 Task: Find connections with filter location Öhringen with filter topic #SMMwith filter profile language English with filter current company Bennett Coleman and Co. Ltd. (Times Group) with filter school Indian Institute of Technology Gandhinagar  with filter industry Media & Telecommunications with filter service category Trade Shows with filter keywords title Solar Photovoltaic Installer
Action: Mouse moved to (684, 105)
Screenshot: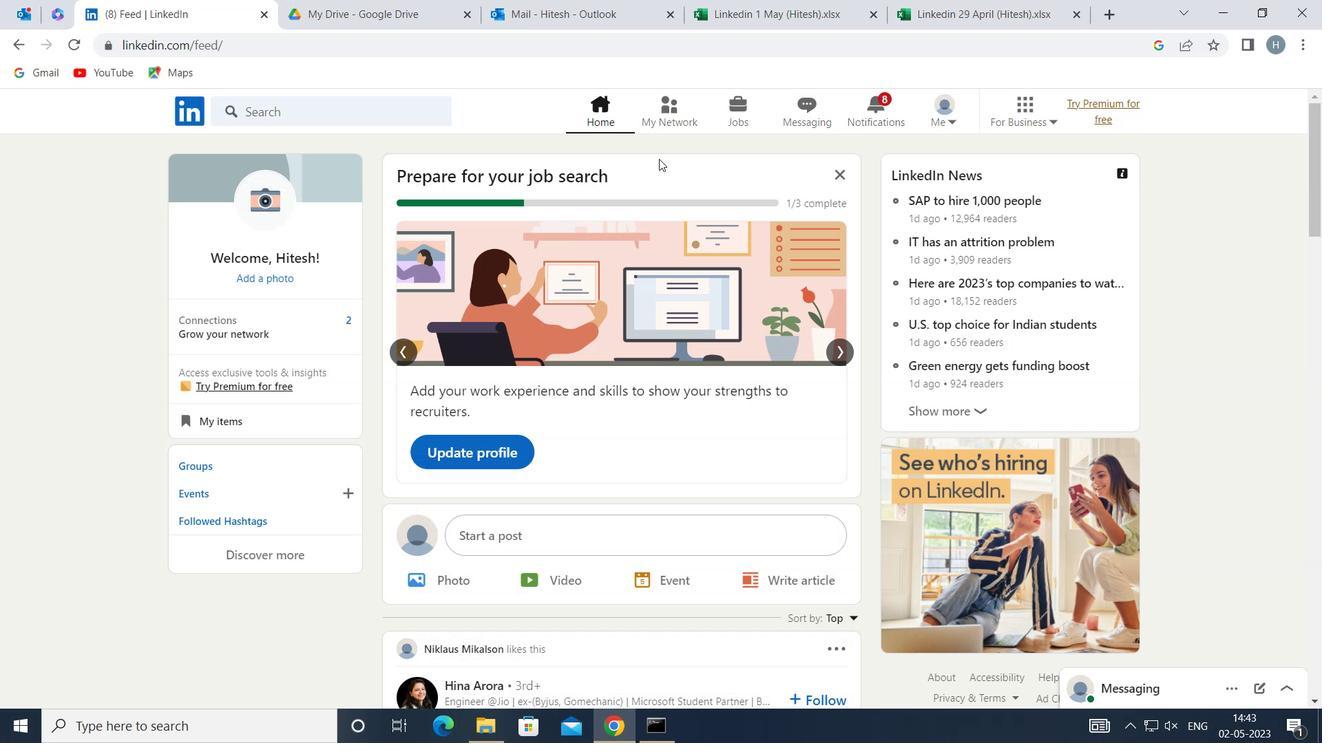 
Action: Mouse pressed left at (684, 105)
Screenshot: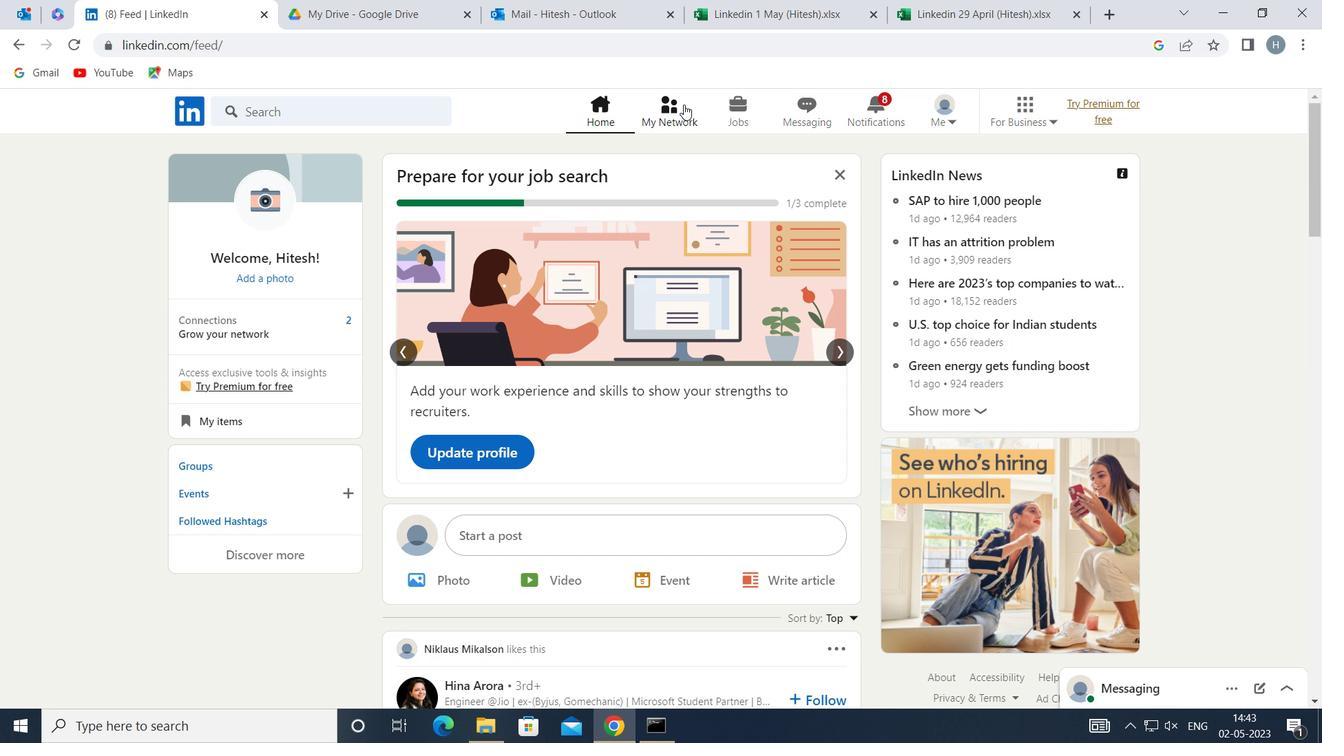 
Action: Mouse moved to (379, 203)
Screenshot: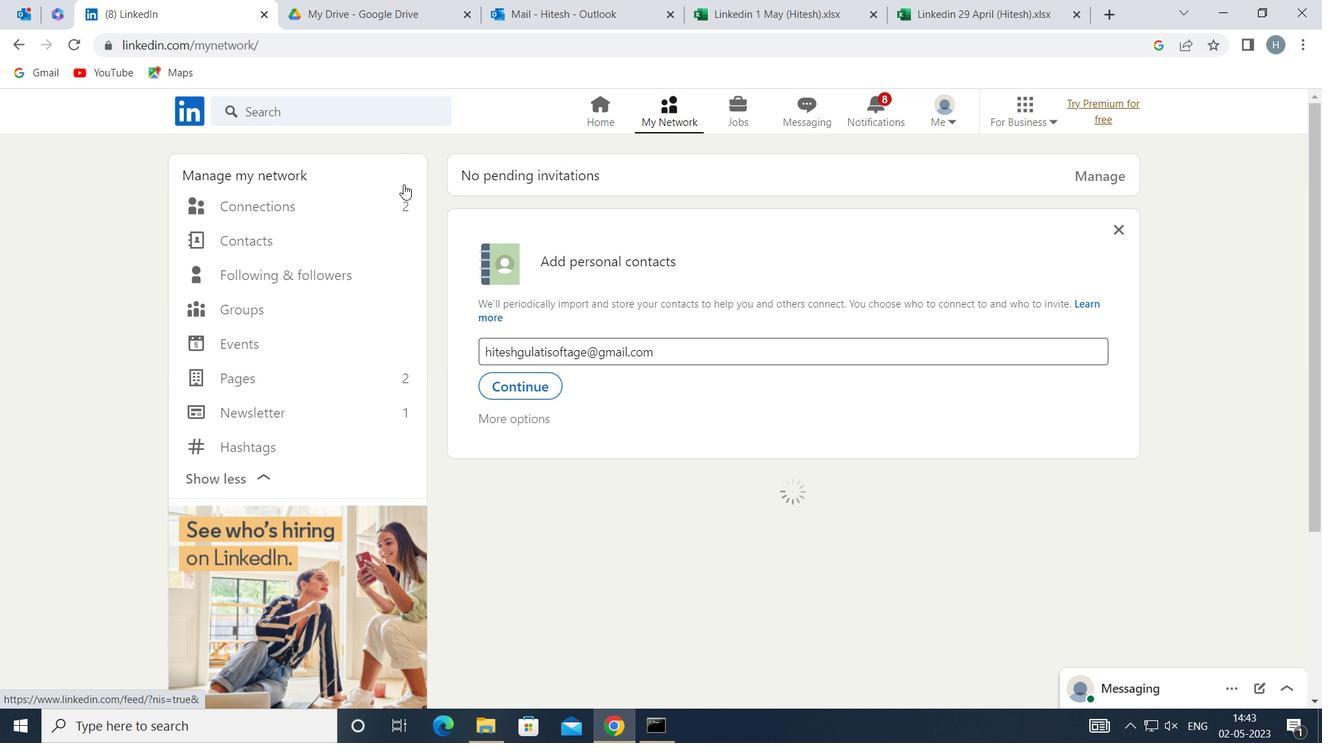 
Action: Mouse pressed left at (379, 203)
Screenshot: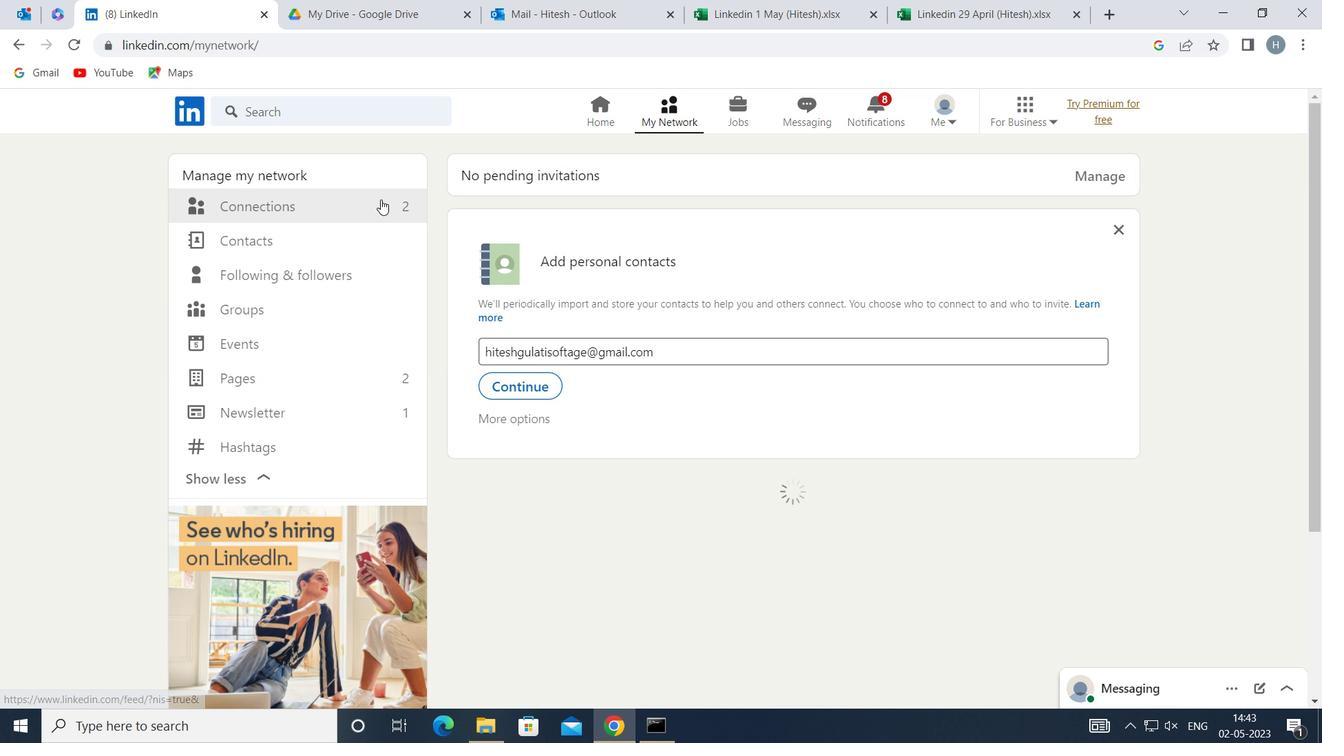 
Action: Mouse moved to (780, 214)
Screenshot: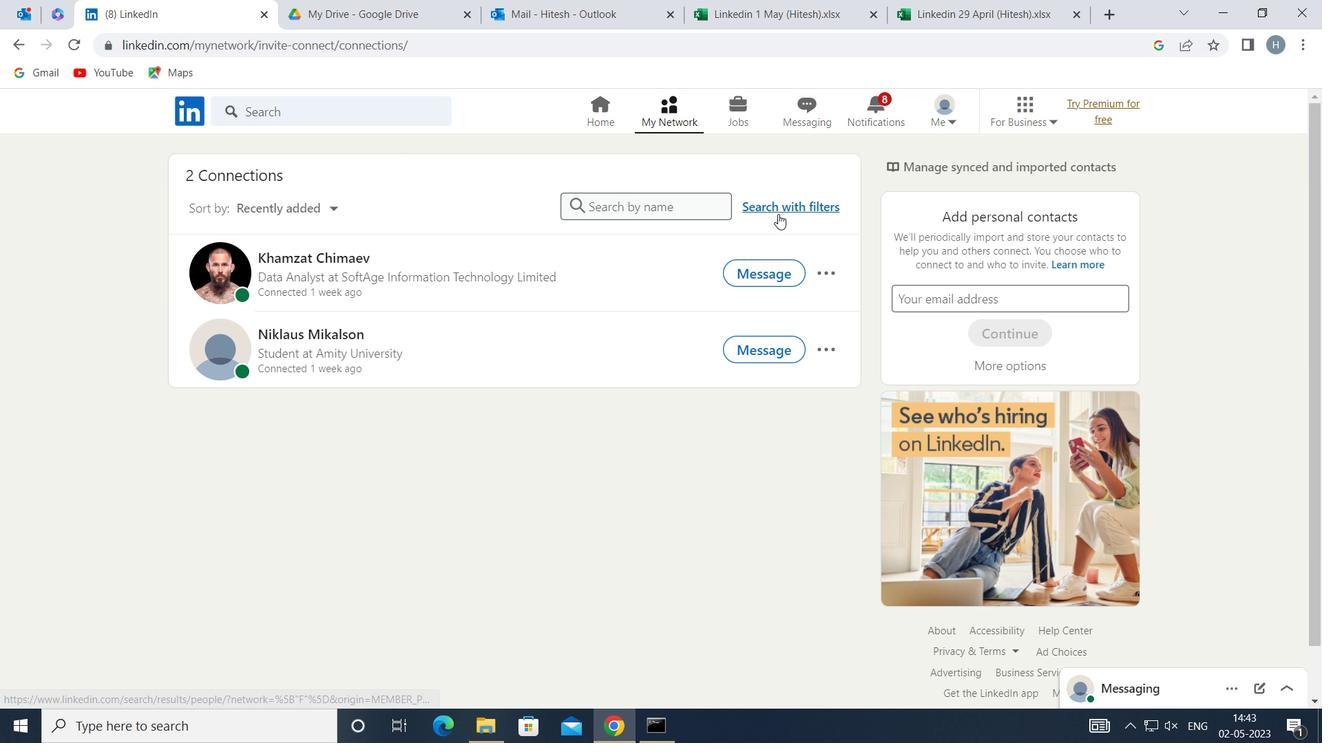 
Action: Mouse pressed left at (780, 214)
Screenshot: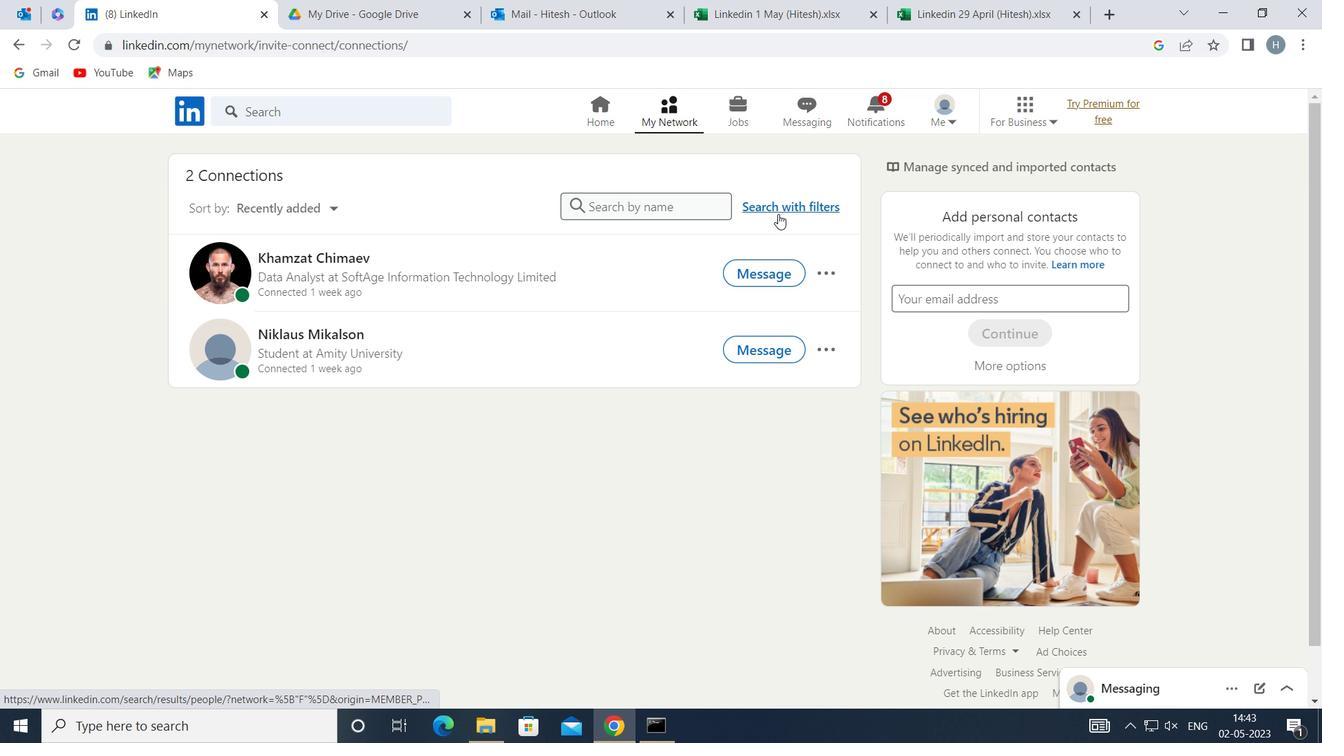 
Action: Mouse moved to (731, 157)
Screenshot: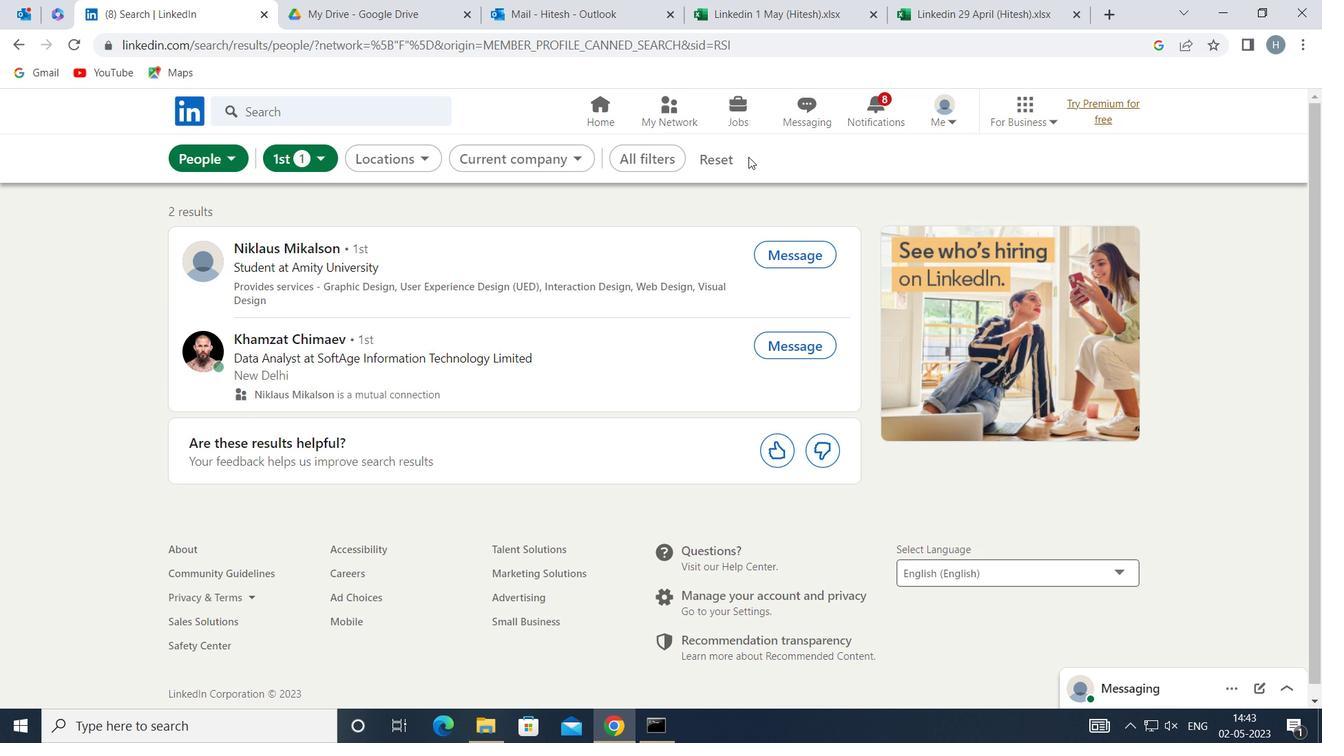 
Action: Mouse pressed left at (731, 157)
Screenshot: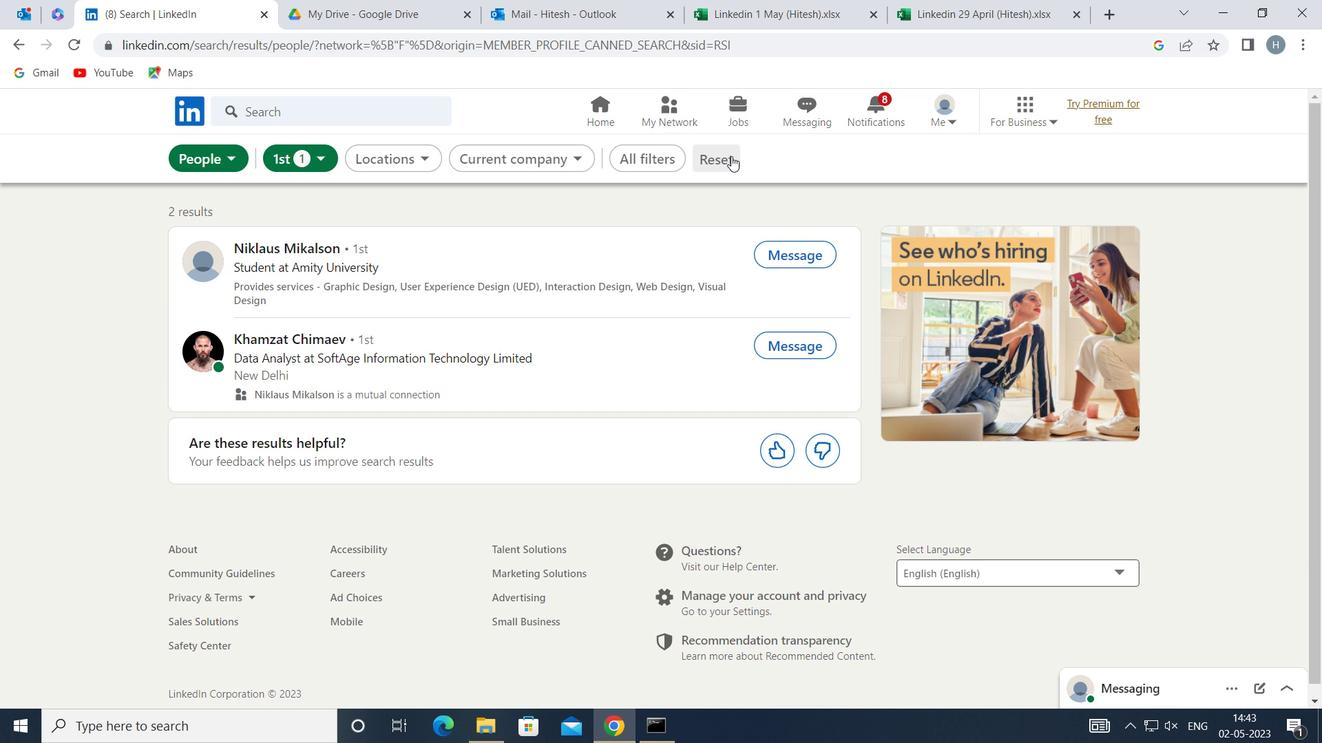 
Action: Mouse moved to (721, 154)
Screenshot: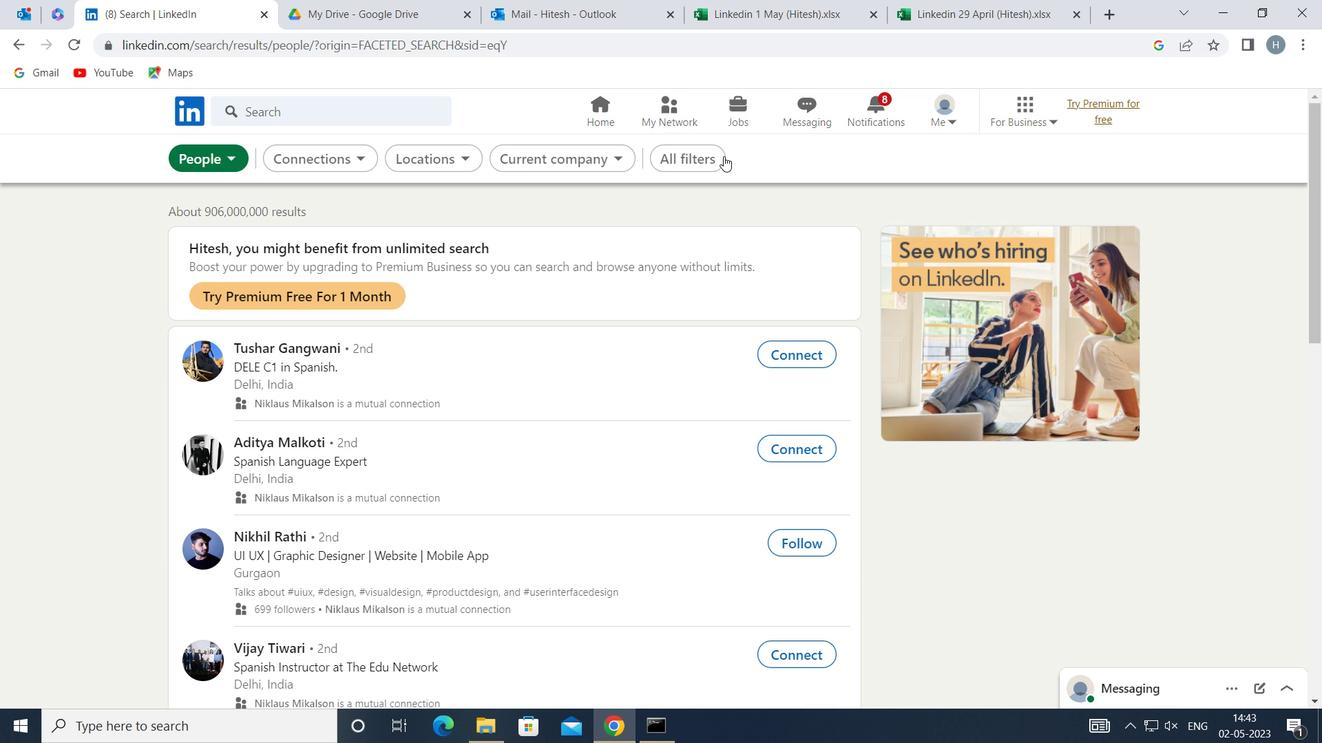 
Action: Mouse pressed left at (721, 154)
Screenshot: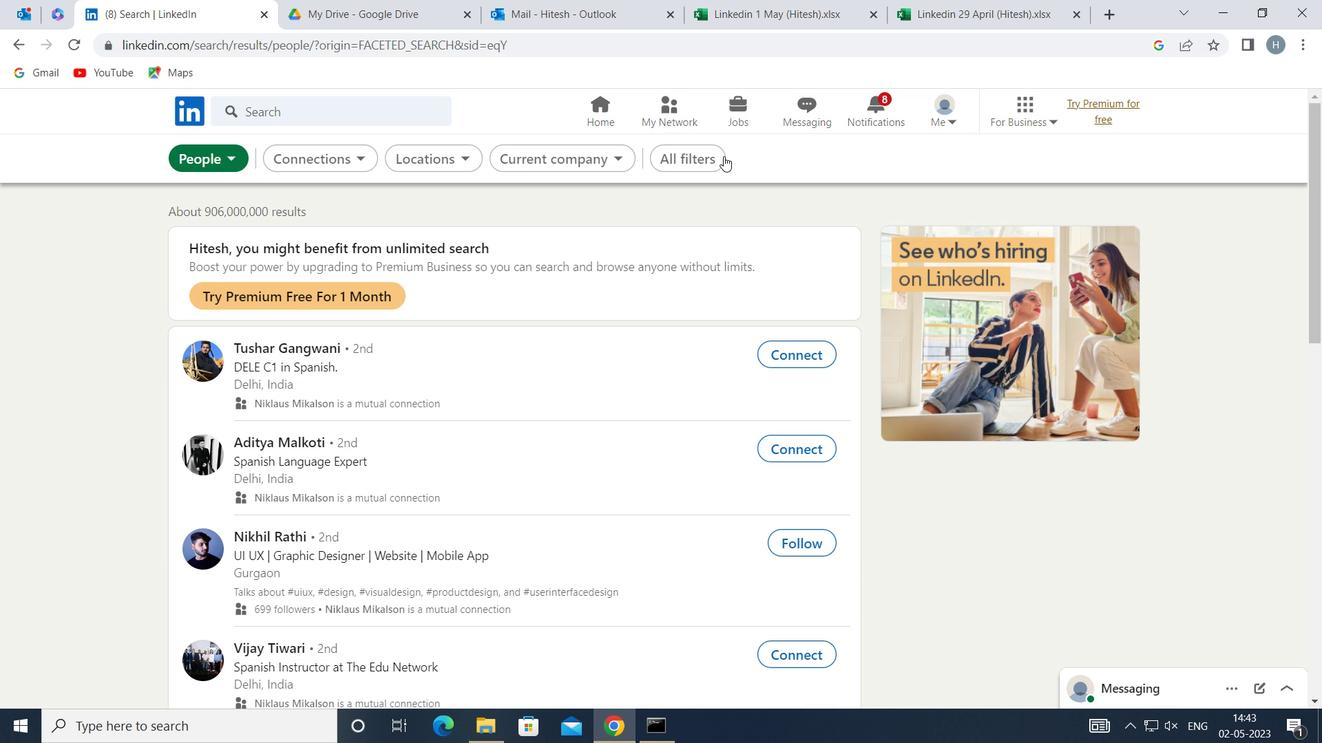 
Action: Mouse moved to (1054, 342)
Screenshot: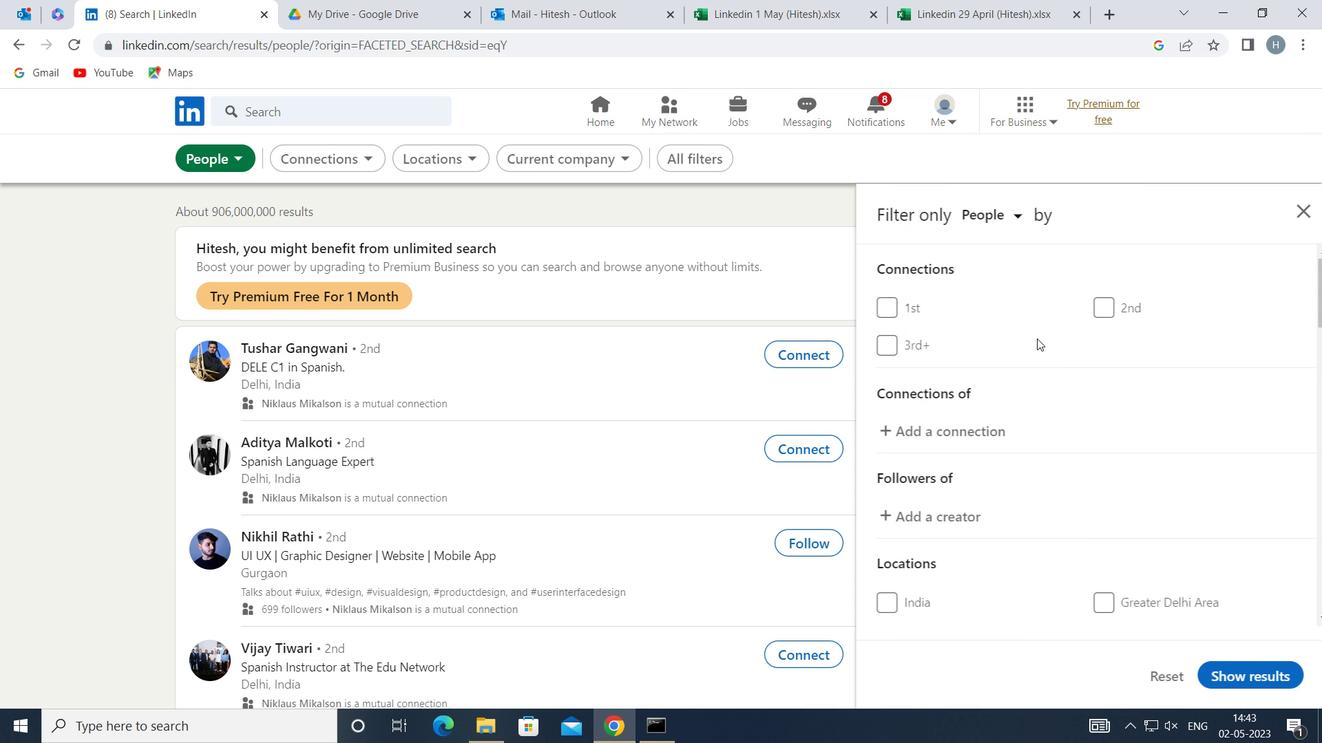 
Action: Mouse scrolled (1054, 341) with delta (0, 0)
Screenshot: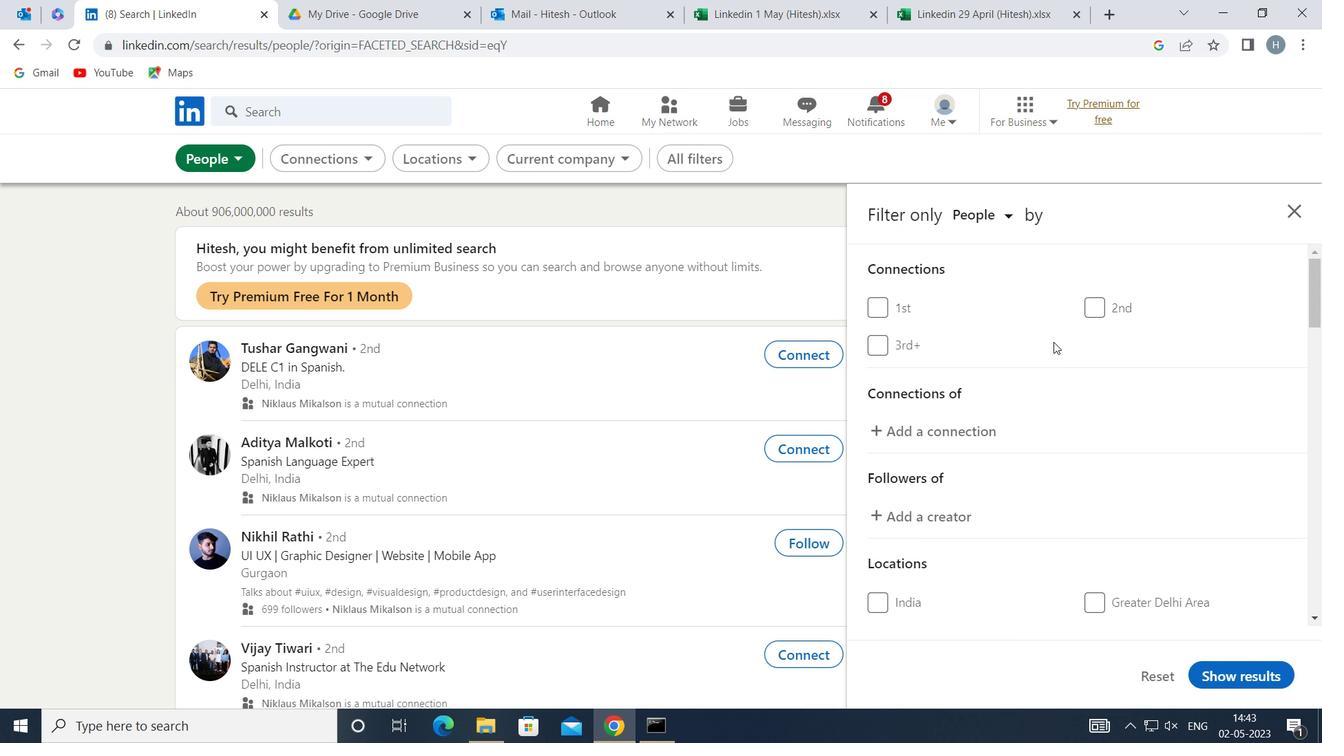 
Action: Mouse scrolled (1054, 341) with delta (0, 0)
Screenshot: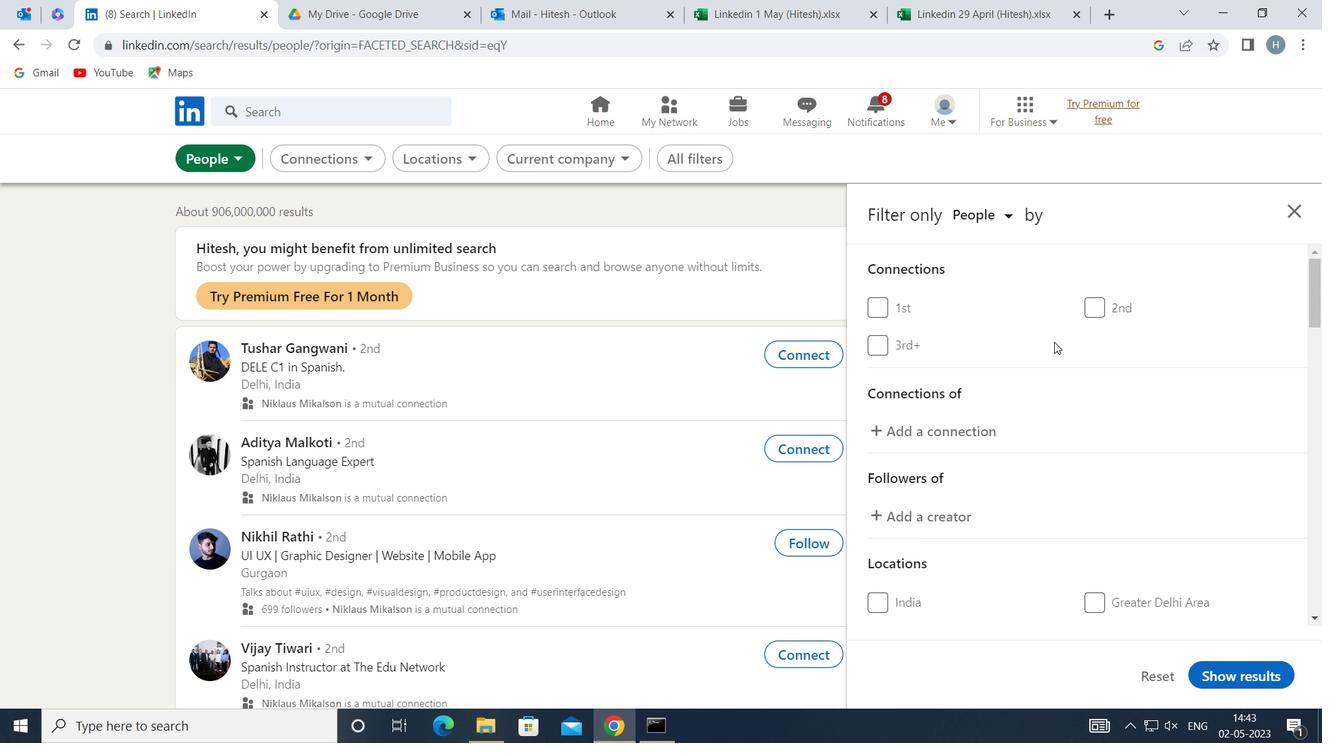 
Action: Mouse moved to (1054, 341)
Screenshot: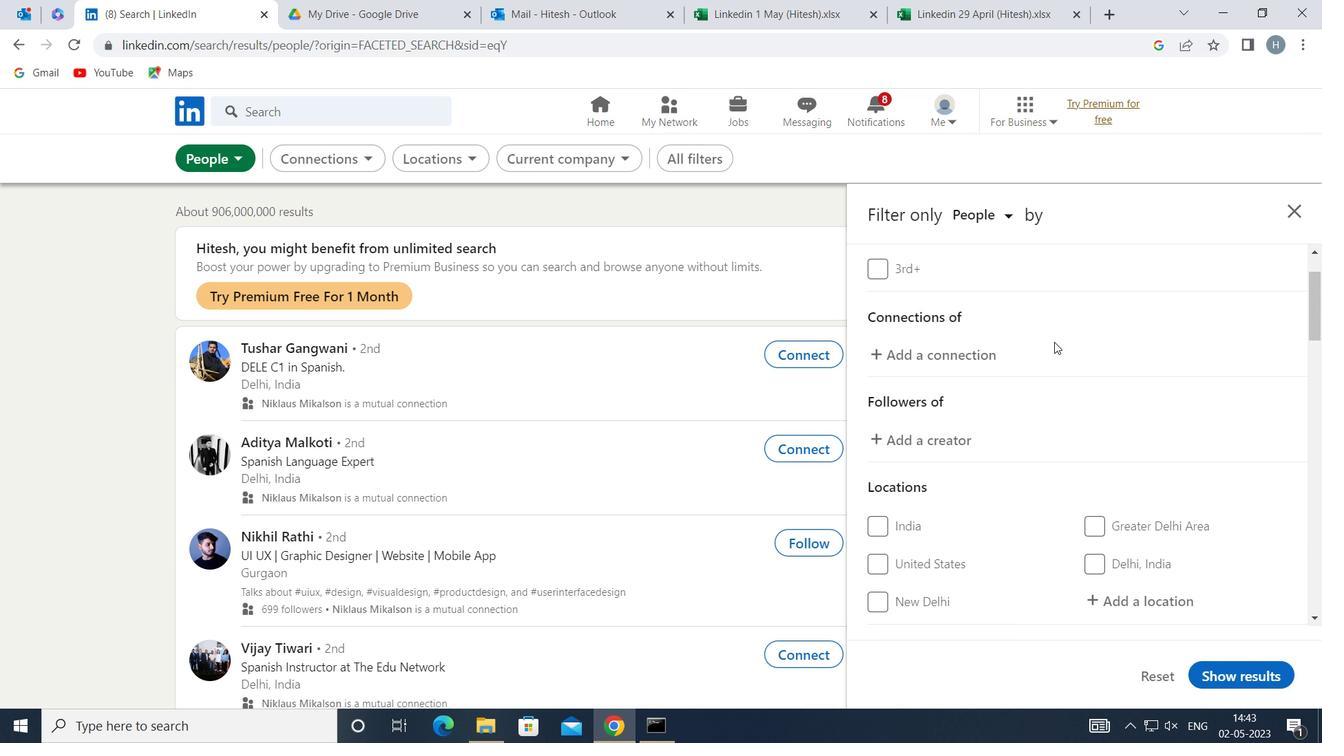 
Action: Mouse scrolled (1054, 340) with delta (0, 0)
Screenshot: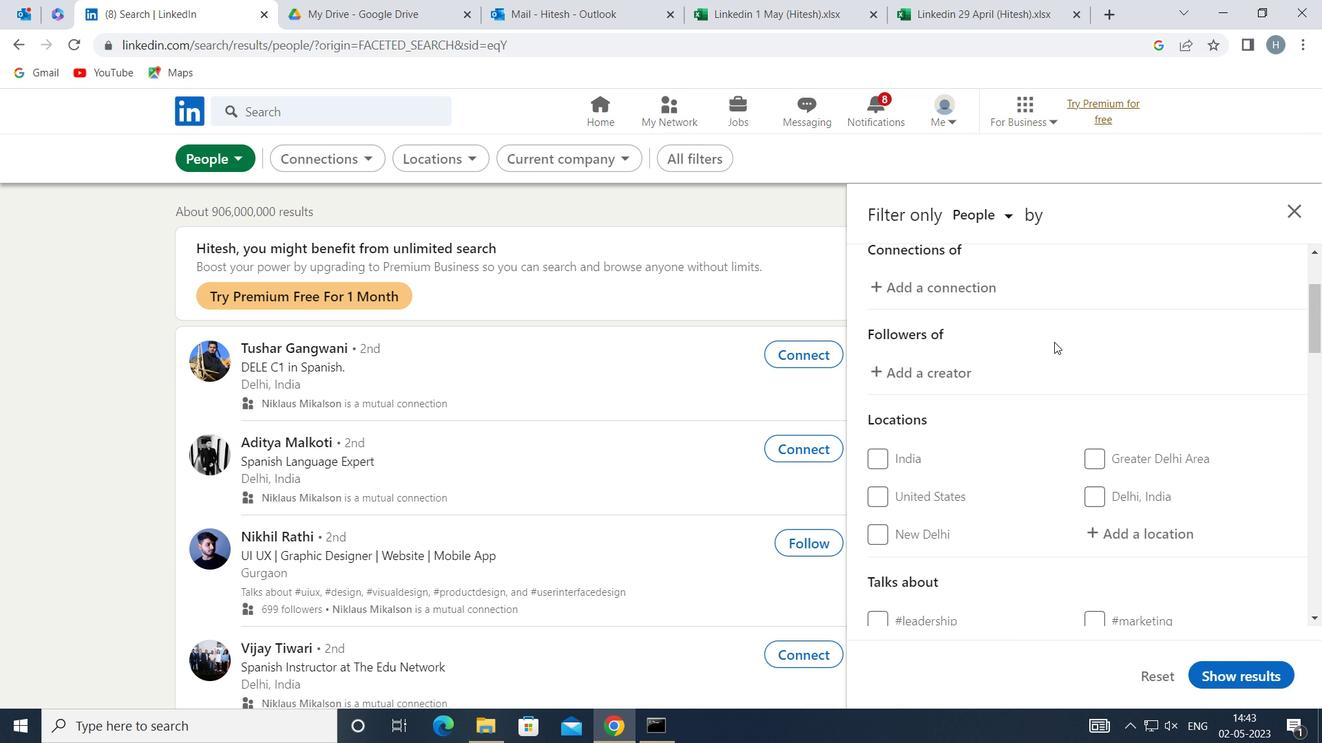 
Action: Mouse moved to (1135, 413)
Screenshot: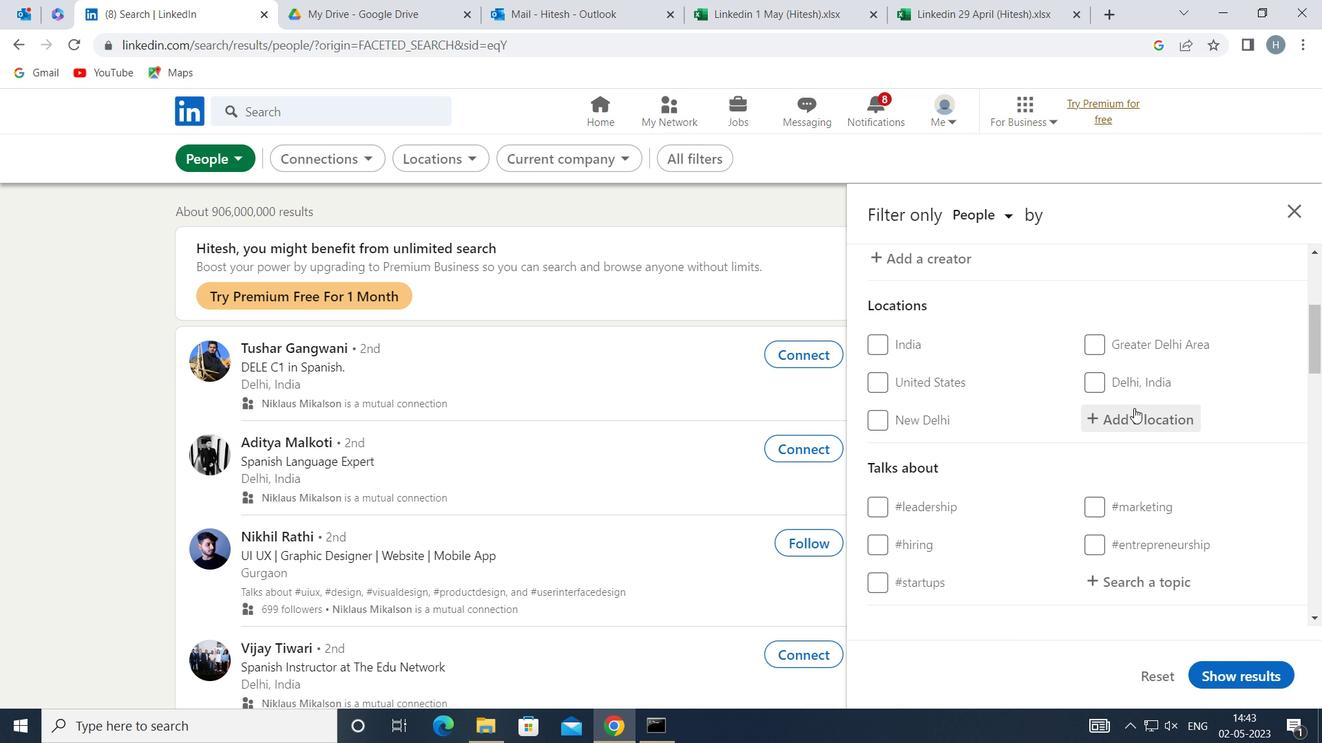 
Action: Mouse pressed left at (1135, 413)
Screenshot: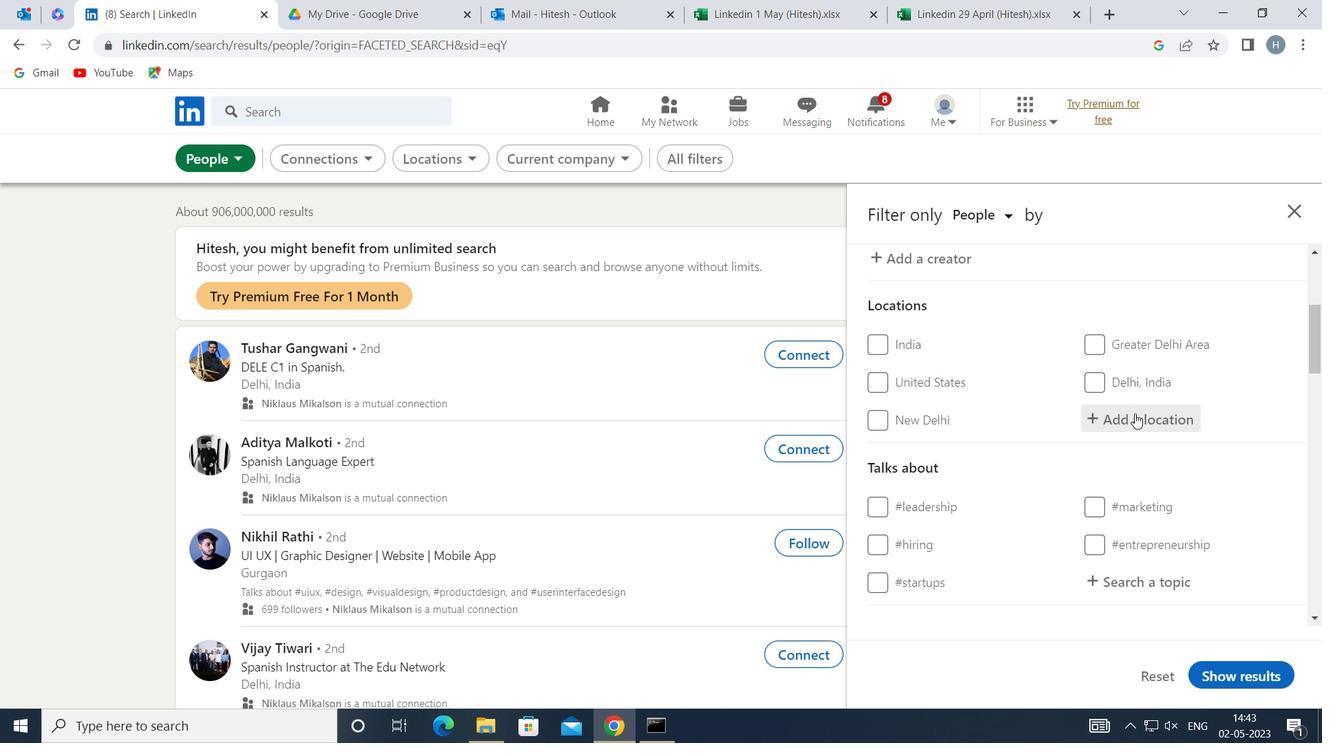 
Action: Key pressed <Key.shift><Key.shift><Key.shift><Key.shift><Key.shift><Key.shift><Key.shift><Key.shift><Key.shift><Key.shift>OHRINGEN
Screenshot: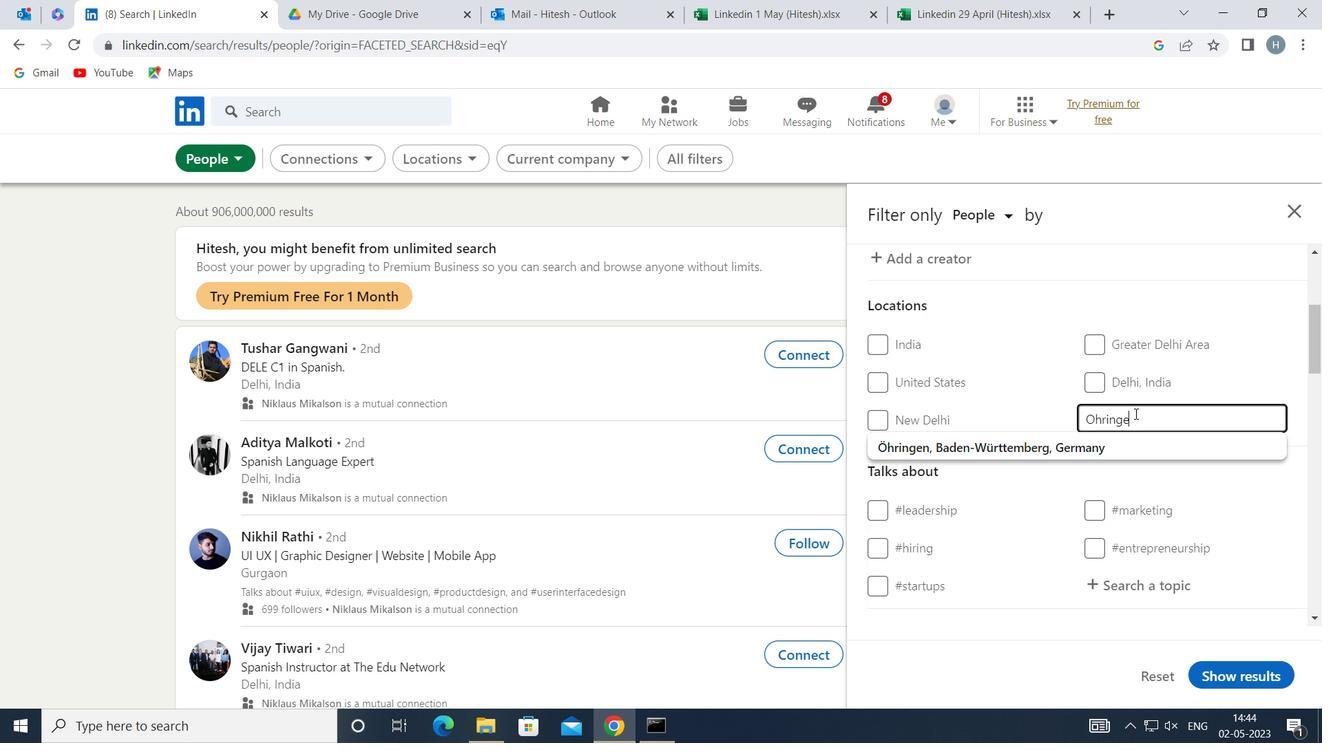 
Action: Mouse moved to (1099, 449)
Screenshot: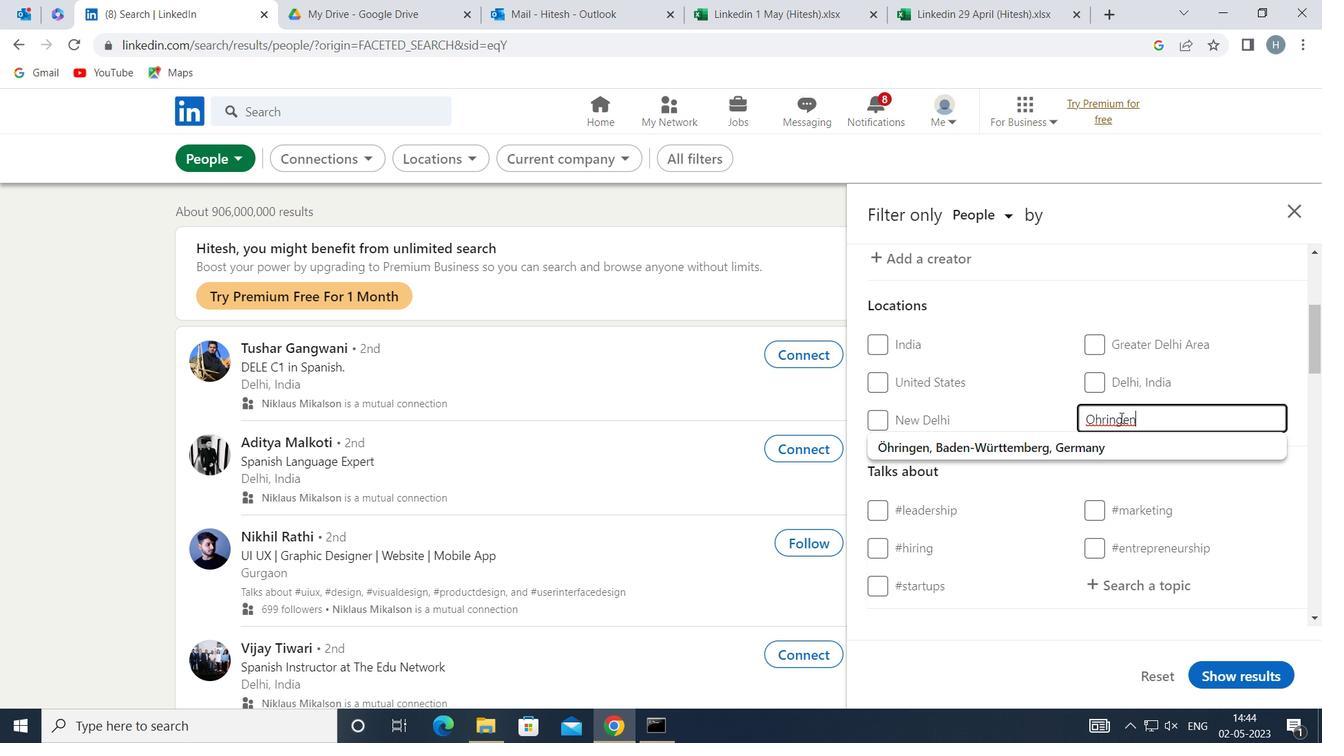 
Action: Mouse pressed left at (1099, 449)
Screenshot: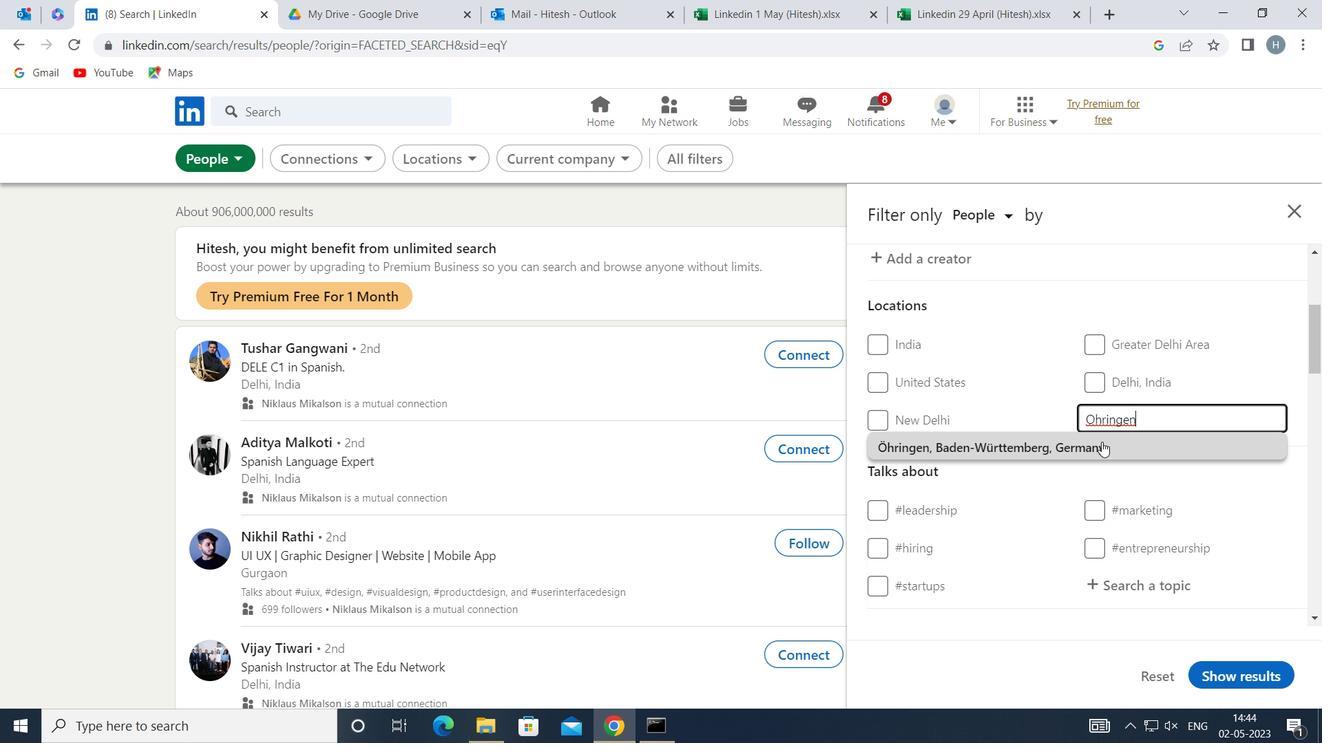 
Action: Mouse moved to (1099, 449)
Screenshot: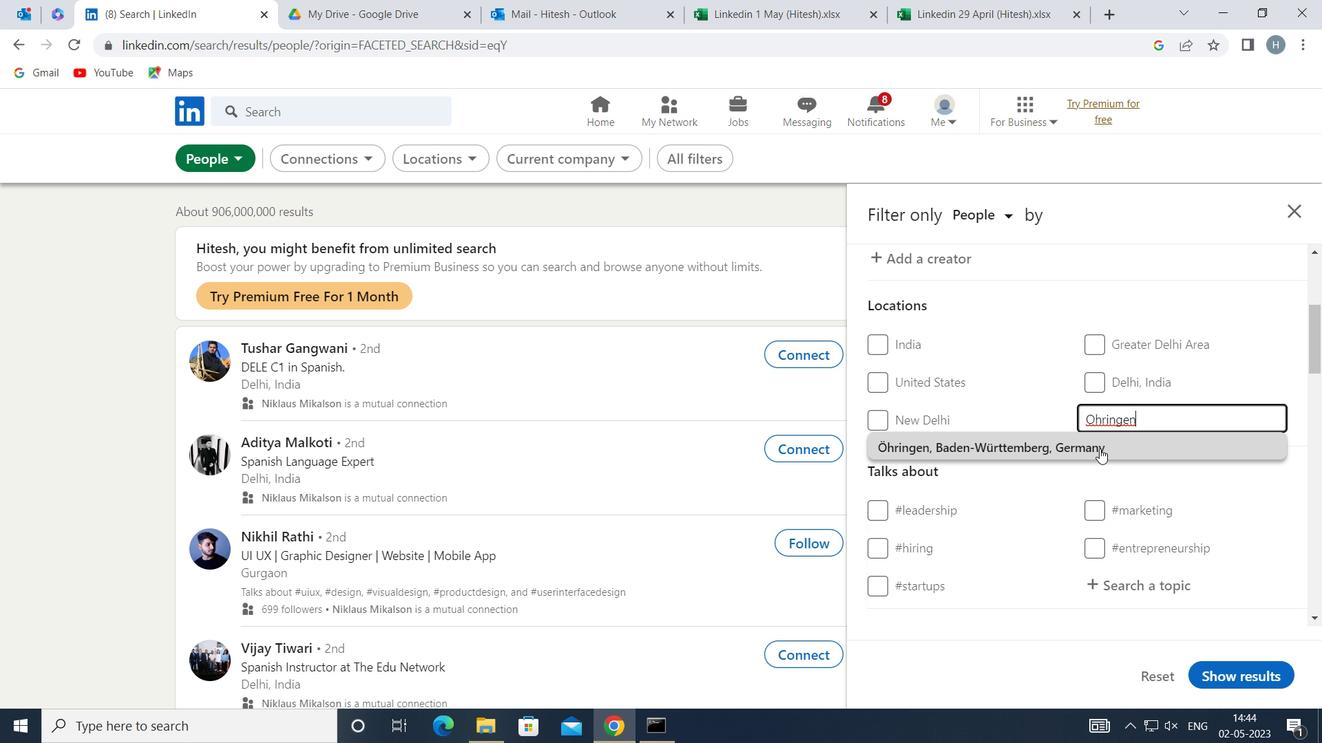 
Action: Mouse scrolled (1099, 449) with delta (0, 0)
Screenshot: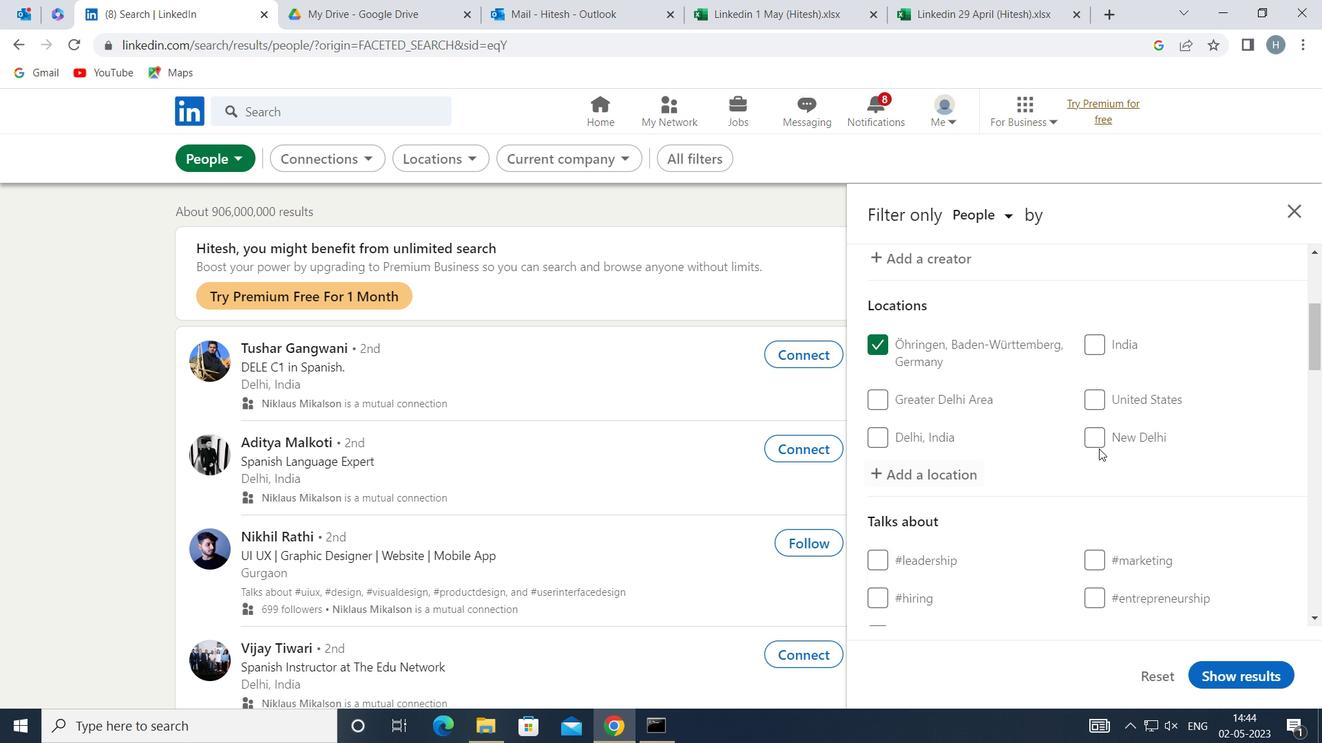 
Action: Mouse scrolled (1099, 449) with delta (0, 0)
Screenshot: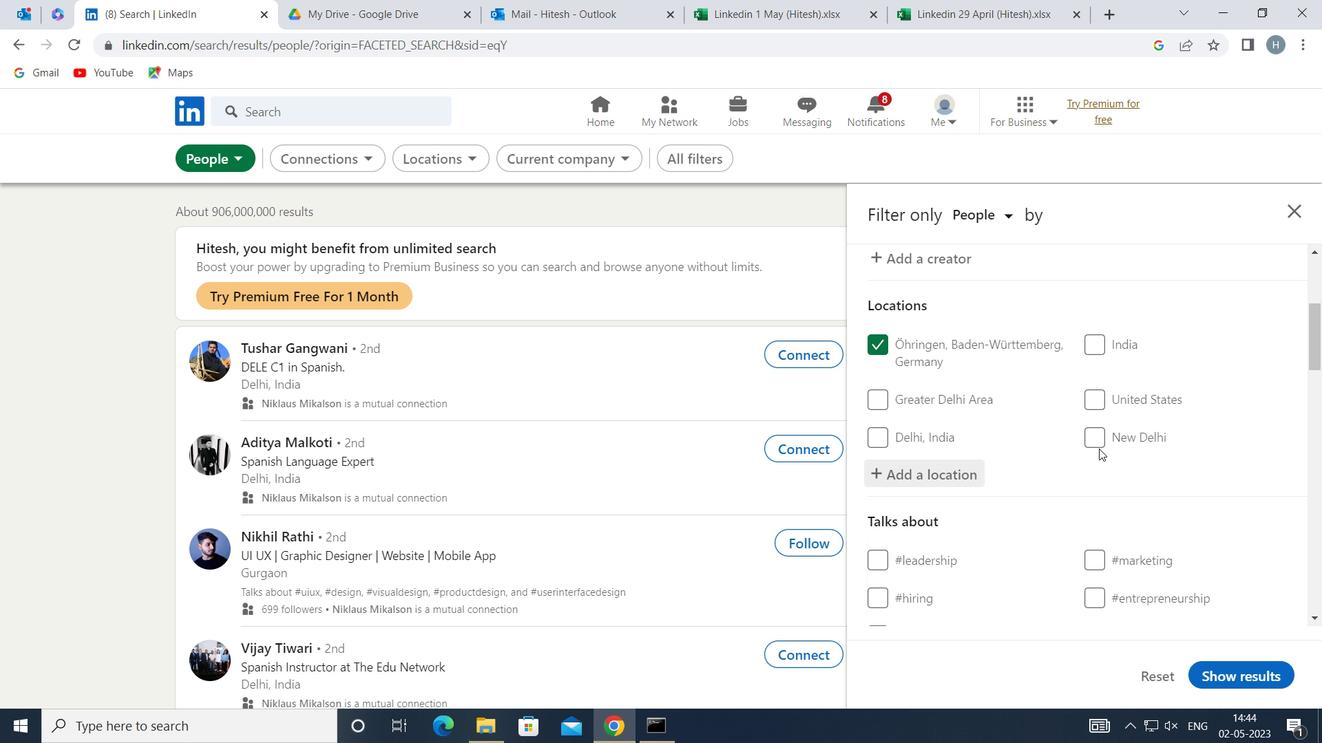 
Action: Mouse moved to (1125, 460)
Screenshot: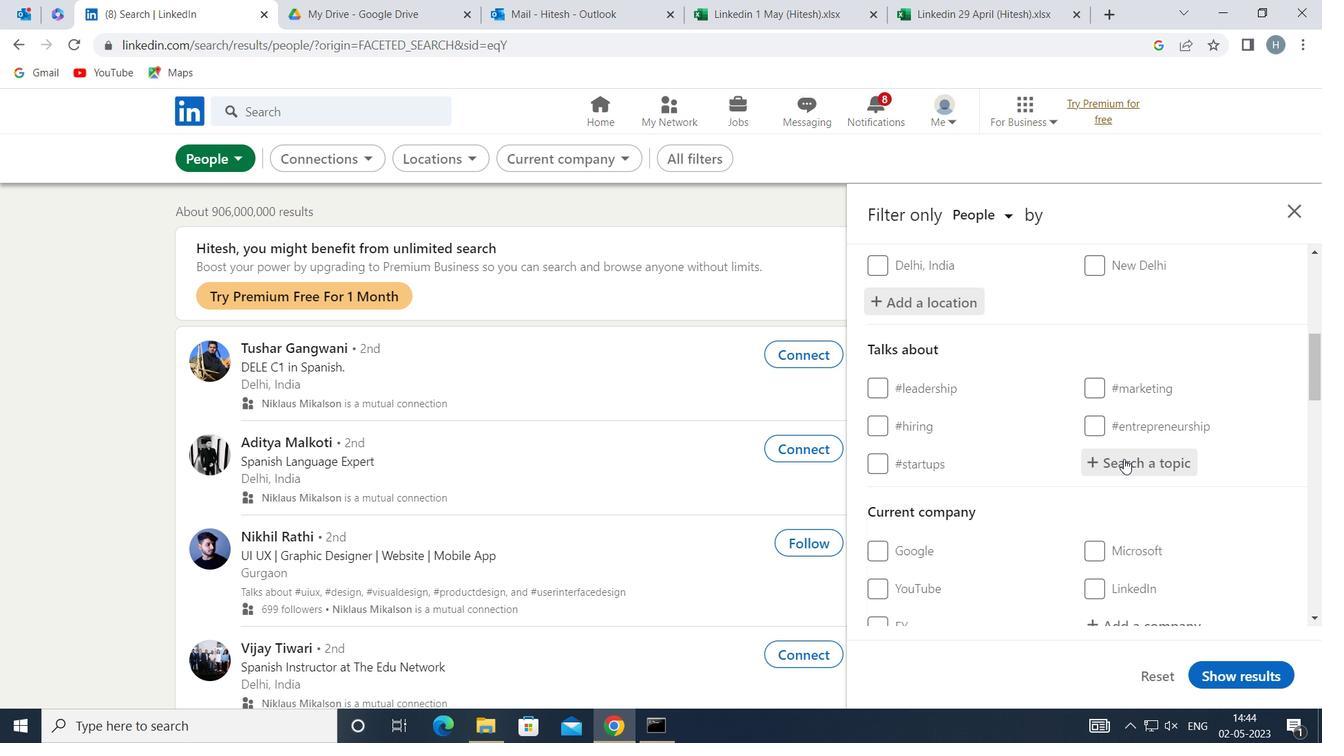 
Action: Mouse pressed left at (1125, 460)
Screenshot: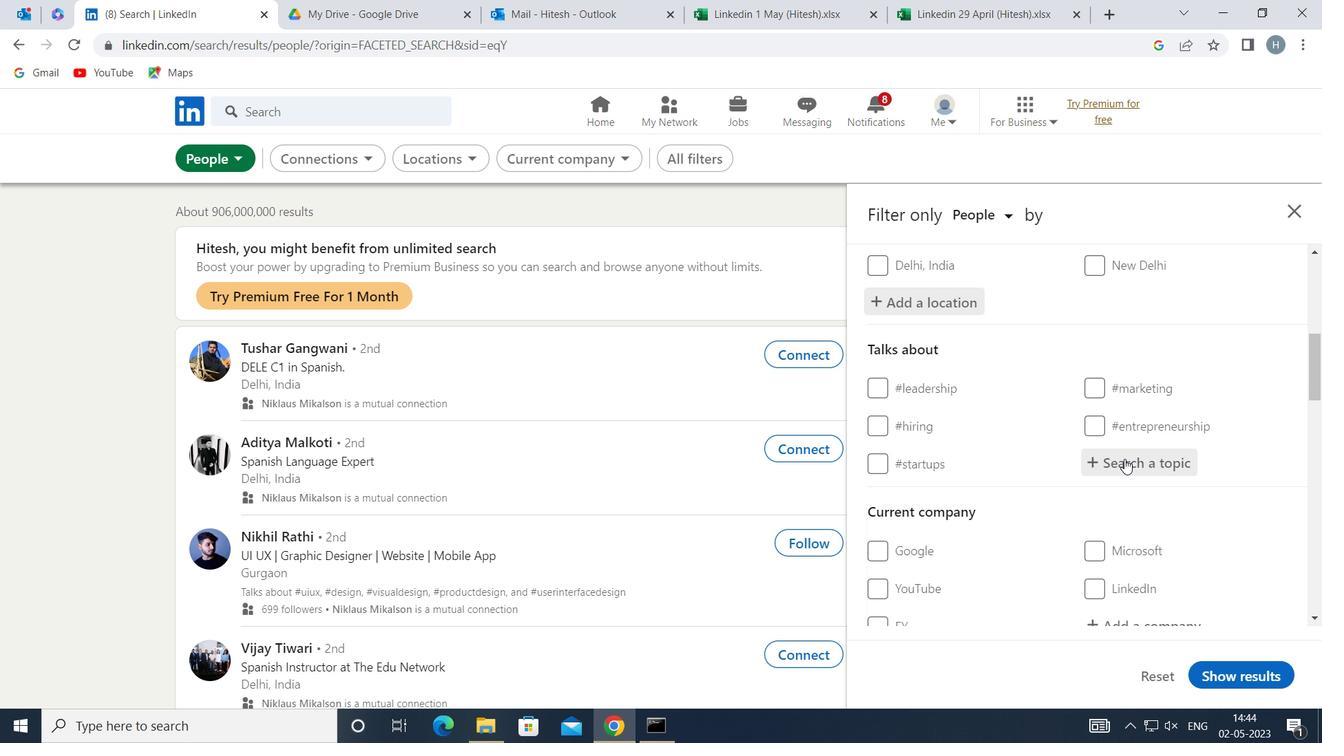 
Action: Key pressed <Key.shift>SMM
Screenshot: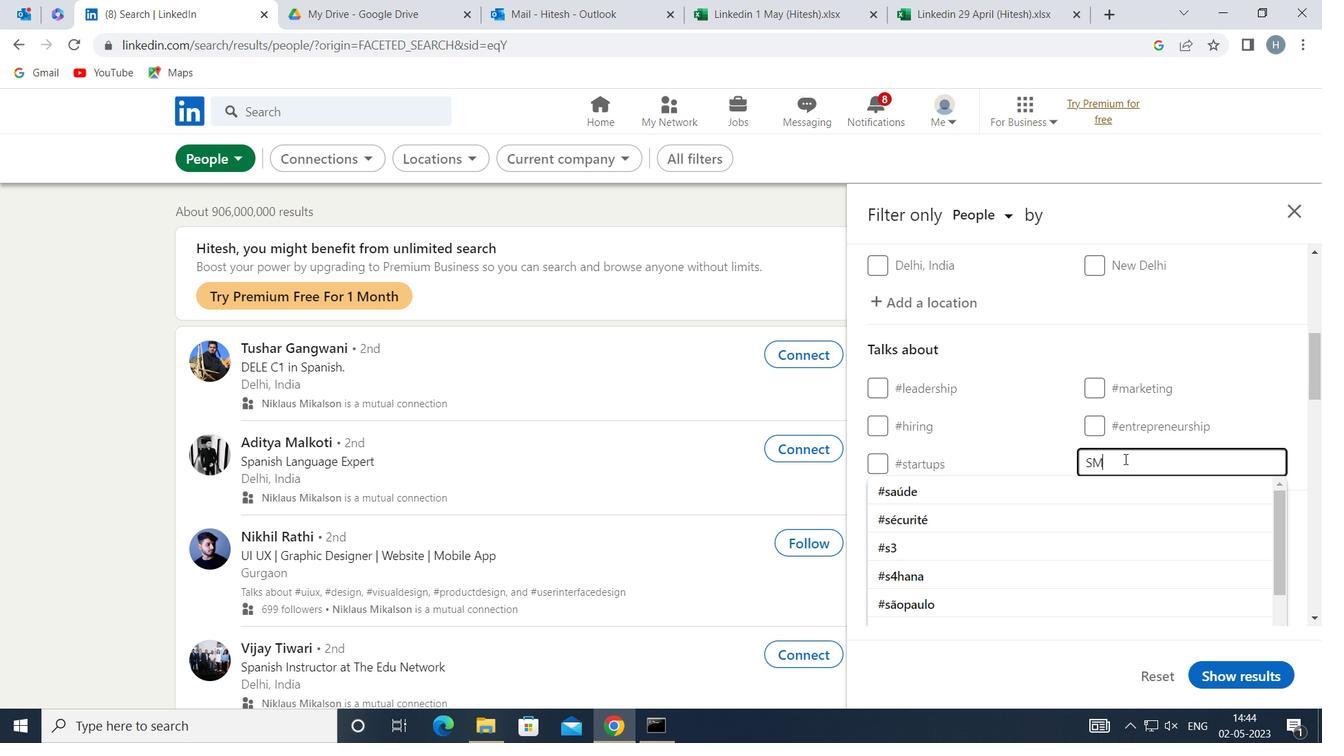 
Action: Mouse moved to (1043, 479)
Screenshot: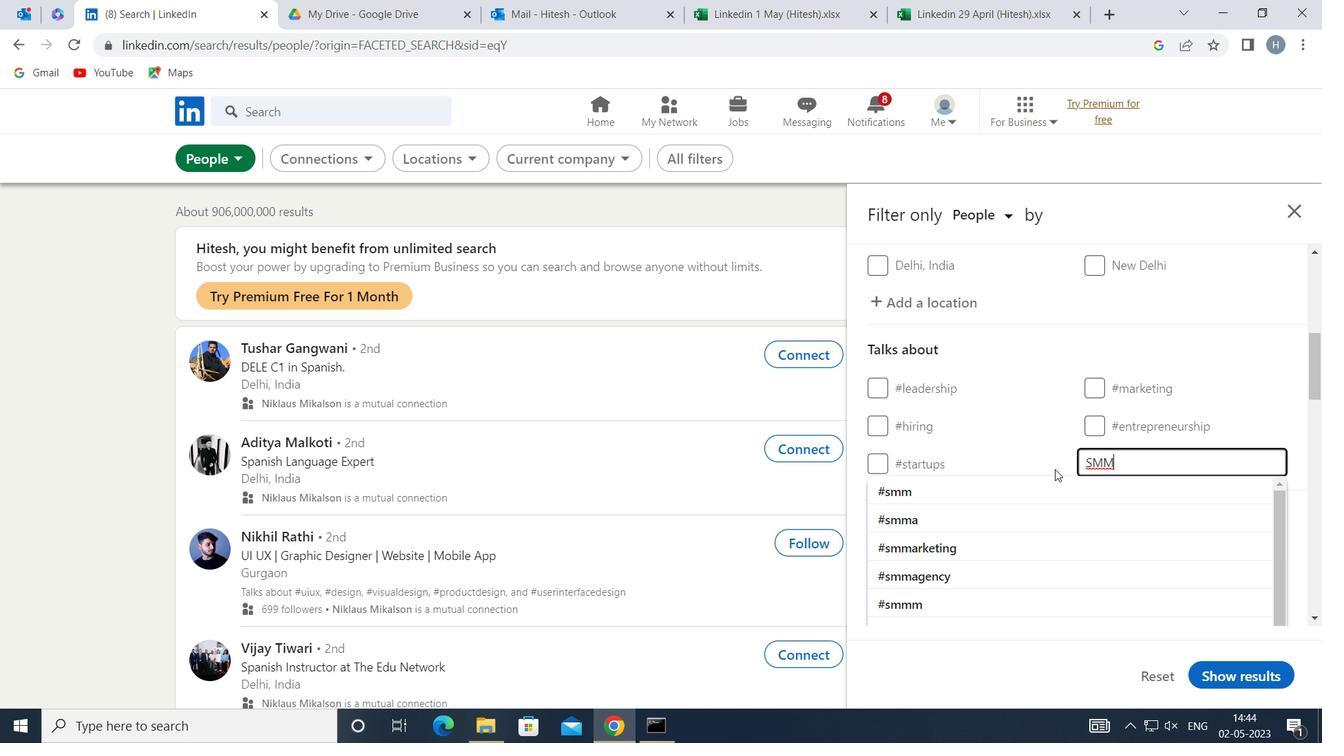 
Action: Mouse pressed left at (1043, 479)
Screenshot: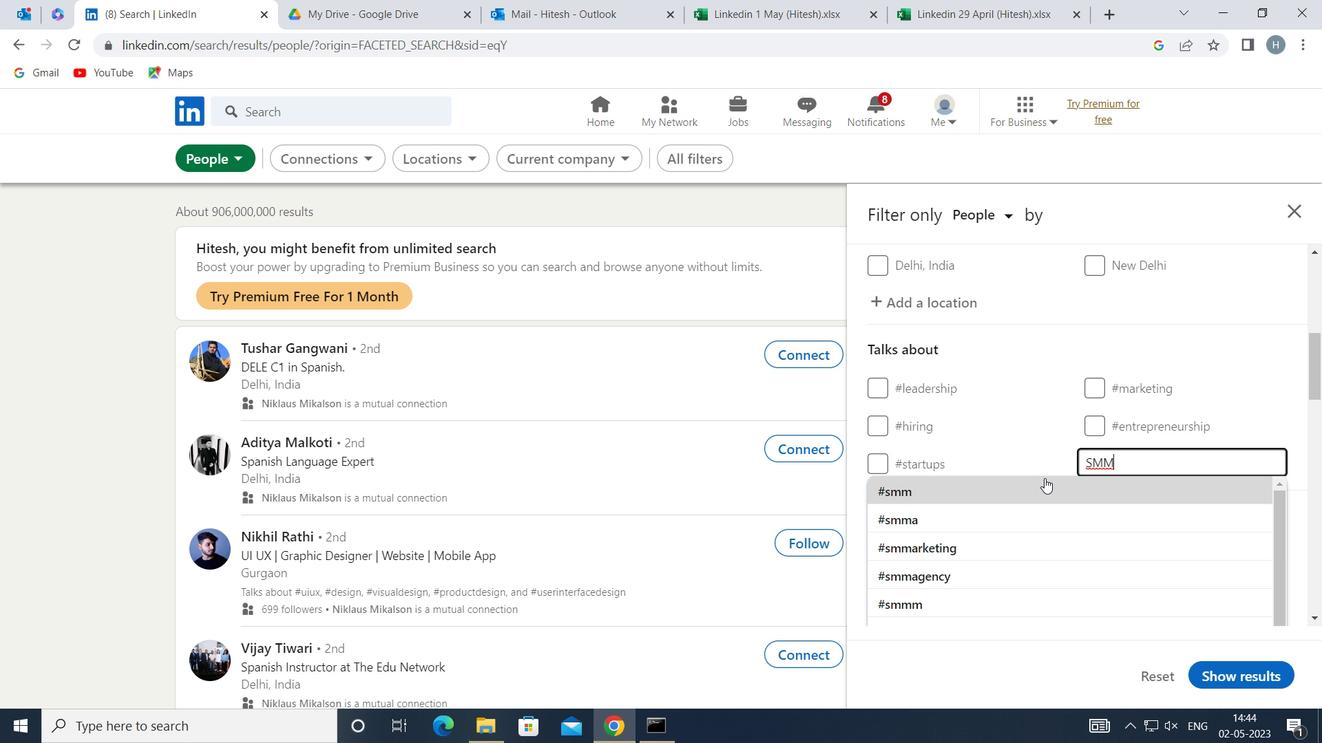 
Action: Mouse scrolled (1043, 478) with delta (0, 0)
Screenshot: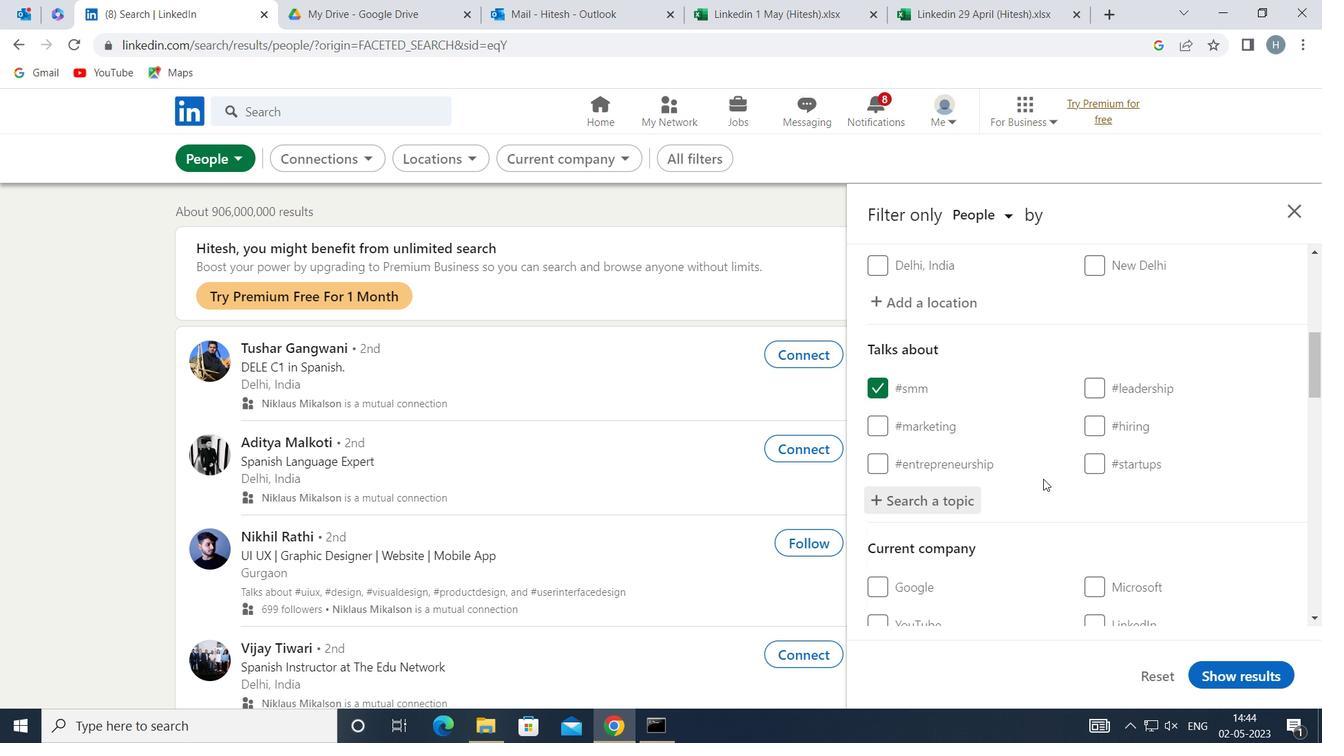 
Action: Mouse scrolled (1043, 478) with delta (0, 0)
Screenshot: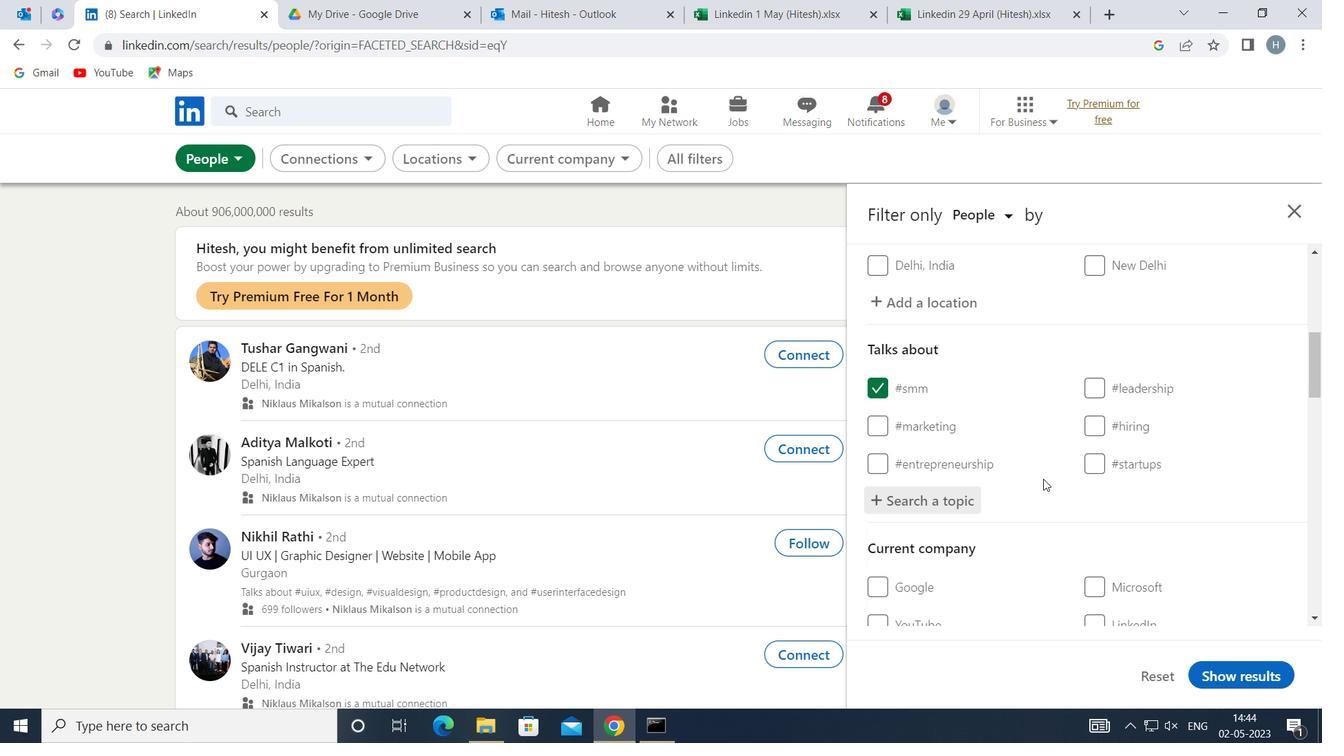 
Action: Mouse moved to (1053, 474)
Screenshot: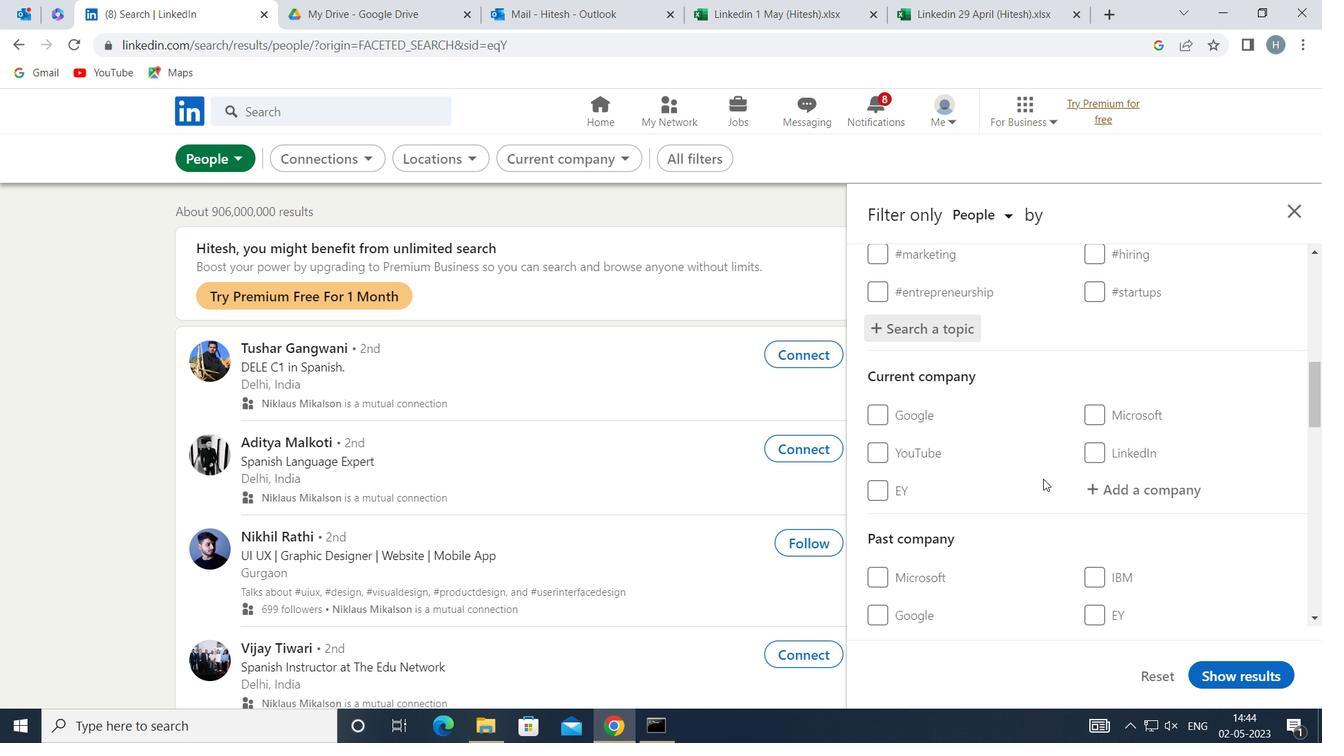 
Action: Mouse scrolled (1053, 473) with delta (0, 0)
Screenshot: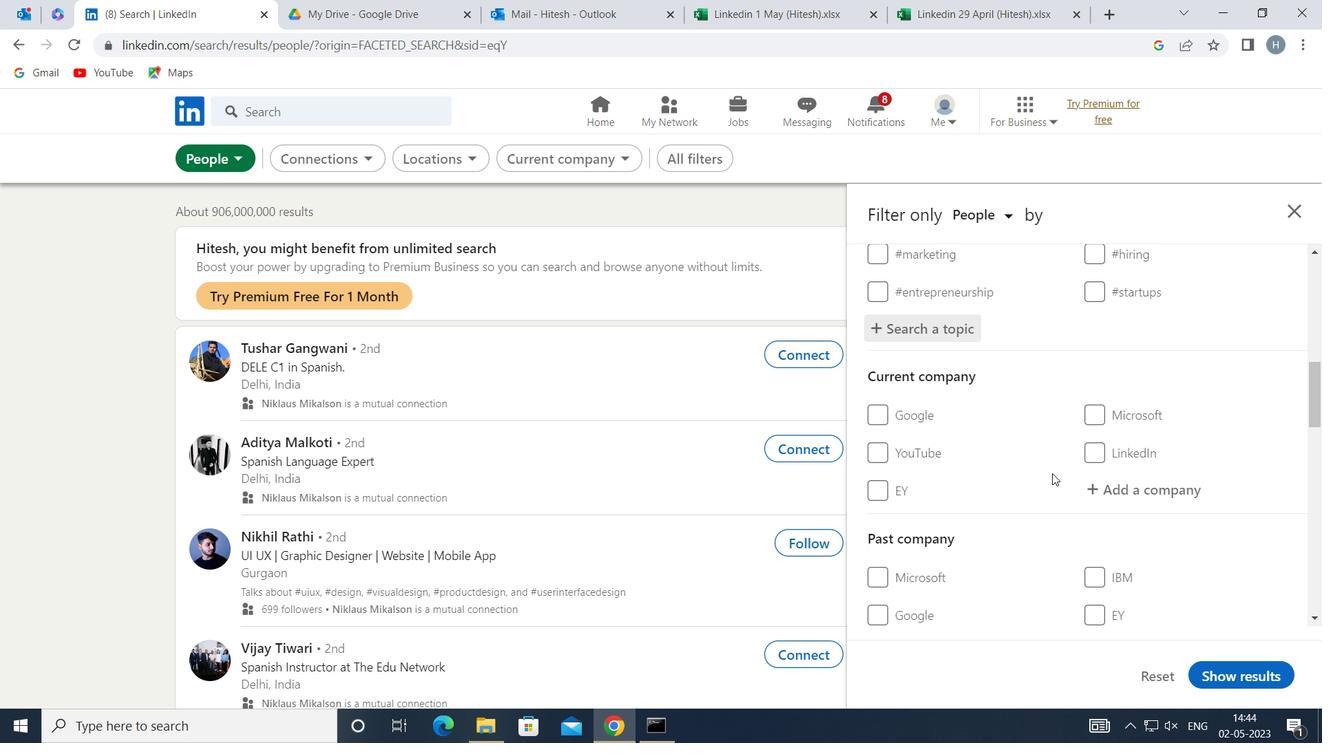 
Action: Mouse scrolled (1053, 473) with delta (0, 0)
Screenshot: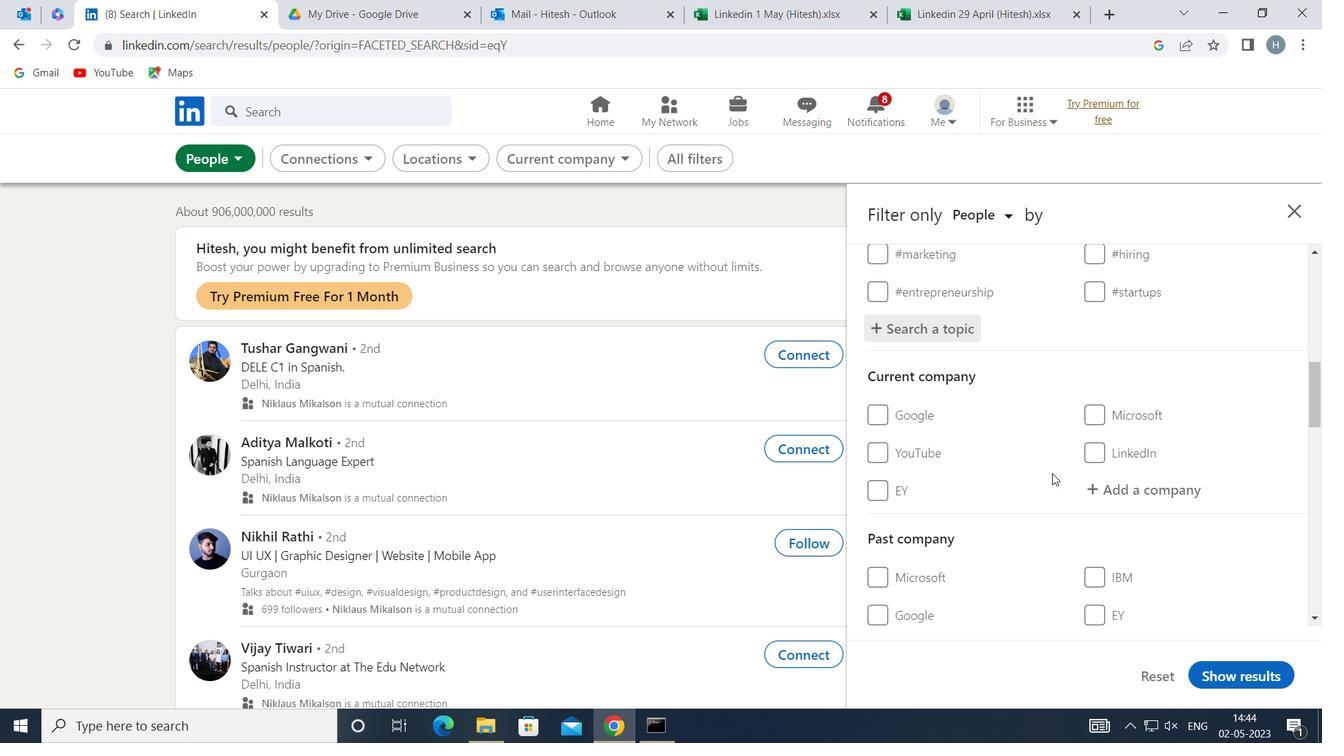 
Action: Mouse moved to (1035, 477)
Screenshot: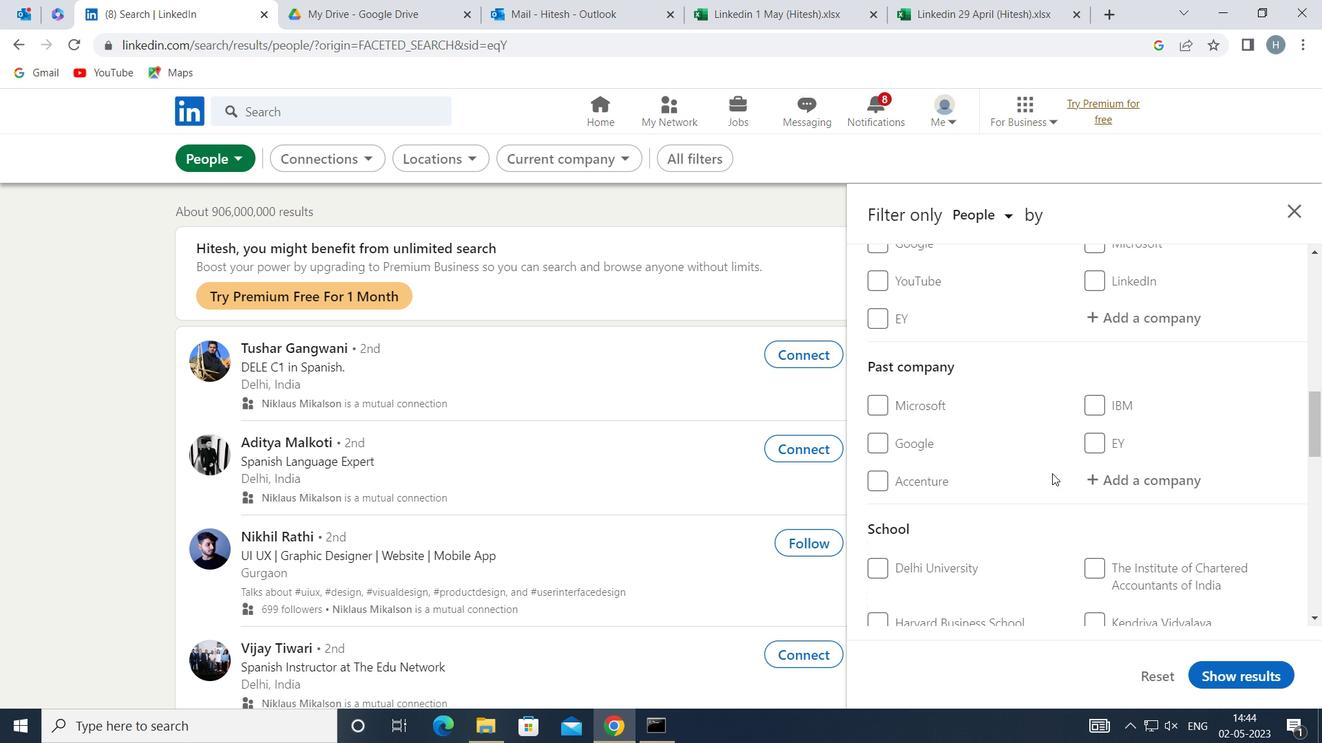 
Action: Mouse scrolled (1035, 477) with delta (0, 0)
Screenshot: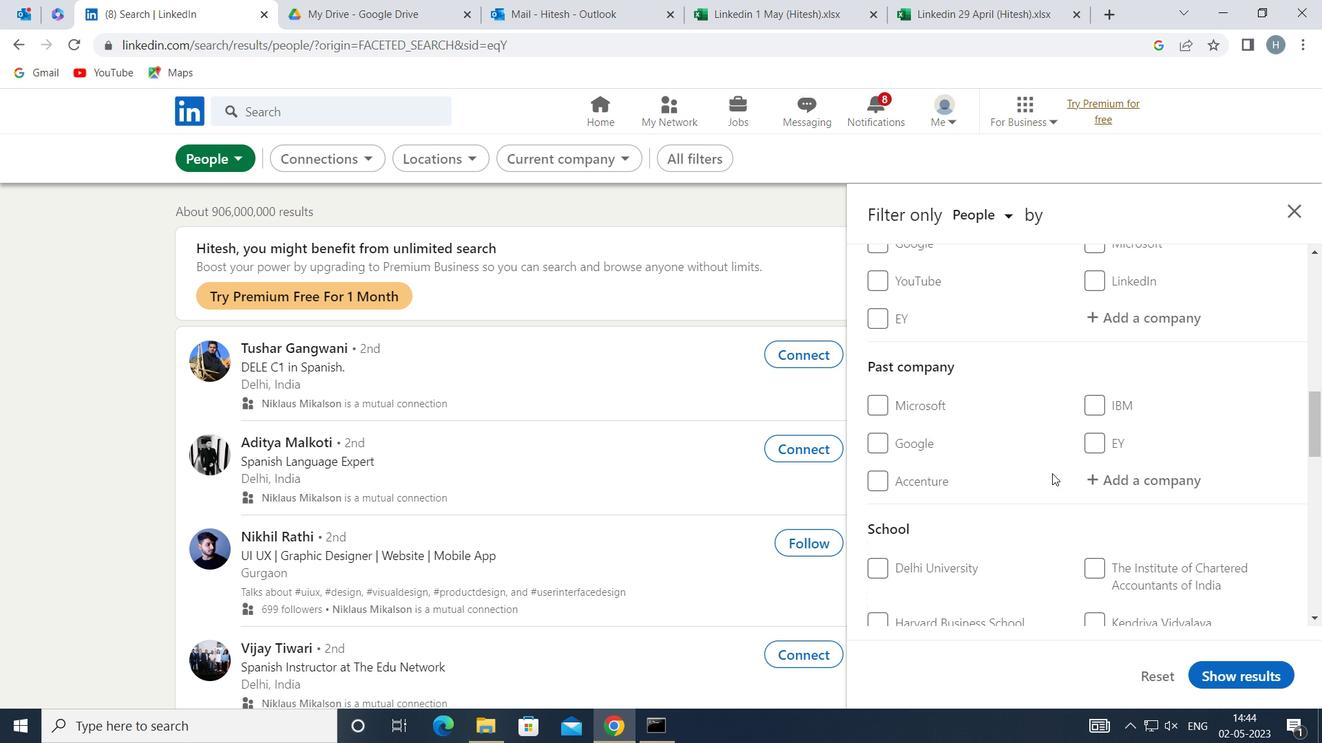 
Action: Mouse moved to (1026, 480)
Screenshot: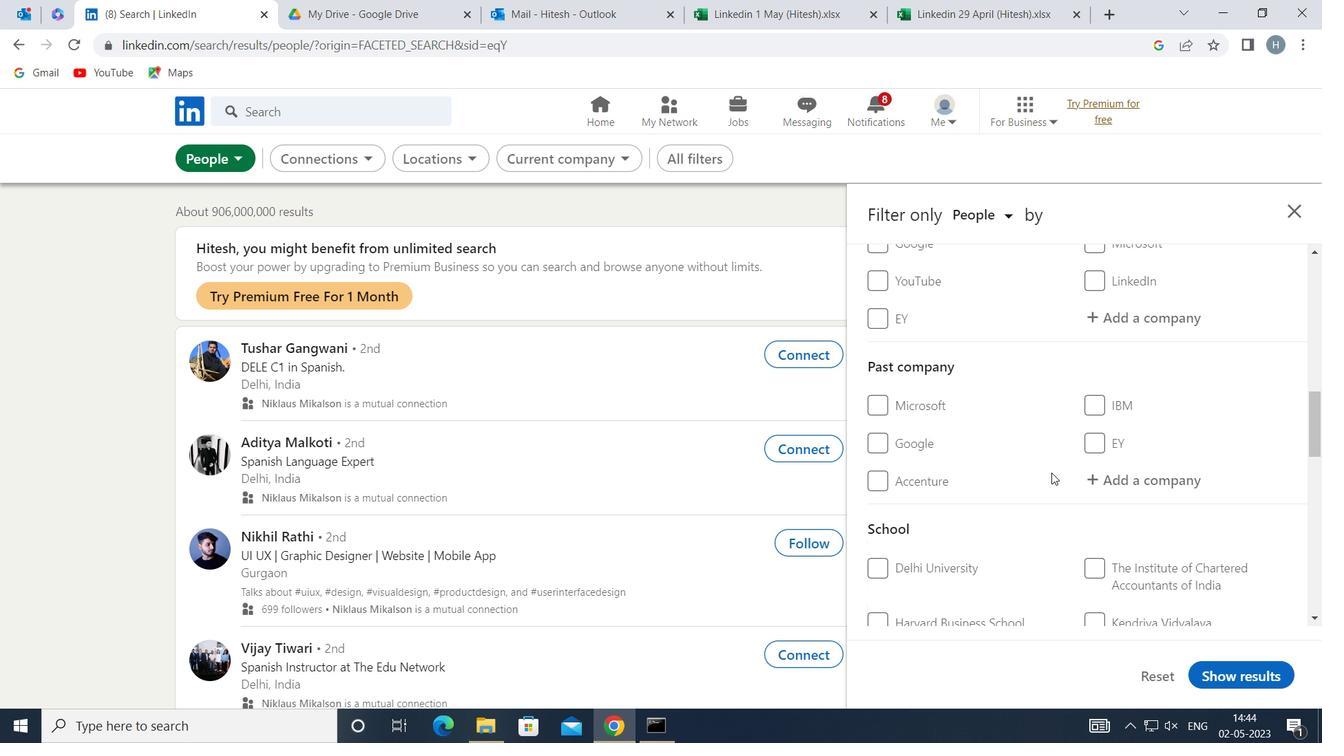
Action: Mouse scrolled (1026, 479) with delta (0, 0)
Screenshot: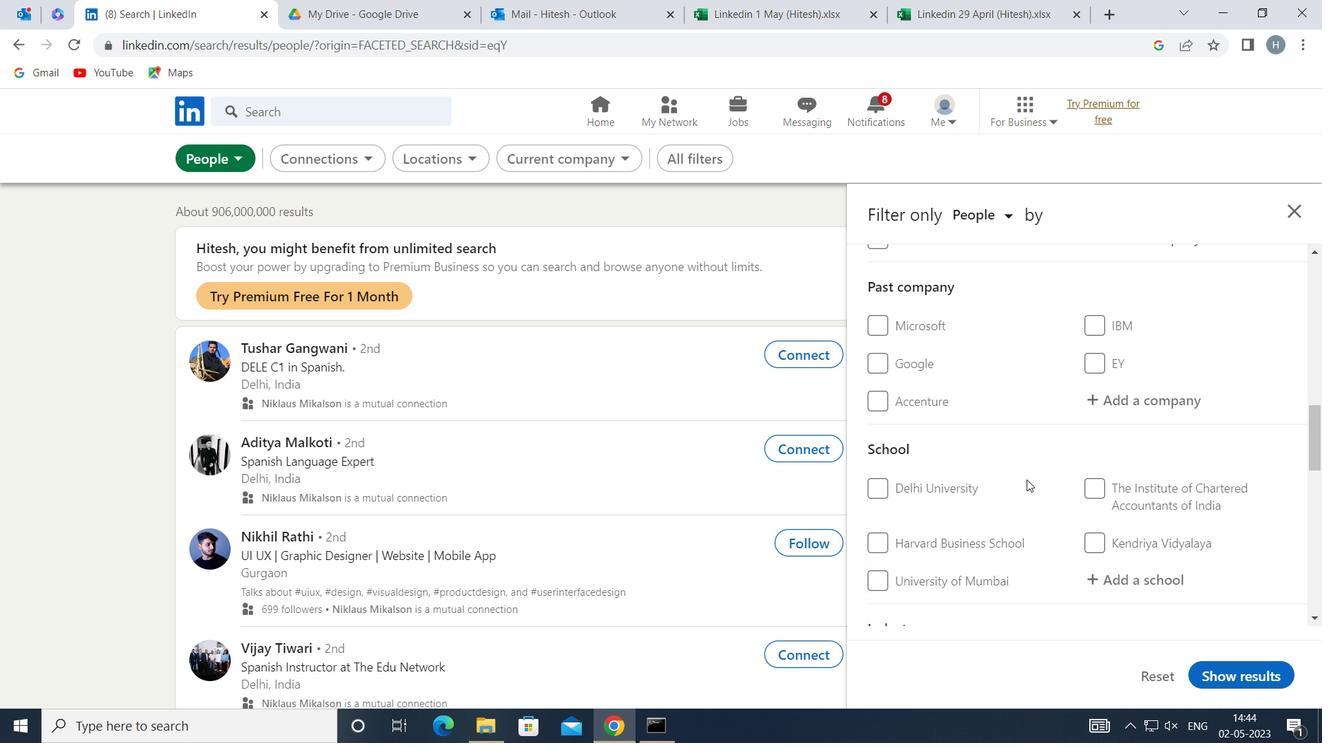 
Action: Mouse scrolled (1026, 479) with delta (0, 0)
Screenshot: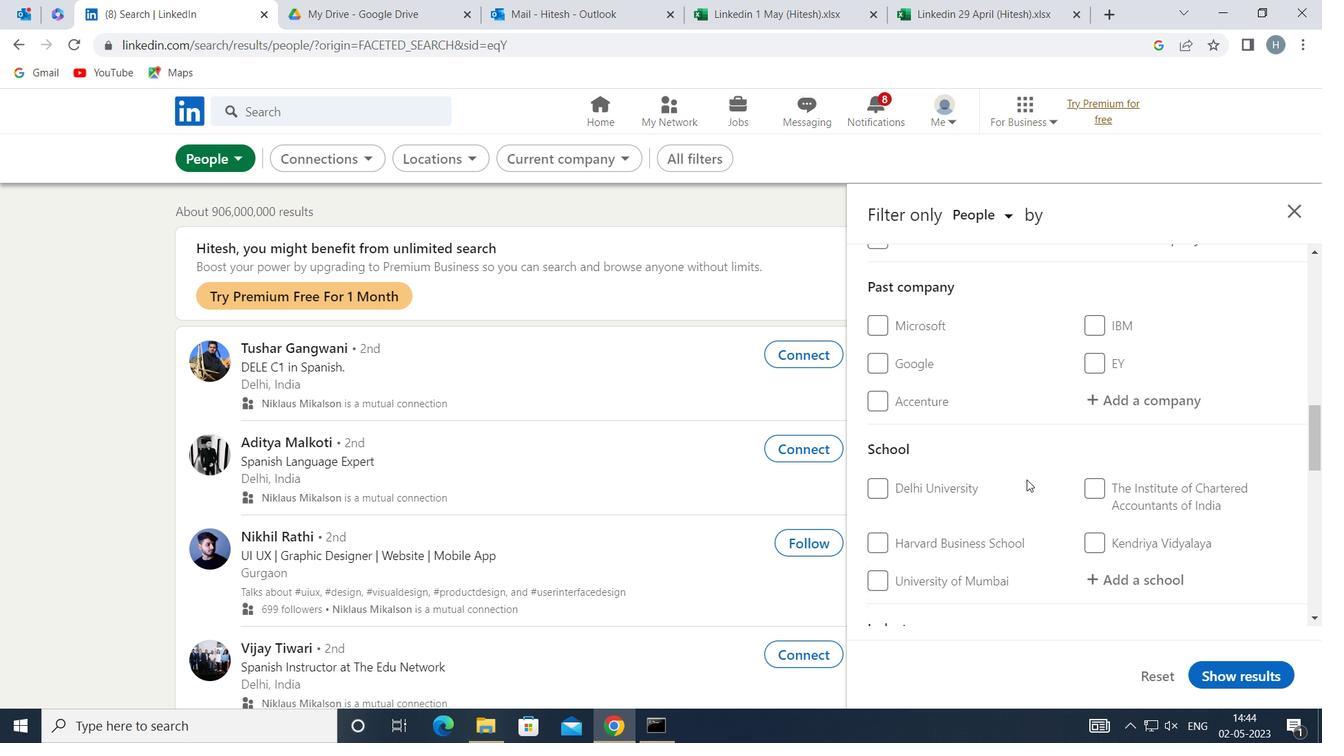 
Action: Mouse scrolled (1026, 479) with delta (0, 0)
Screenshot: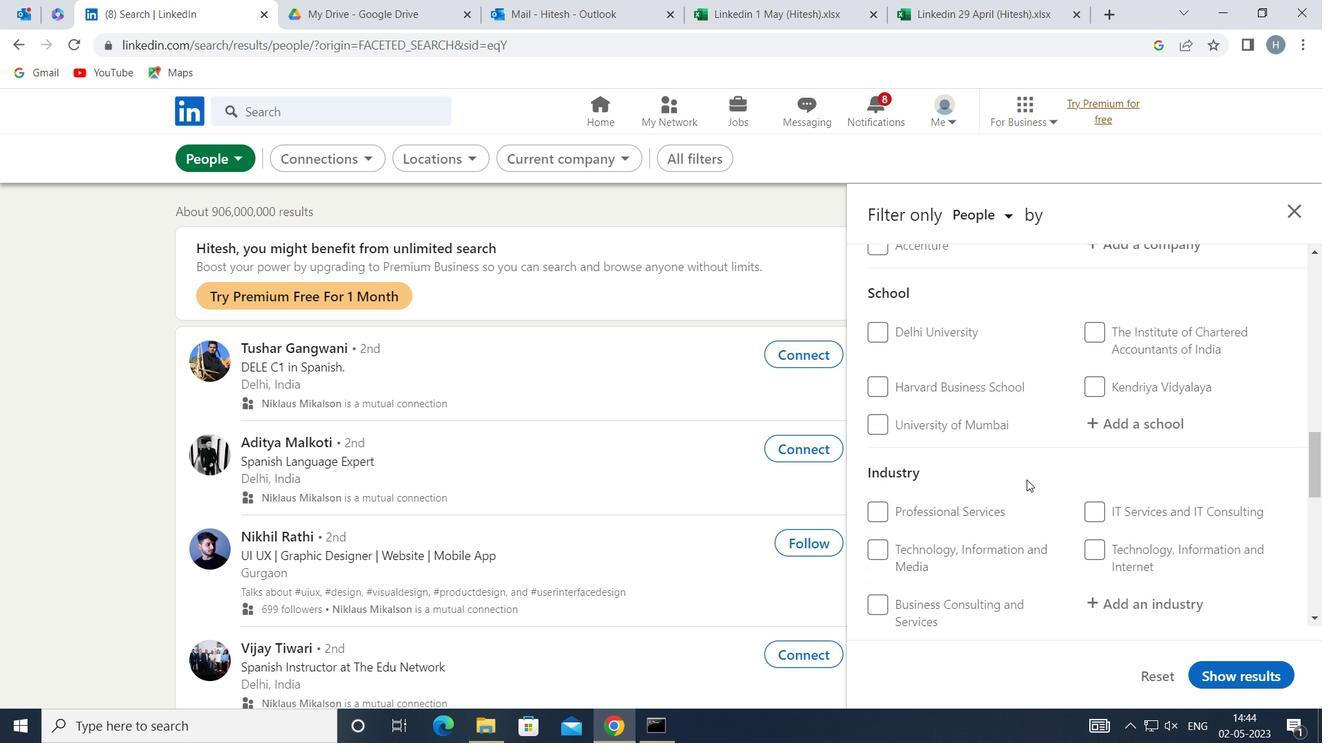 
Action: Mouse scrolled (1026, 479) with delta (0, 0)
Screenshot: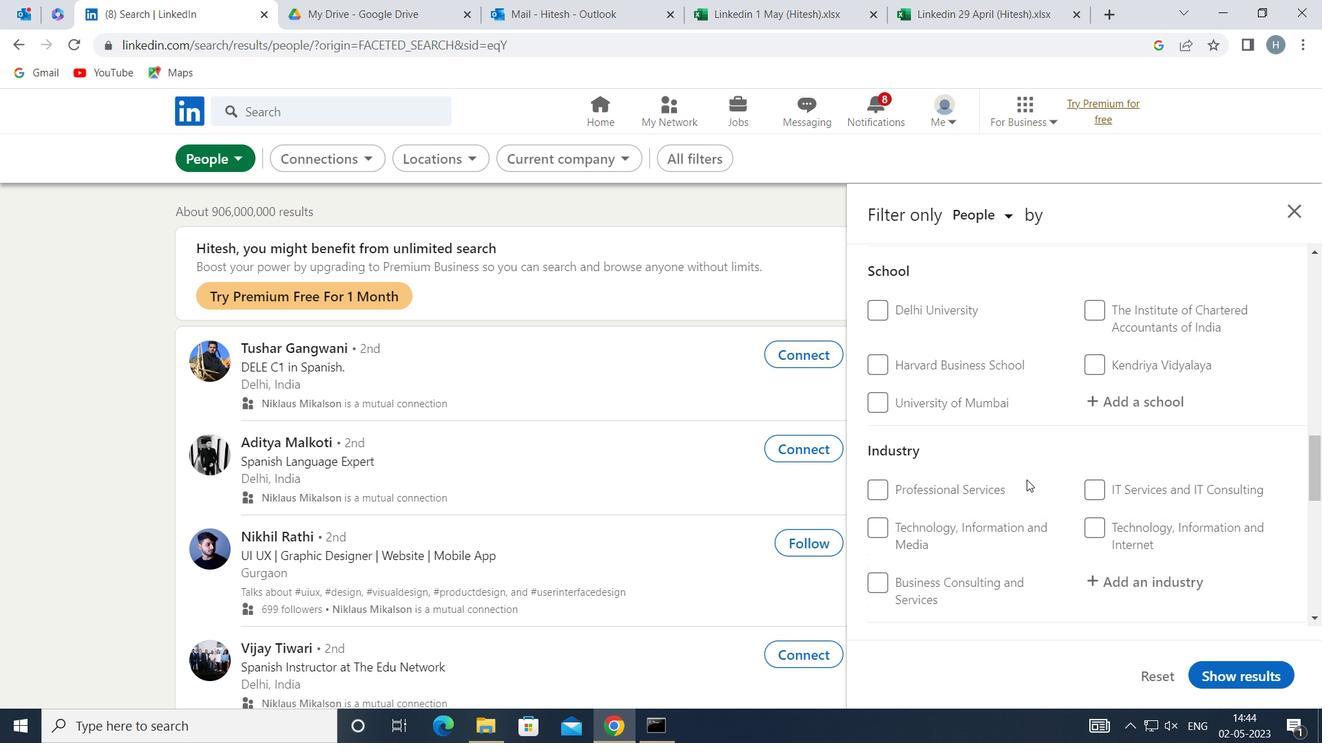 
Action: Mouse scrolled (1026, 479) with delta (0, 0)
Screenshot: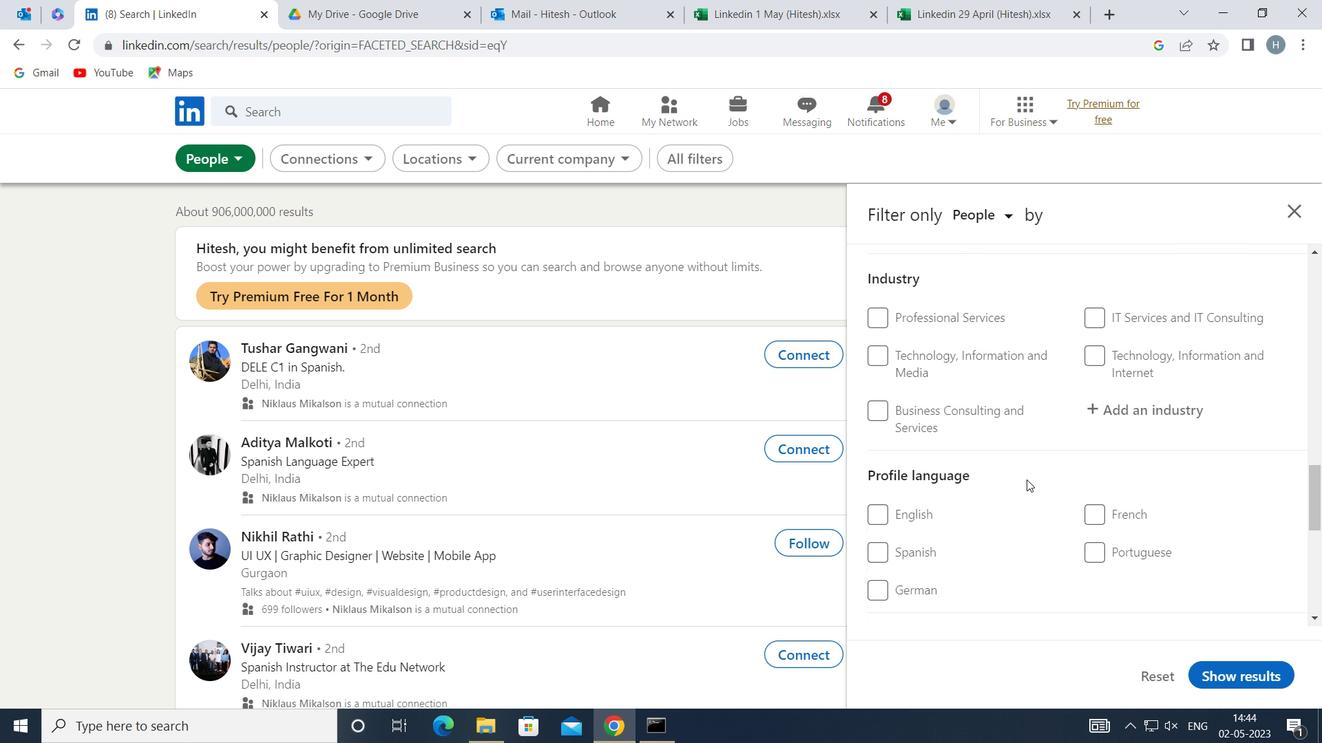 
Action: Mouse moved to (873, 424)
Screenshot: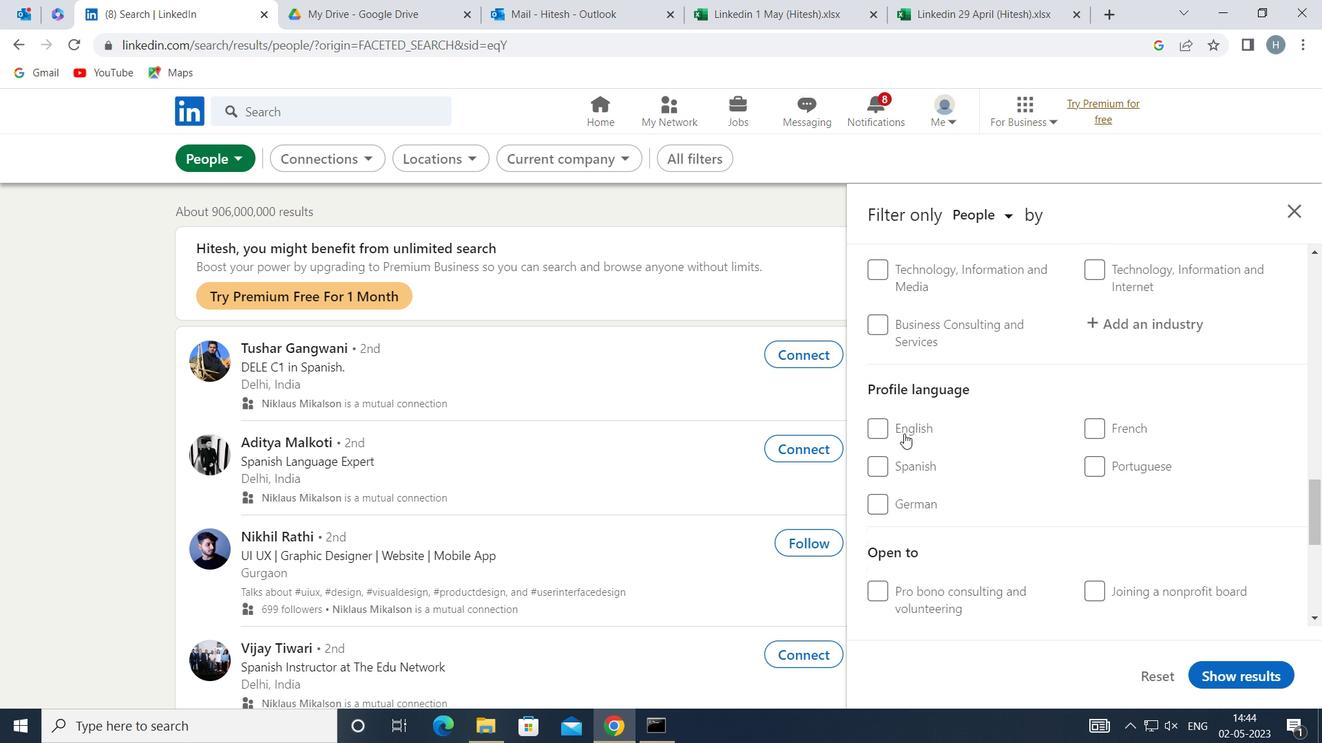 
Action: Mouse pressed left at (873, 424)
Screenshot: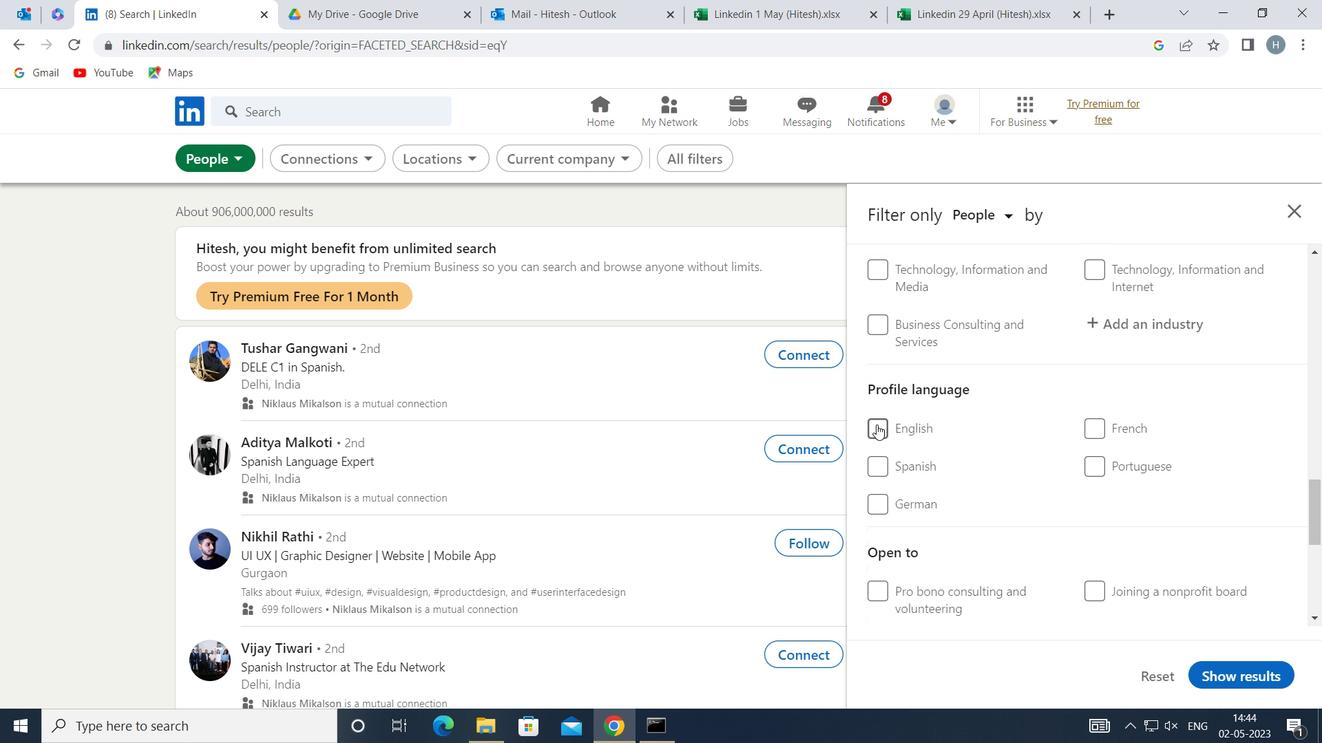
Action: Mouse moved to (1050, 446)
Screenshot: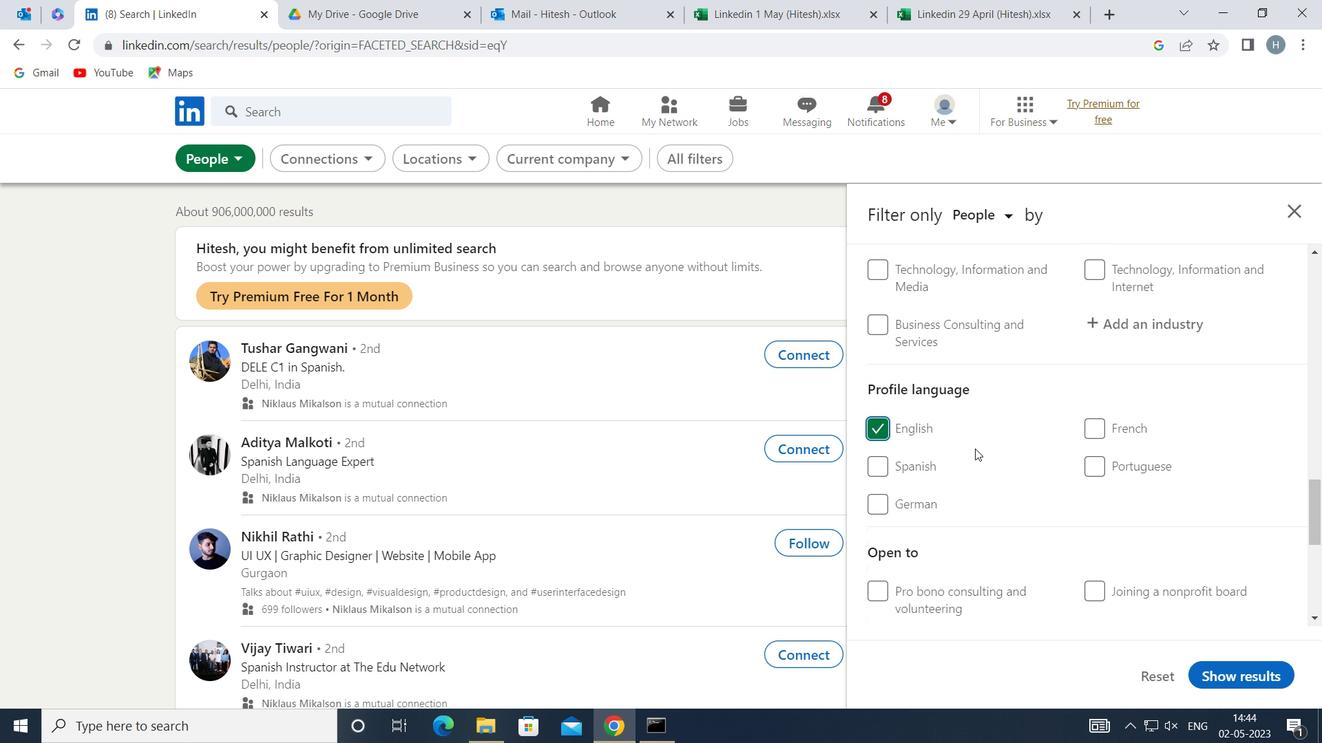 
Action: Mouse scrolled (1050, 446) with delta (0, 0)
Screenshot: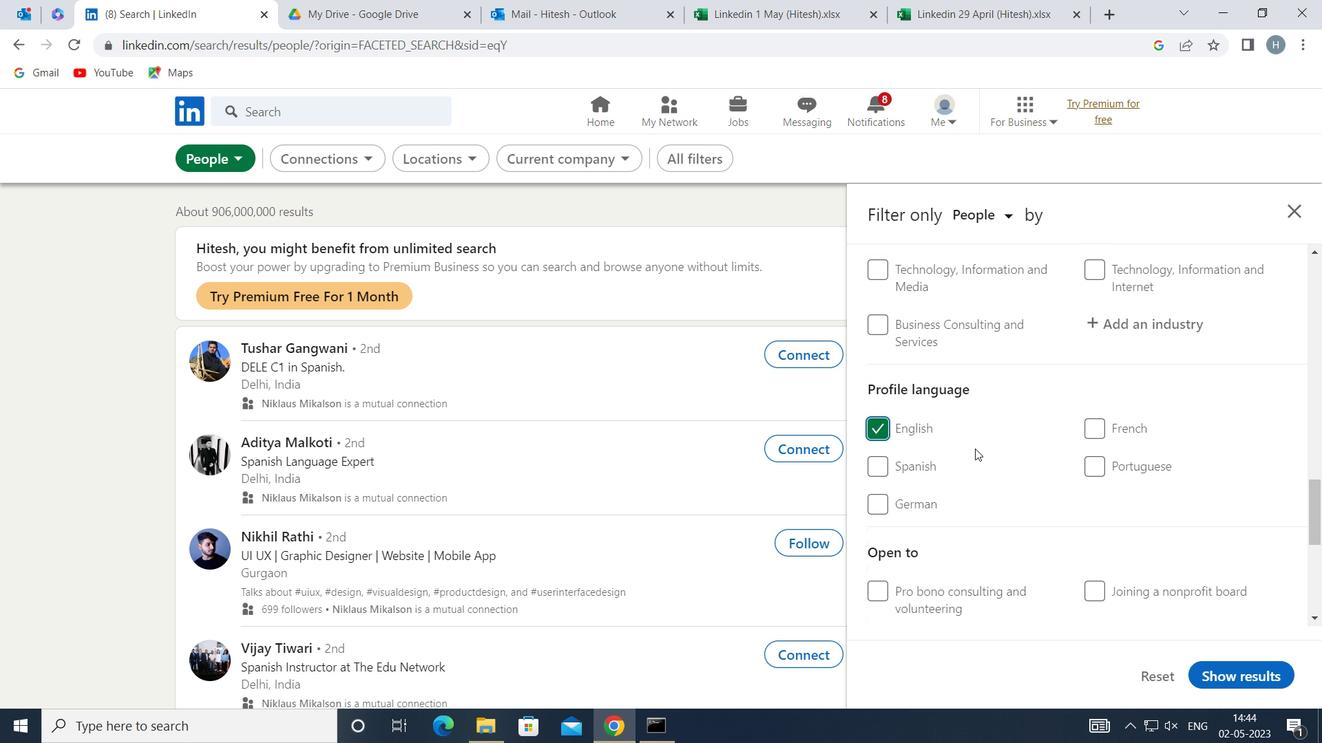 
Action: Mouse moved to (1052, 444)
Screenshot: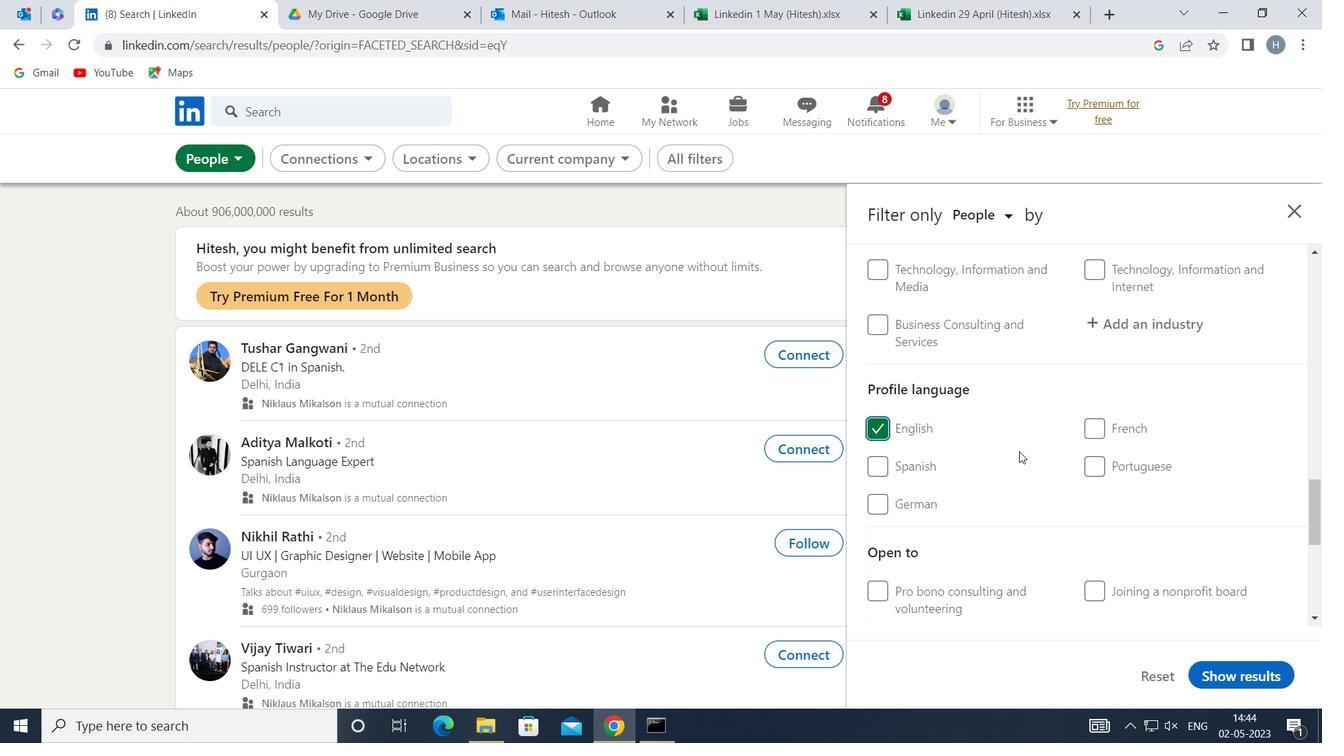 
Action: Mouse scrolled (1052, 445) with delta (0, 0)
Screenshot: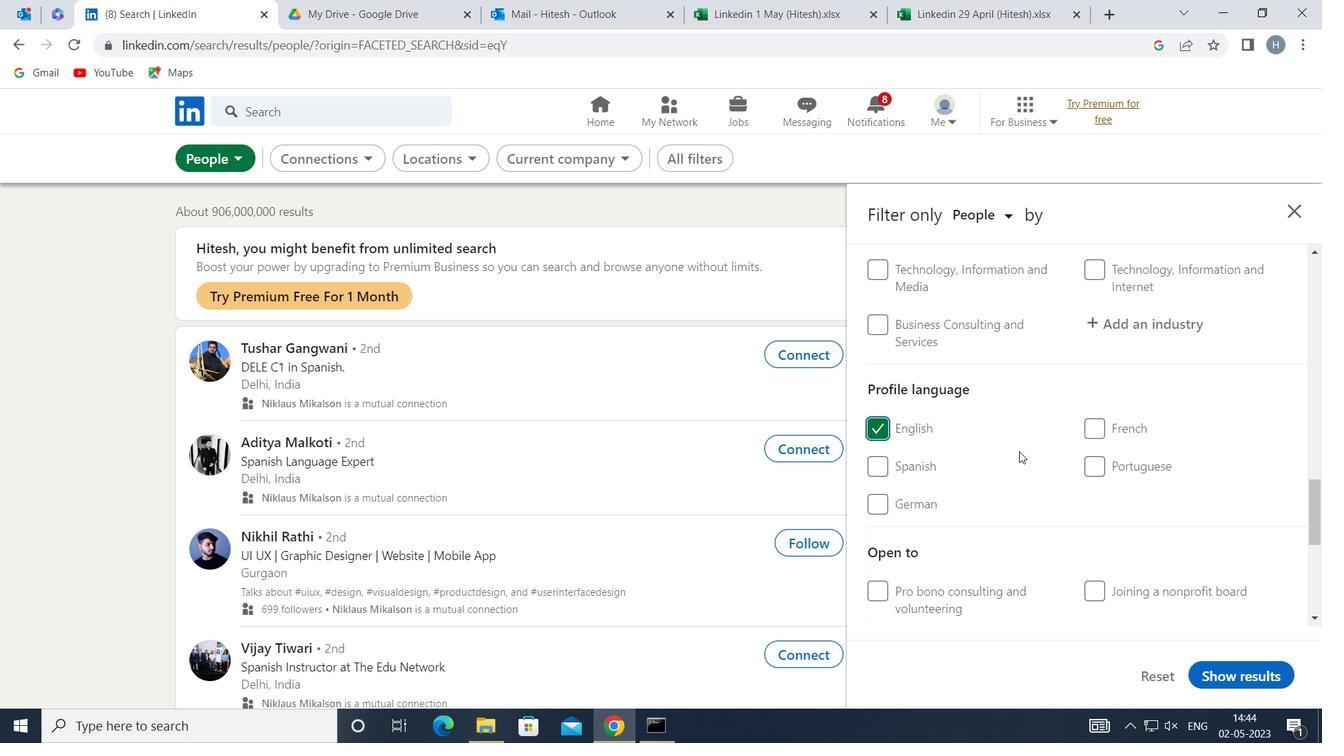 
Action: Mouse moved to (1052, 443)
Screenshot: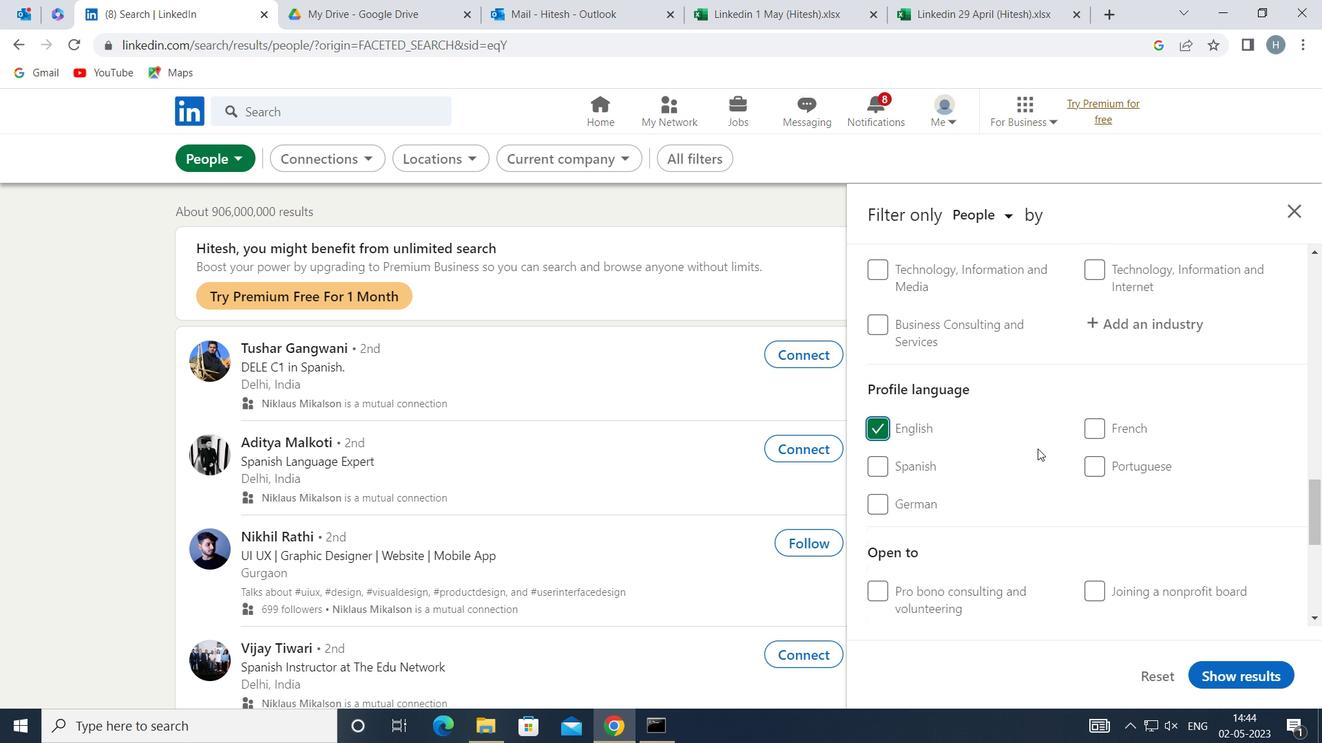 
Action: Mouse scrolled (1052, 444) with delta (0, 0)
Screenshot: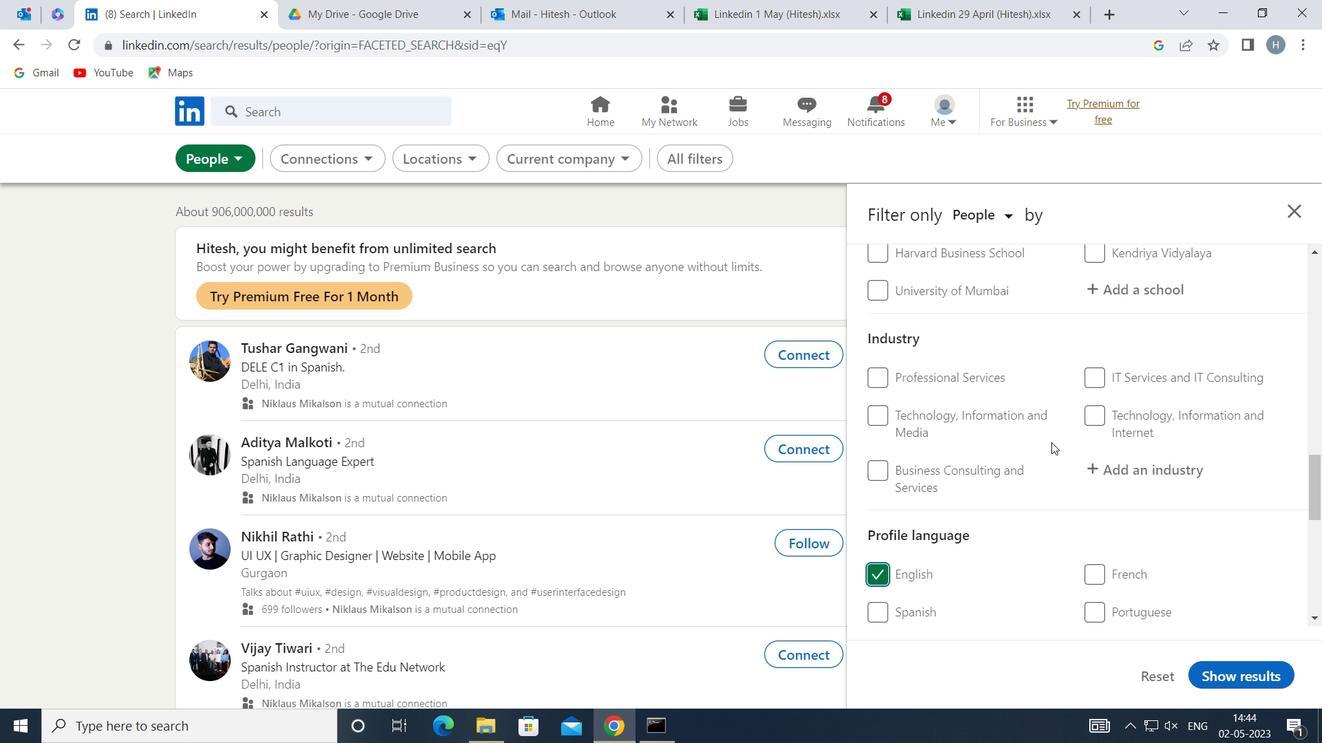 
Action: Mouse scrolled (1052, 444) with delta (0, 0)
Screenshot: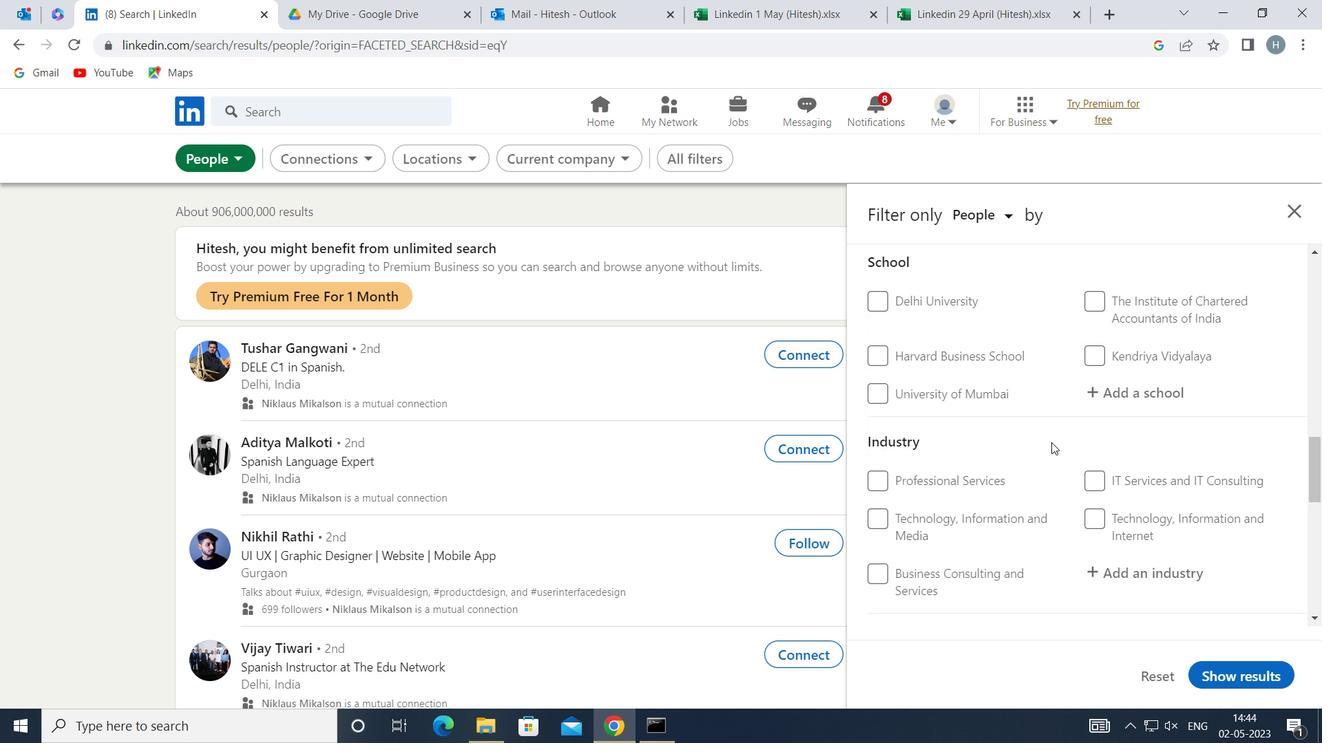 
Action: Mouse scrolled (1052, 444) with delta (0, 0)
Screenshot: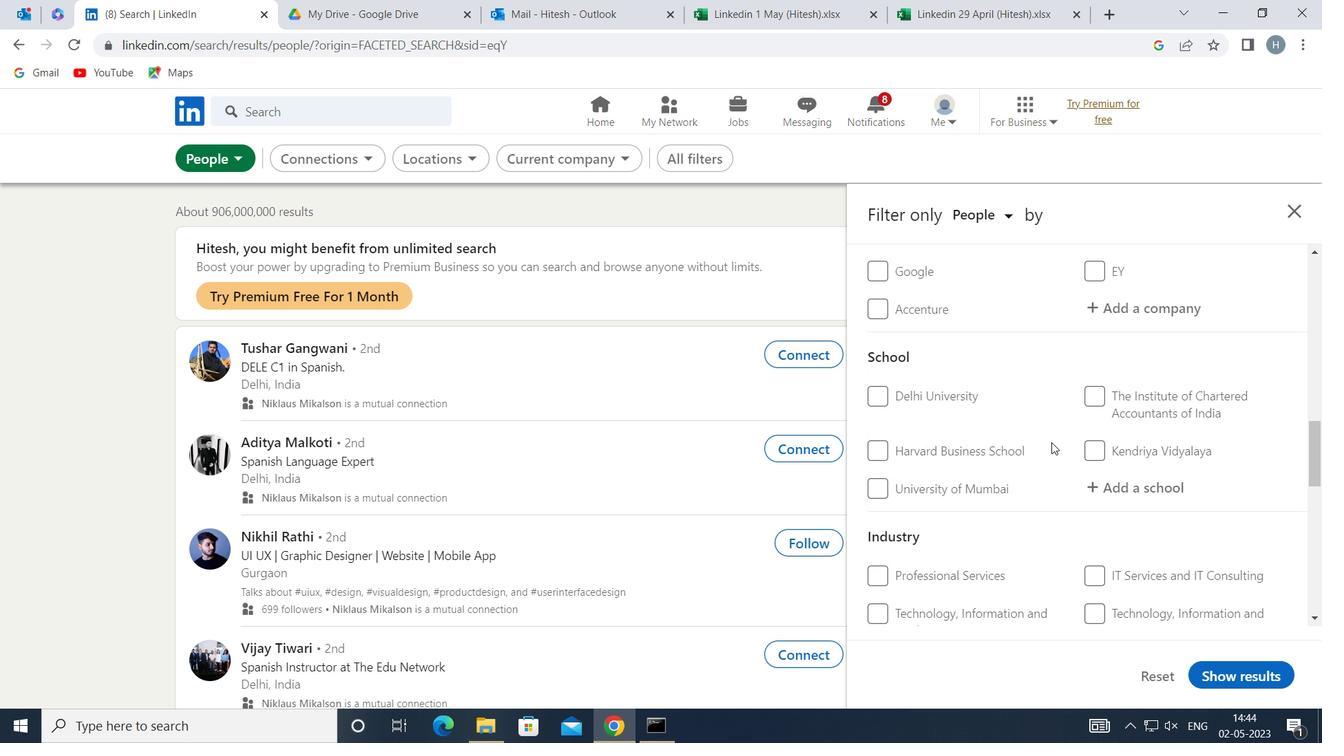 
Action: Mouse scrolled (1052, 444) with delta (0, 0)
Screenshot: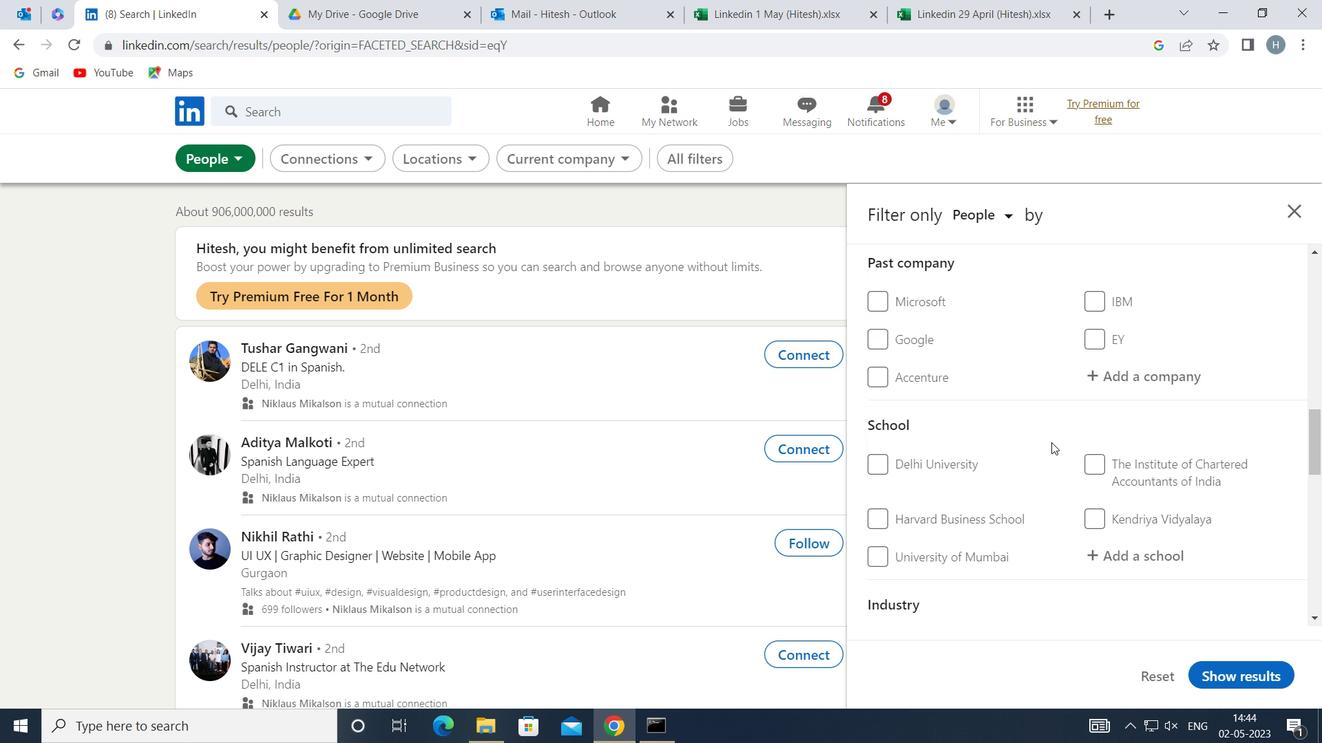 
Action: Mouse scrolled (1052, 444) with delta (0, 0)
Screenshot: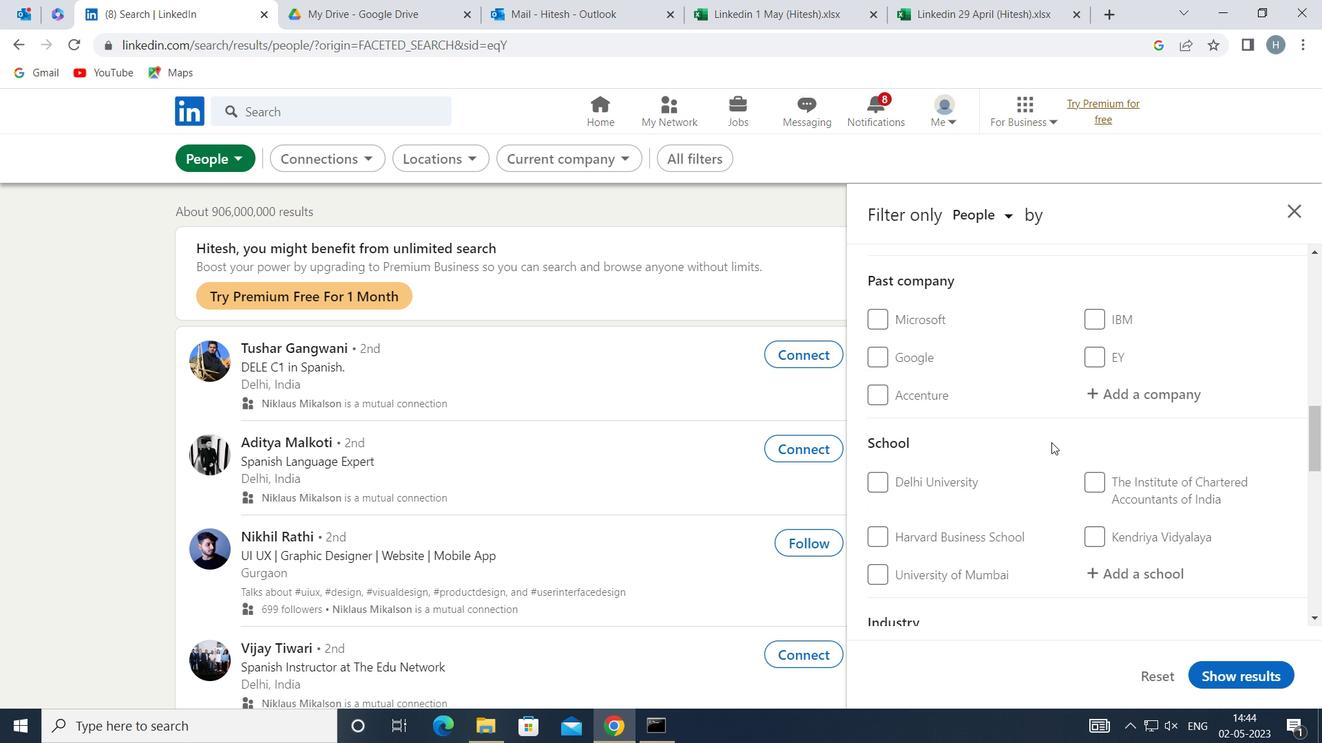 
Action: Mouse scrolled (1052, 444) with delta (0, 0)
Screenshot: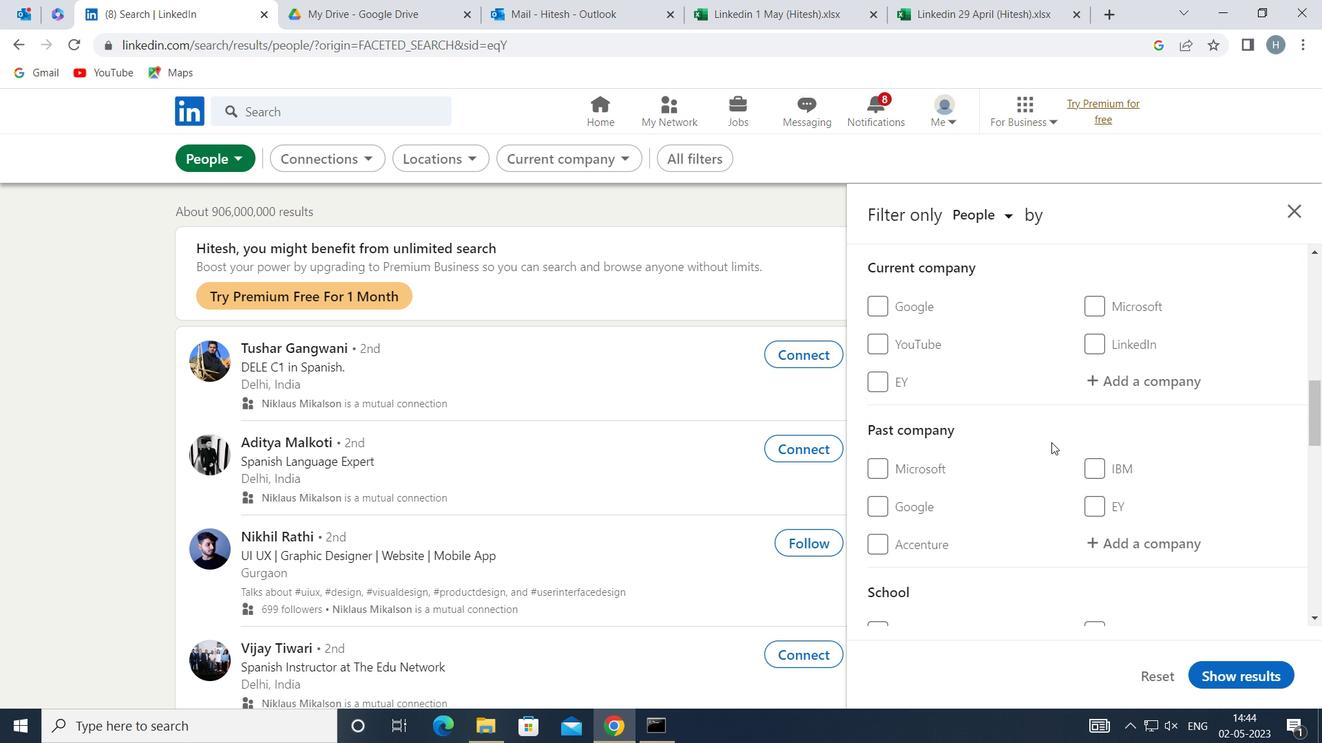 
Action: Mouse moved to (1130, 488)
Screenshot: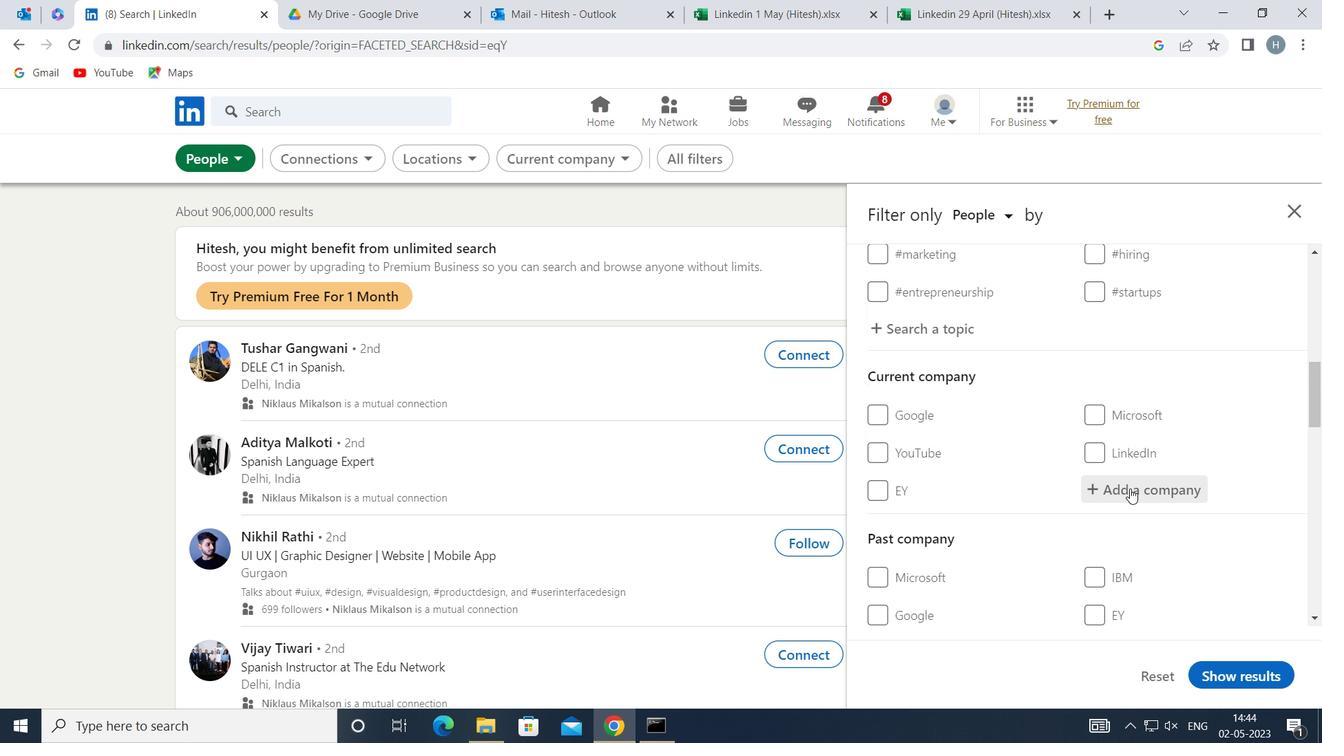 
Action: Mouse pressed left at (1130, 488)
Screenshot: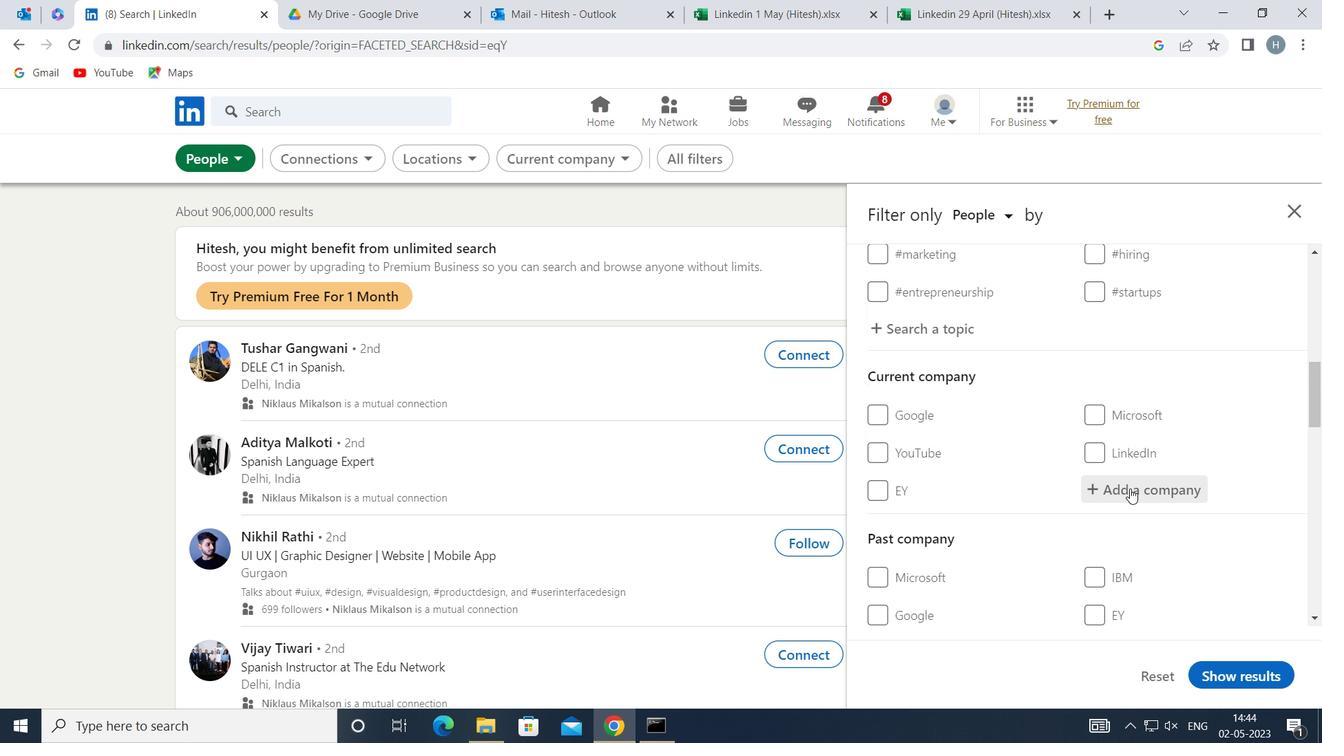 
Action: Mouse moved to (1131, 486)
Screenshot: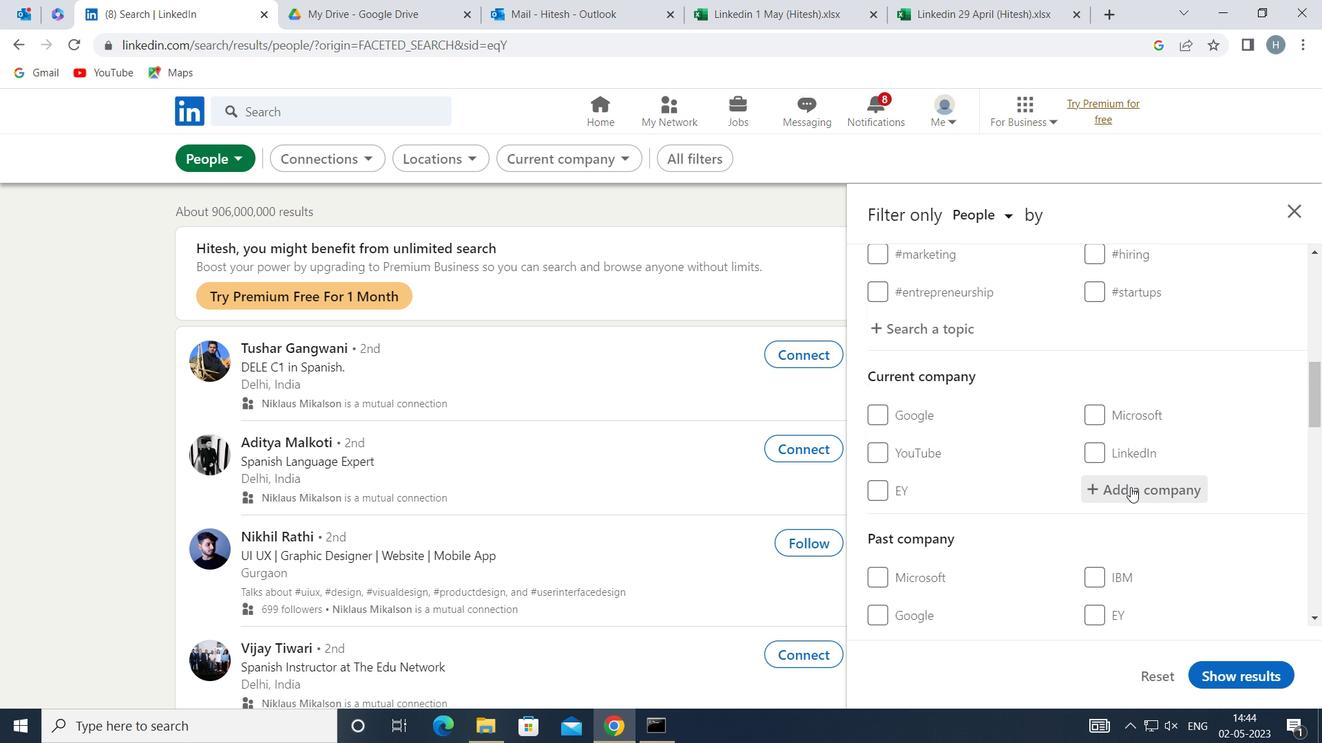 
Action: Key pressed <Key.shift>BENNETT<Key.space><Key.shift>COLEMAN
Screenshot: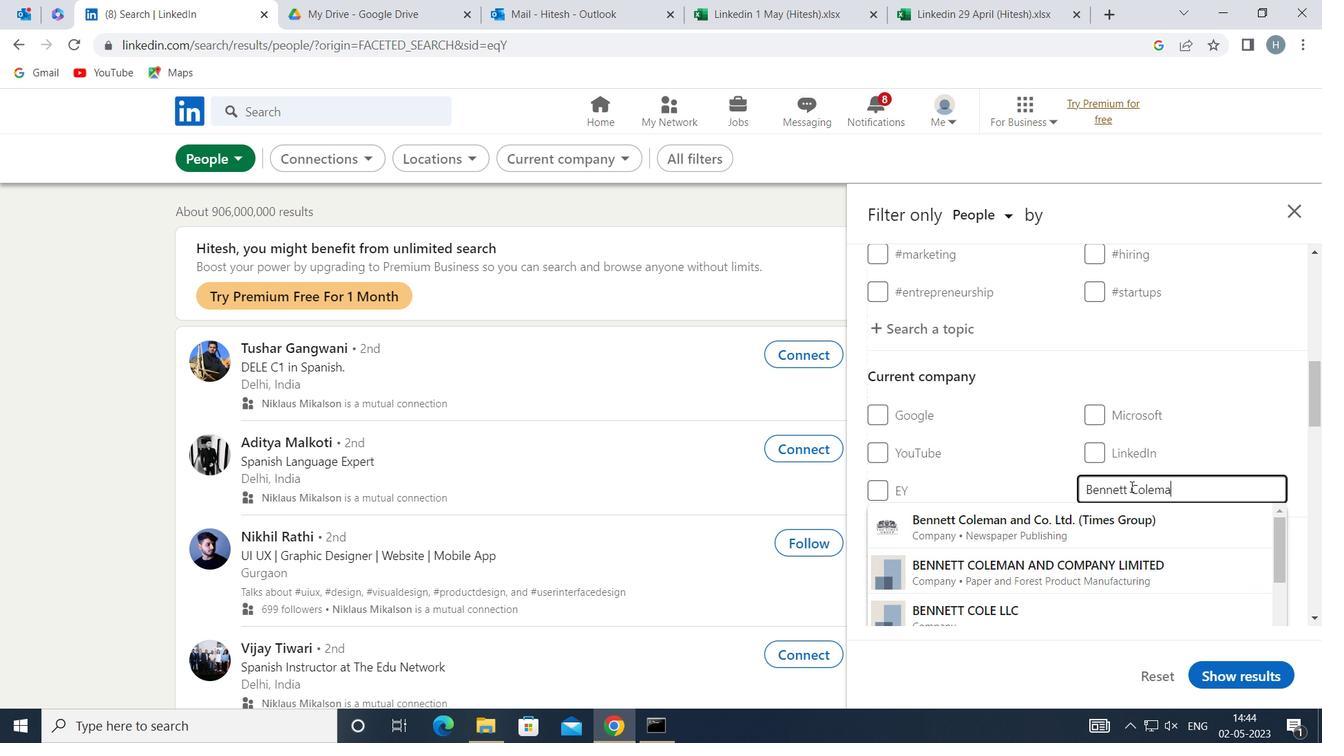 
Action: Mouse moved to (1130, 526)
Screenshot: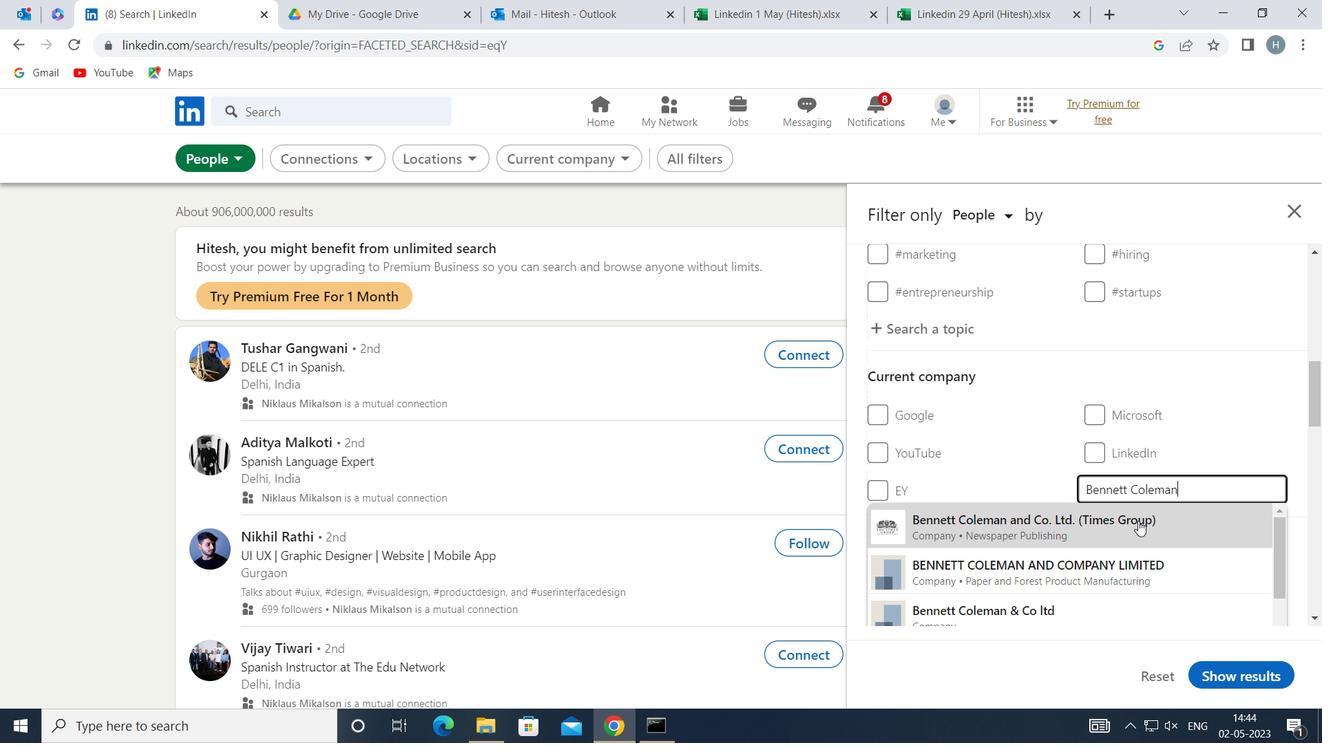
Action: Mouse pressed left at (1130, 526)
Screenshot: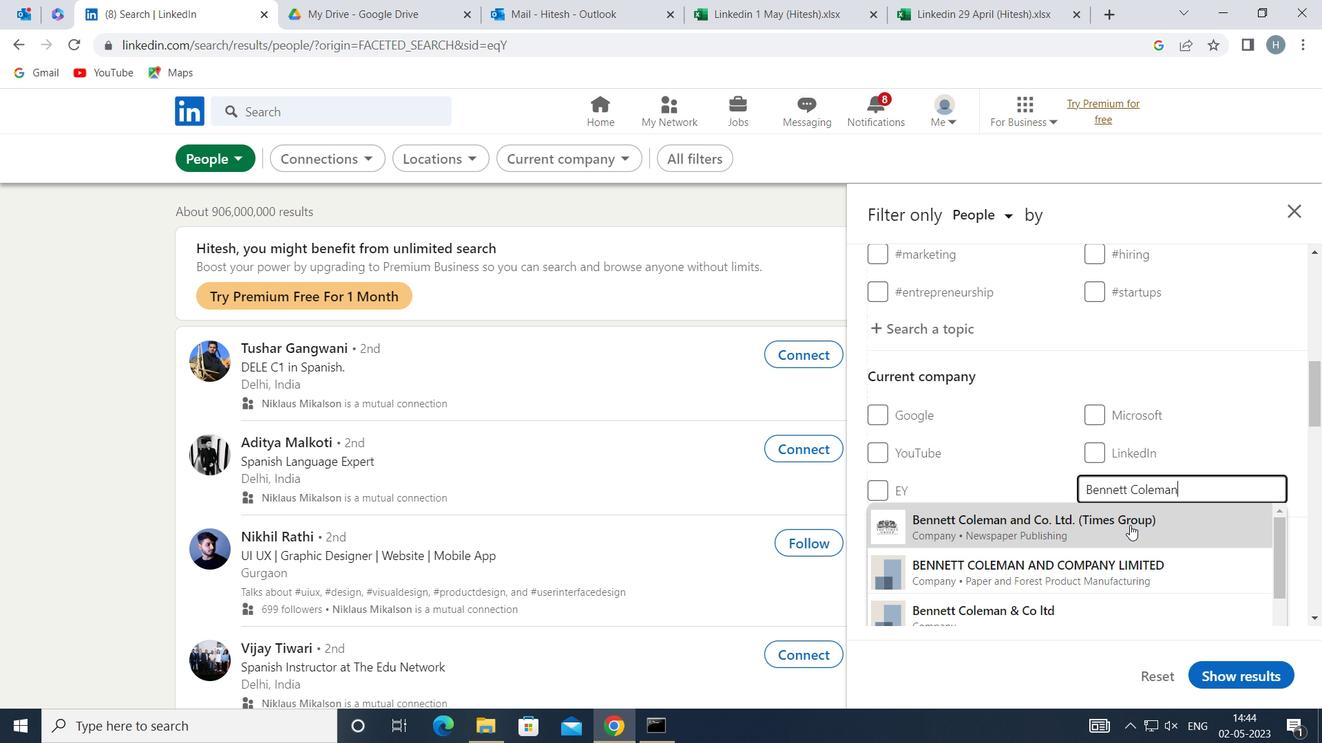 
Action: Mouse moved to (1095, 516)
Screenshot: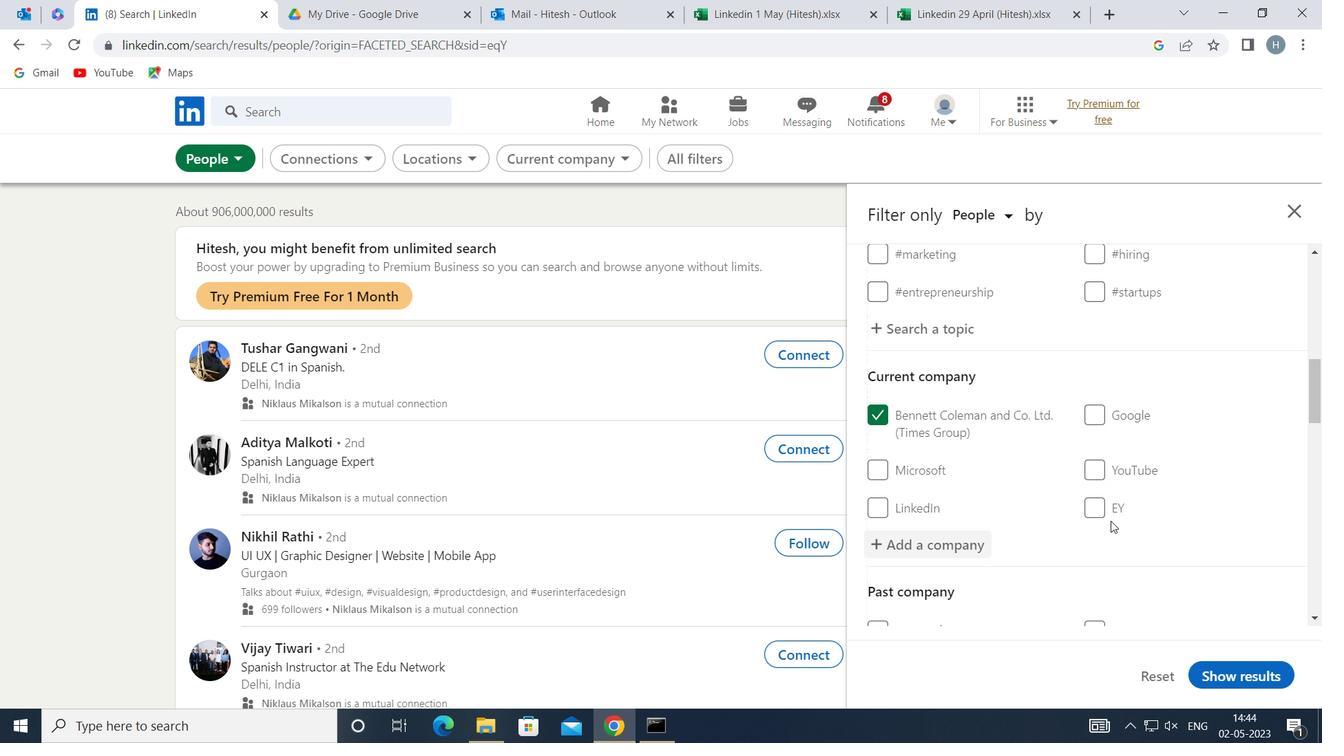 
Action: Mouse scrolled (1095, 515) with delta (0, 0)
Screenshot: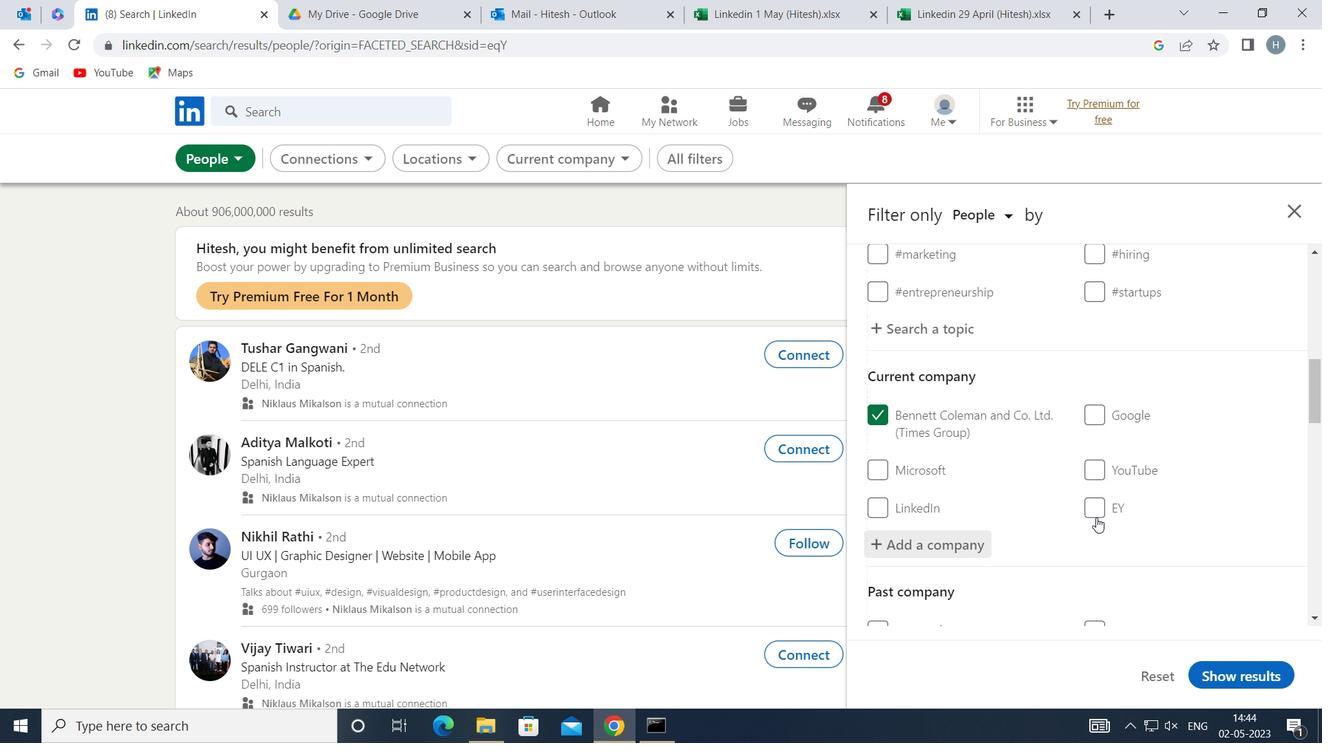 
Action: Mouse scrolled (1095, 515) with delta (0, 0)
Screenshot: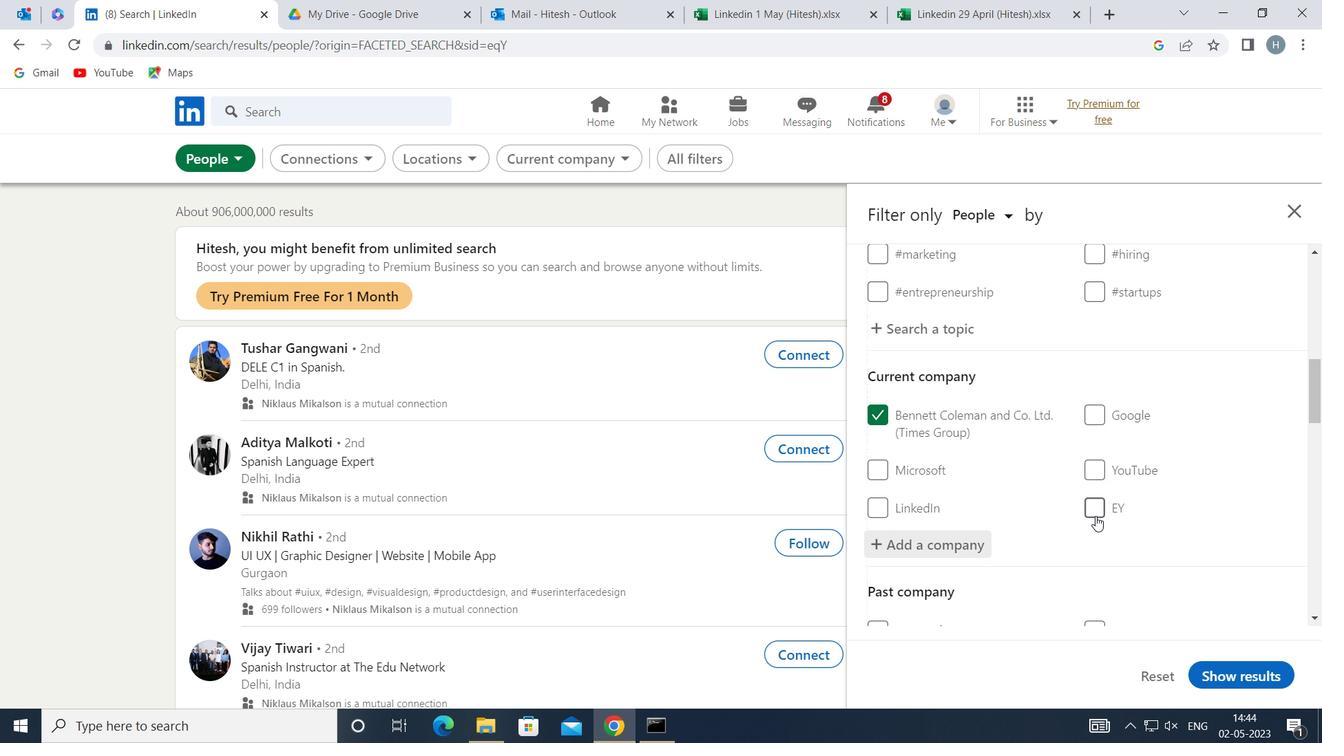
Action: Mouse moved to (1090, 513)
Screenshot: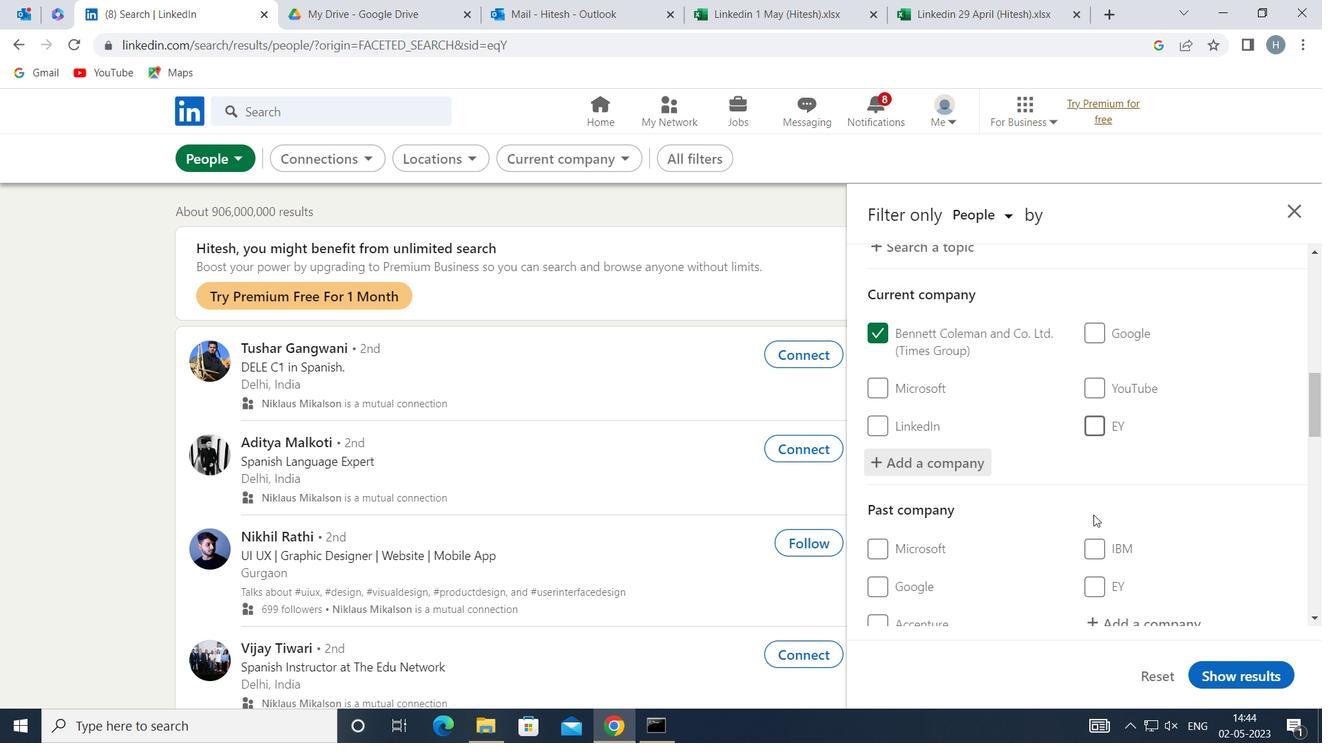 
Action: Mouse scrolled (1090, 513) with delta (0, 0)
Screenshot: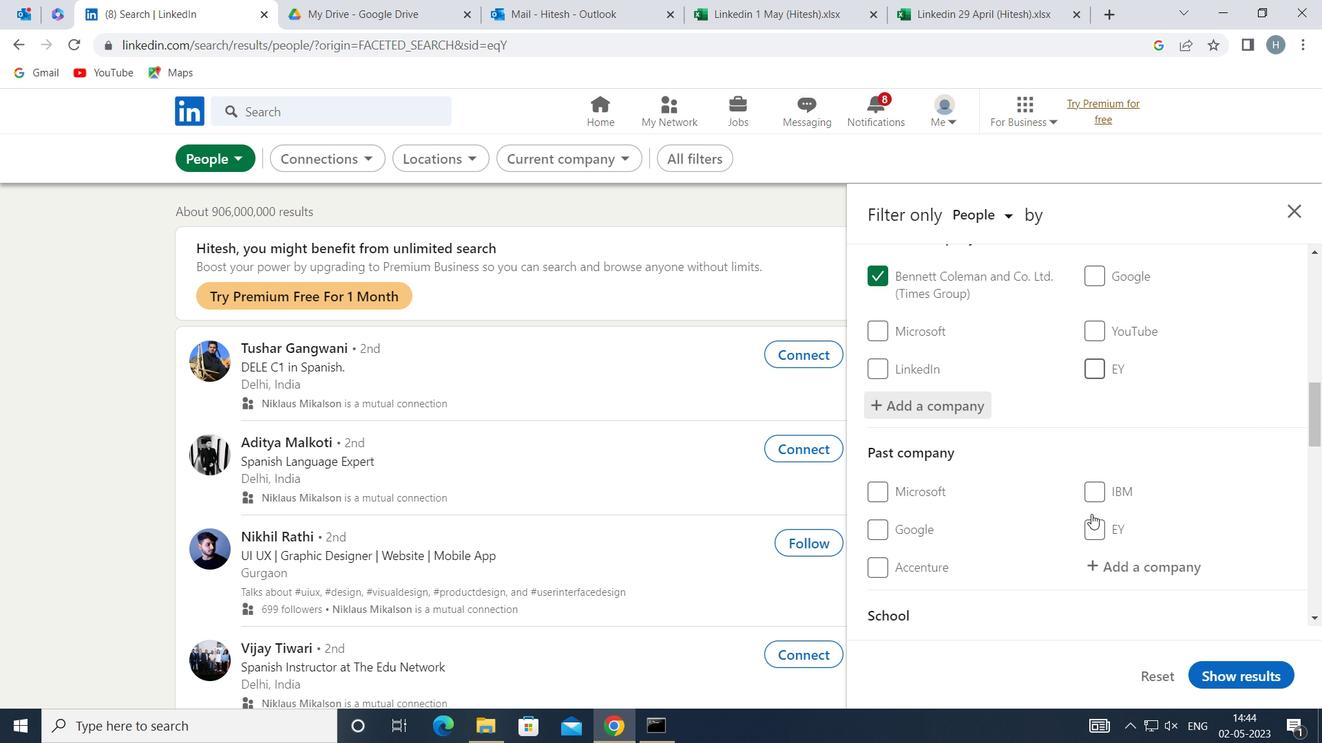 
Action: Mouse moved to (1089, 513)
Screenshot: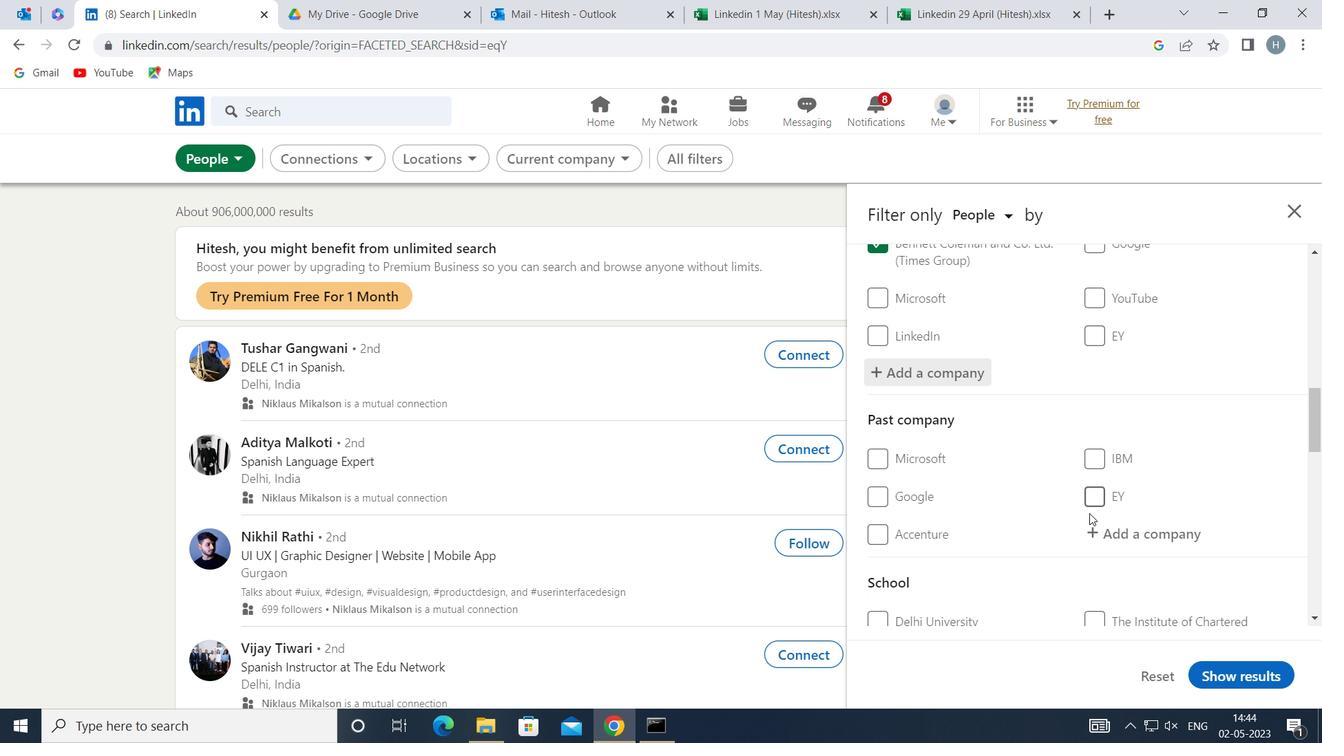
Action: Mouse scrolled (1089, 513) with delta (0, 0)
Screenshot: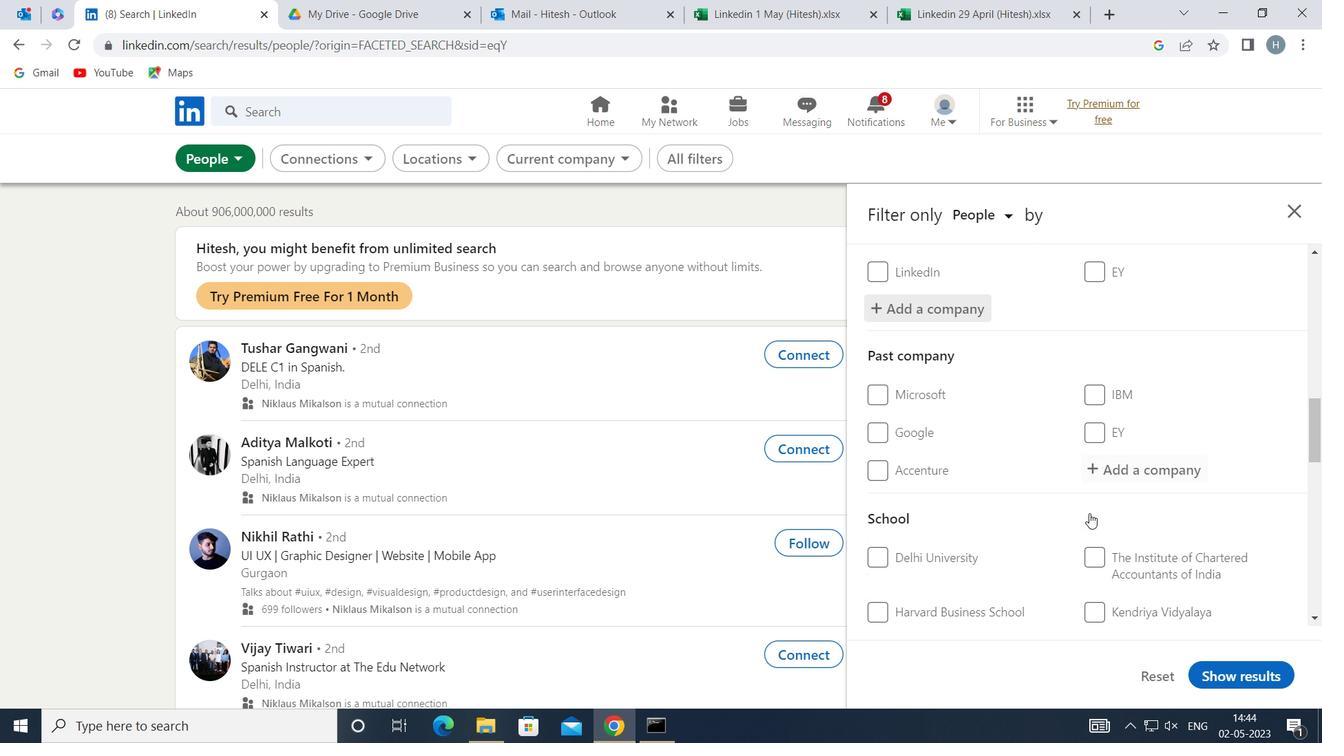 
Action: Mouse moved to (1114, 537)
Screenshot: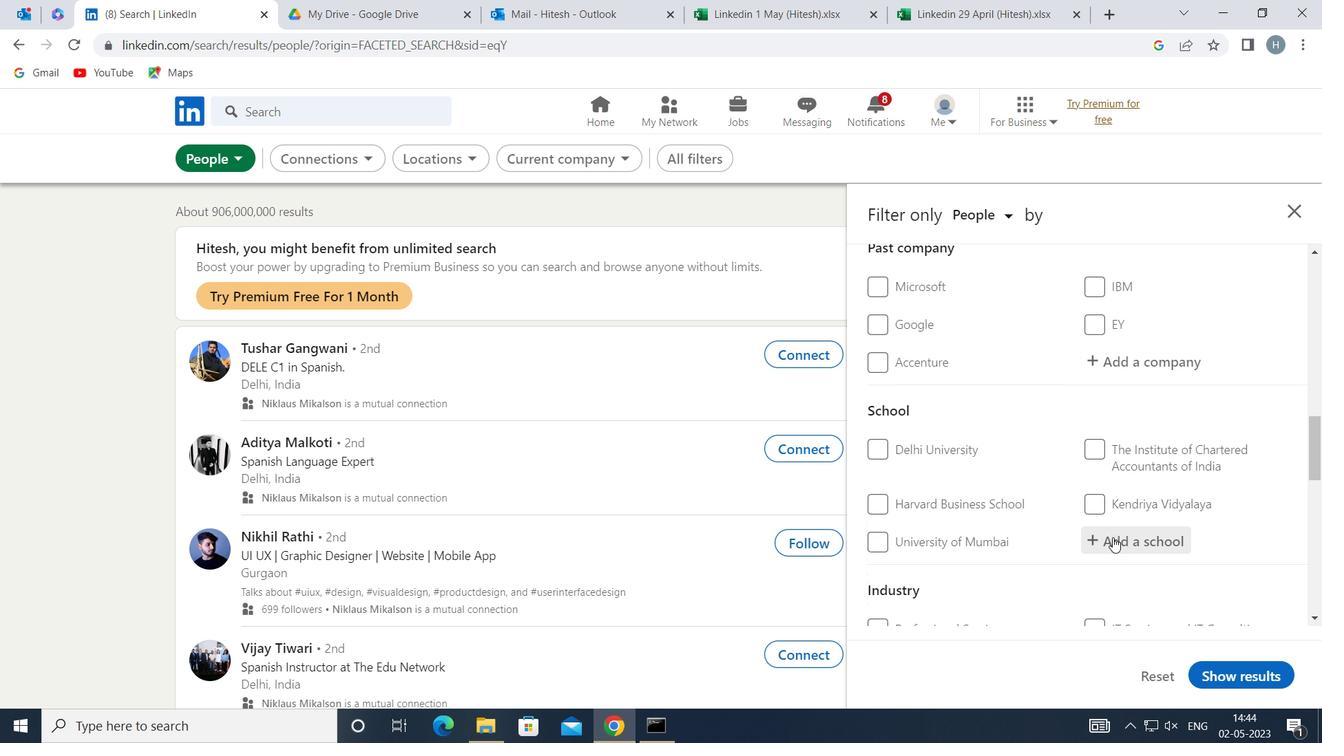 
Action: Mouse pressed left at (1114, 537)
Screenshot: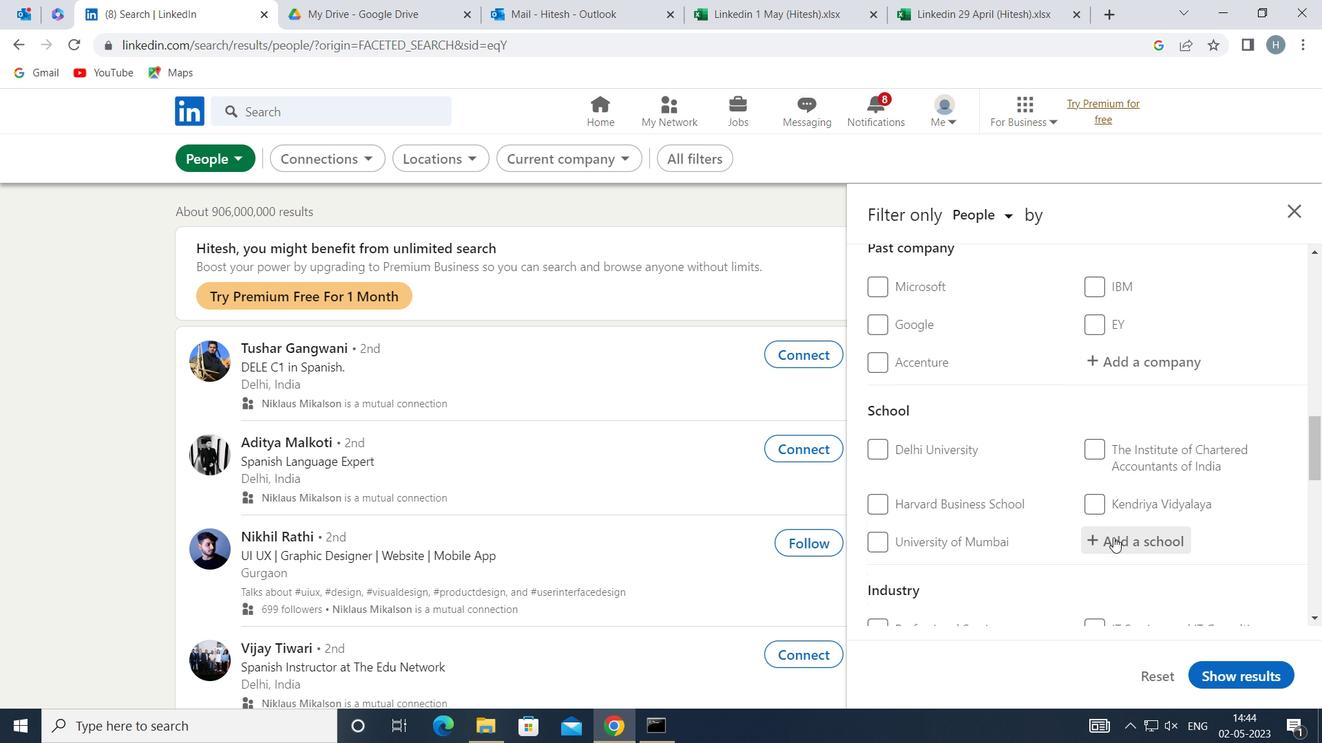 
Action: Key pressed <Key.shift>INDIAN<Key.space><Key.shift>INSTITUTE<Key.space>OF<Key.space><Key.shift>TECHNOLOGY<Key.space><Key.shift>GANDHI
Screenshot: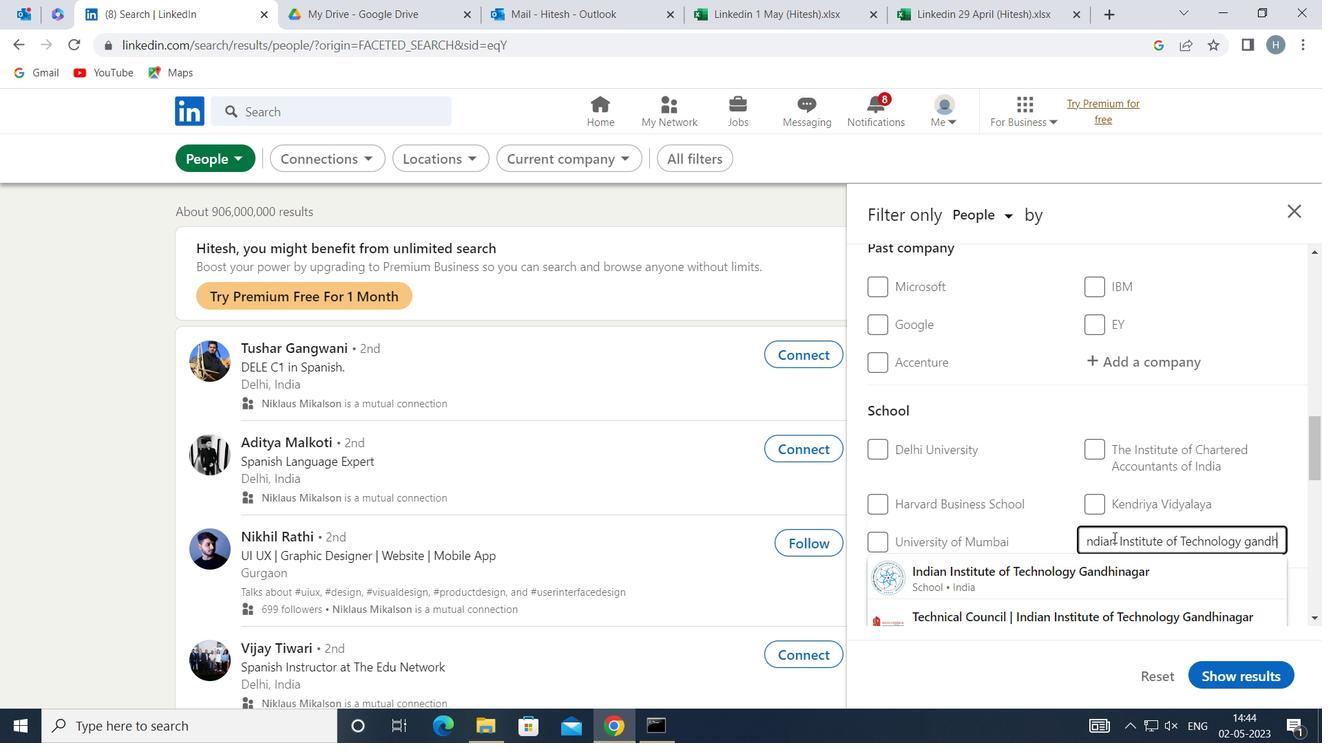 
Action: Mouse moved to (1111, 572)
Screenshot: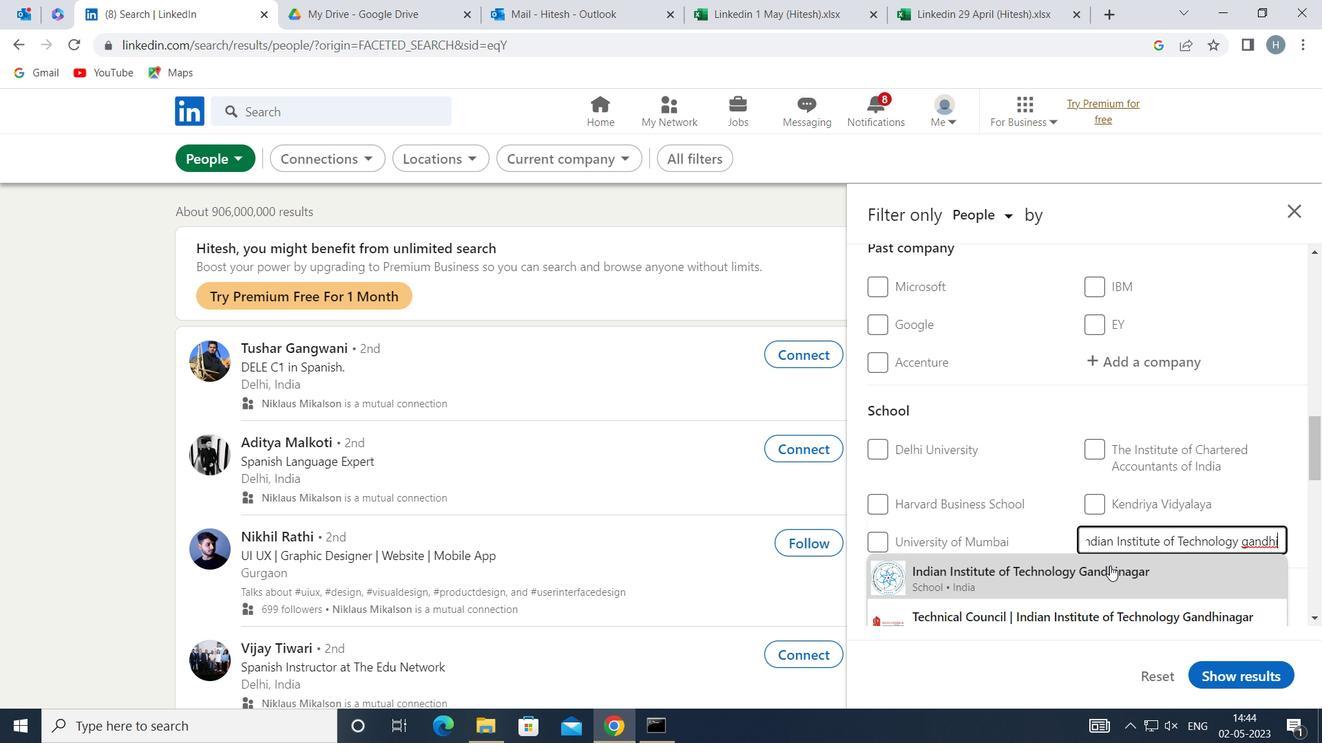 
Action: Mouse pressed left at (1111, 572)
Screenshot: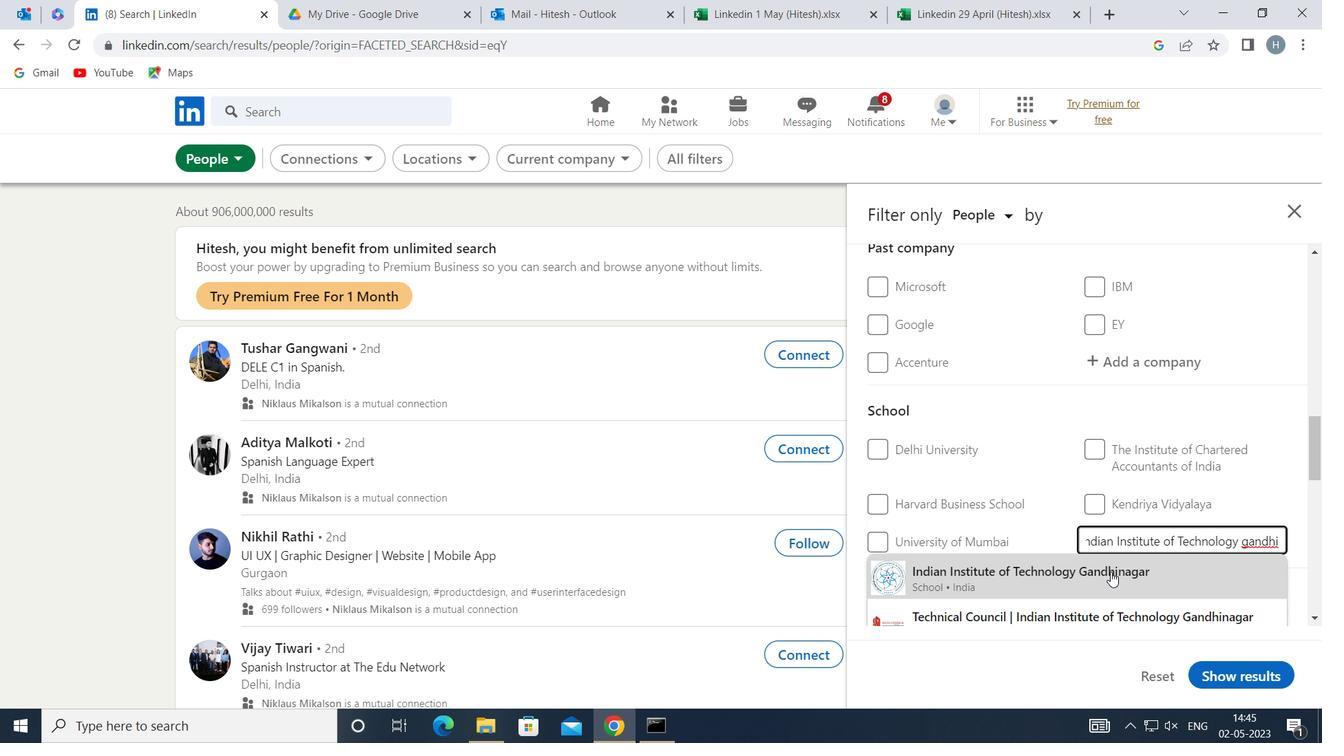 
Action: Mouse moved to (1076, 492)
Screenshot: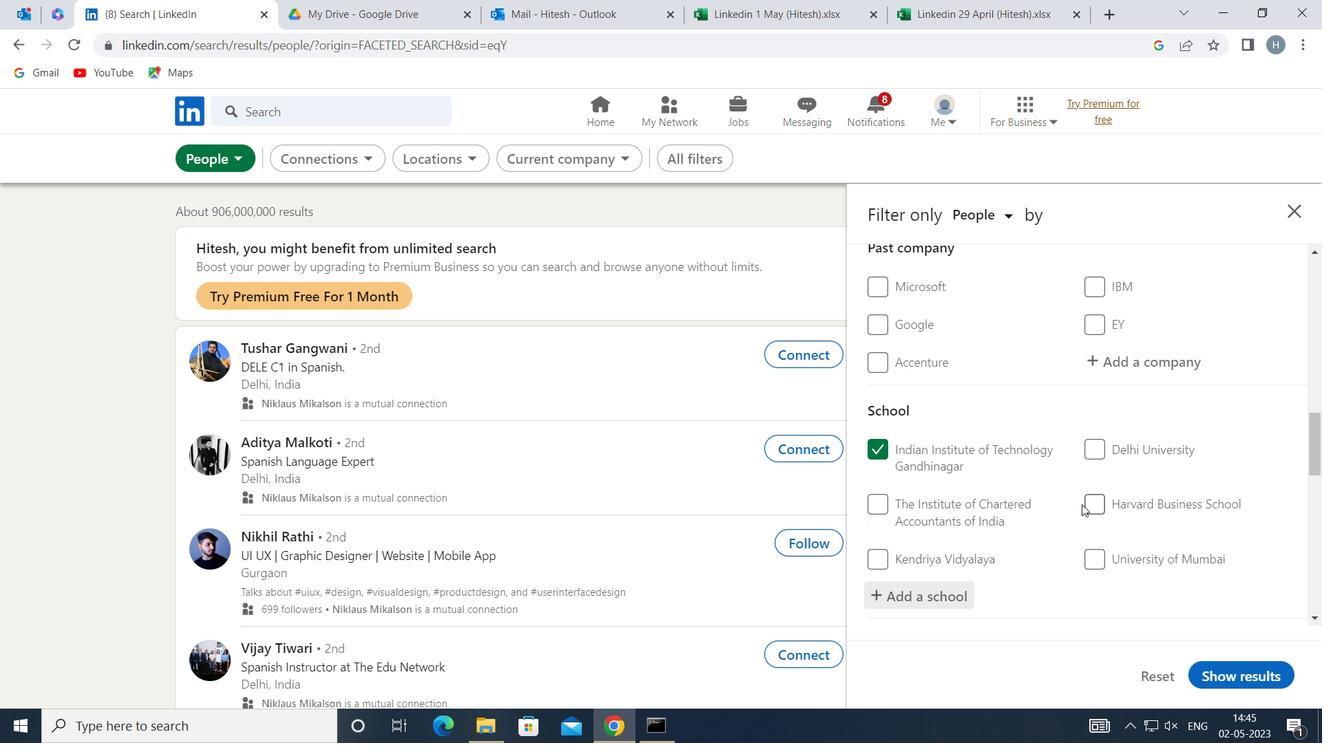 
Action: Mouse scrolled (1076, 491) with delta (0, 0)
Screenshot: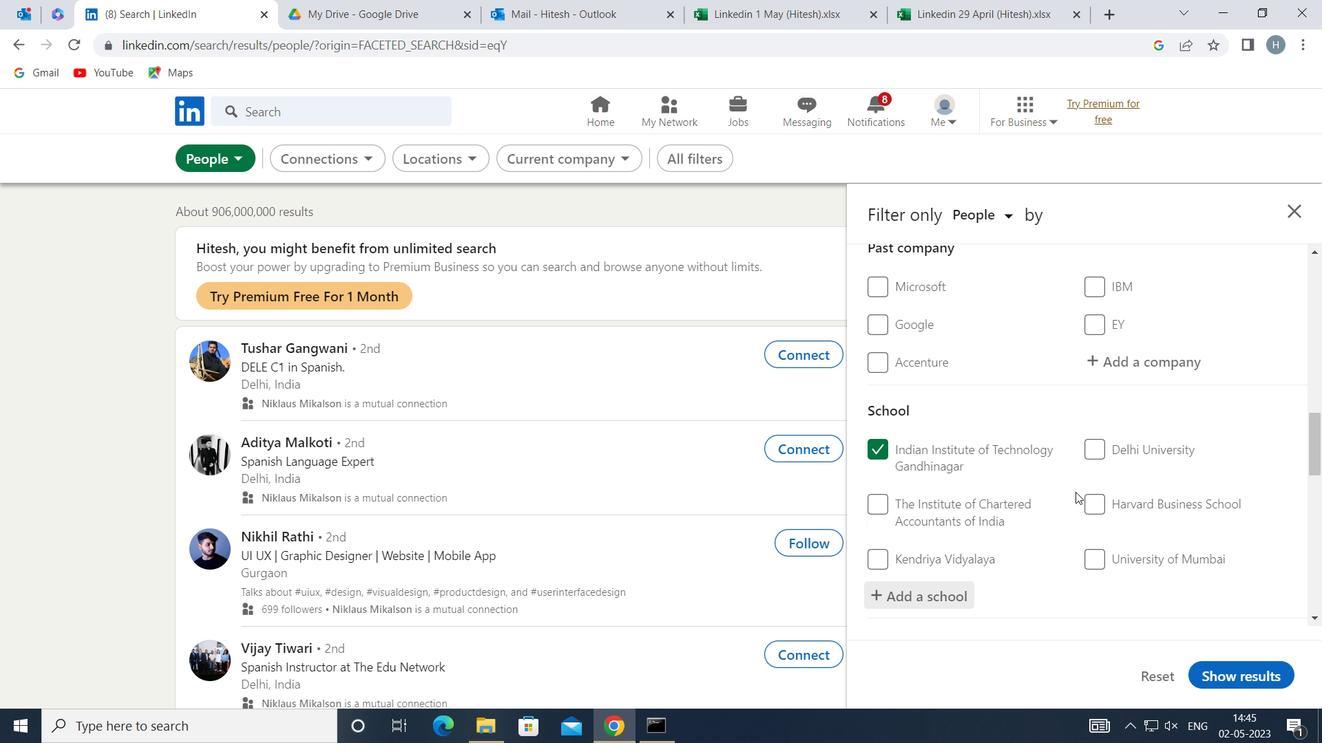 
Action: Mouse scrolled (1076, 491) with delta (0, 0)
Screenshot: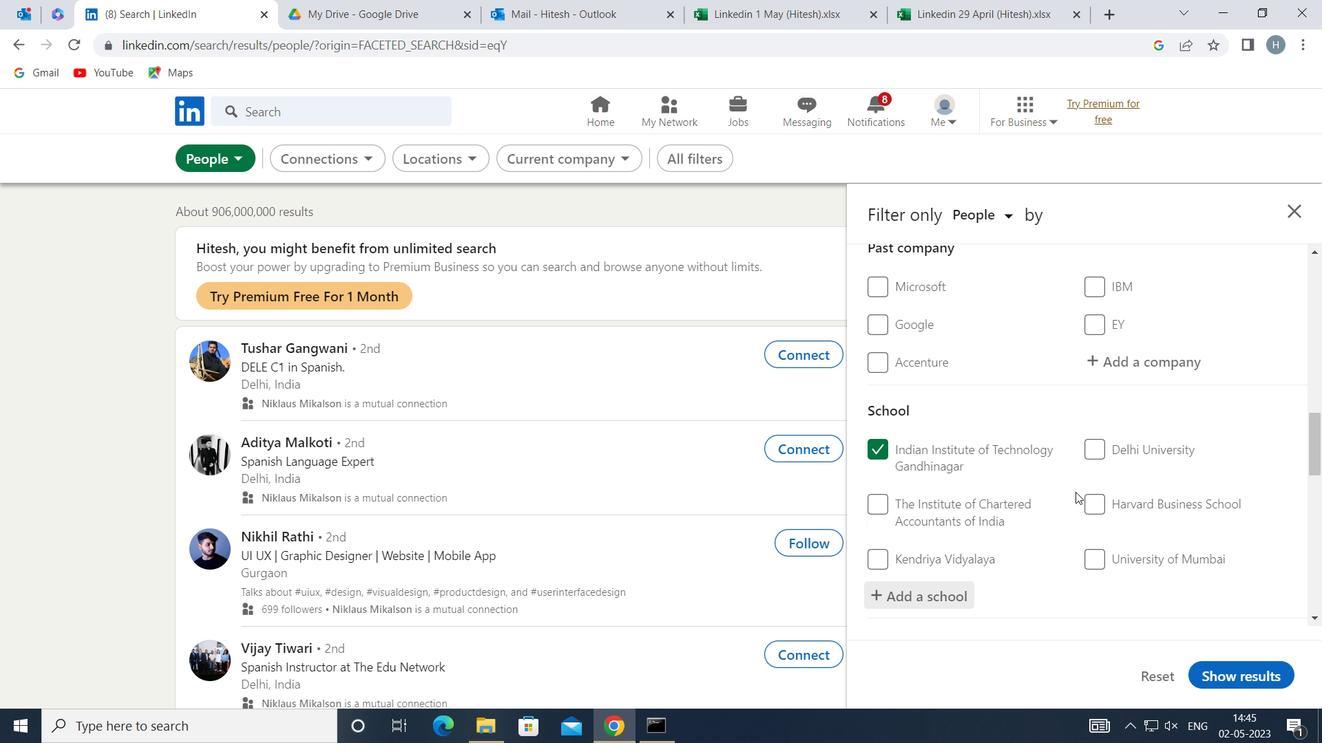 
Action: Mouse scrolled (1076, 491) with delta (0, 0)
Screenshot: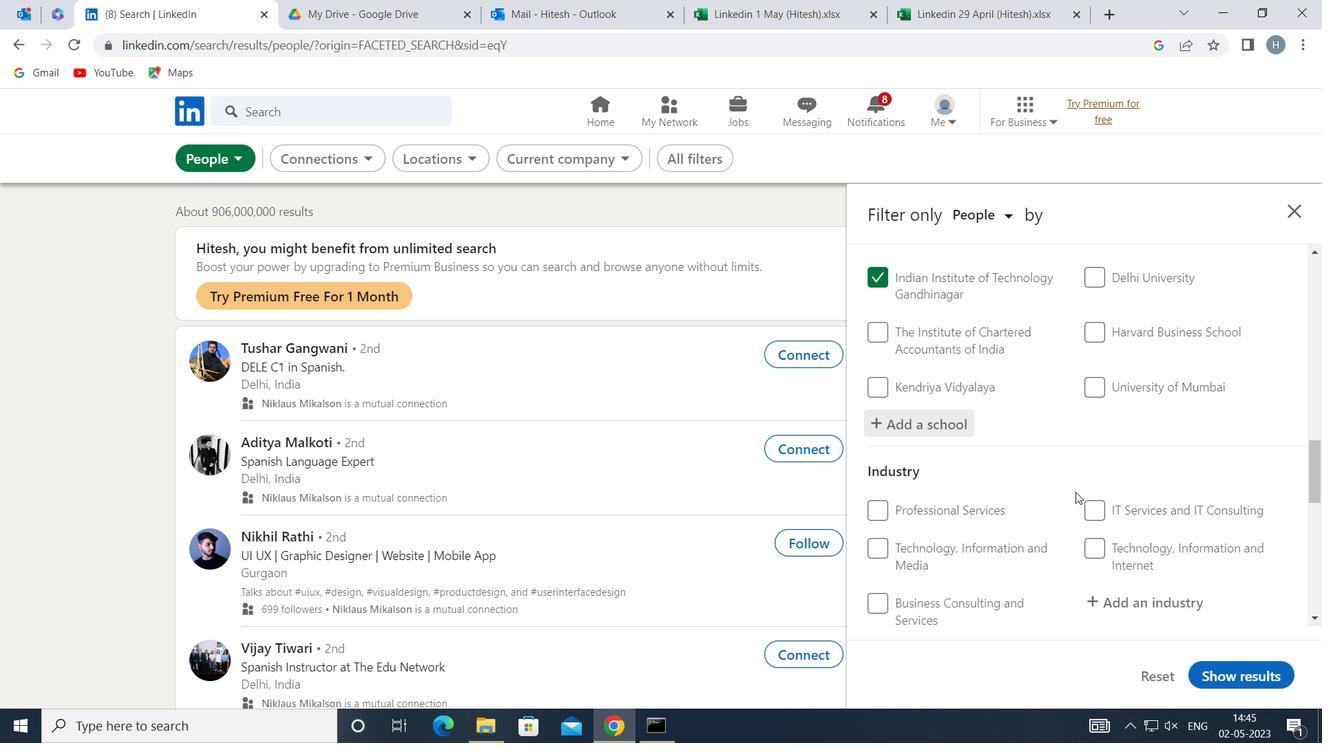 
Action: Mouse moved to (1132, 508)
Screenshot: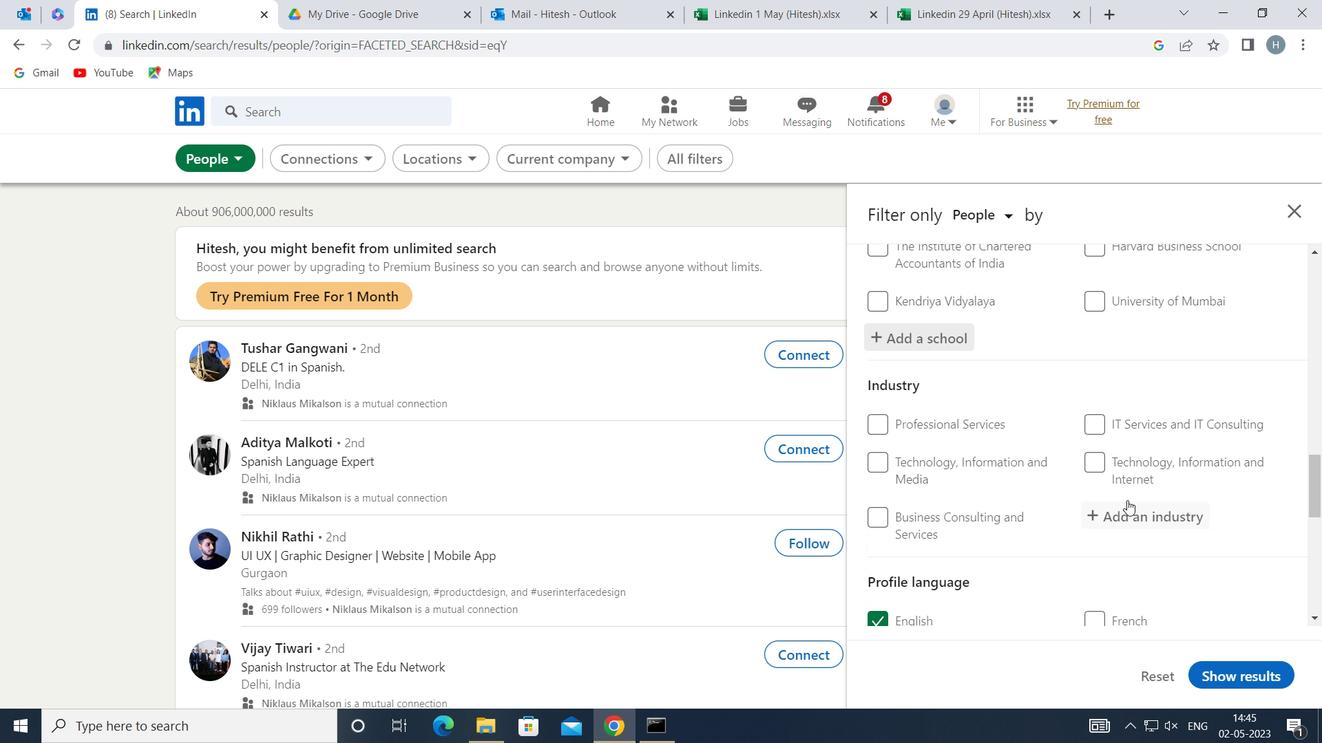 
Action: Mouse pressed left at (1132, 508)
Screenshot: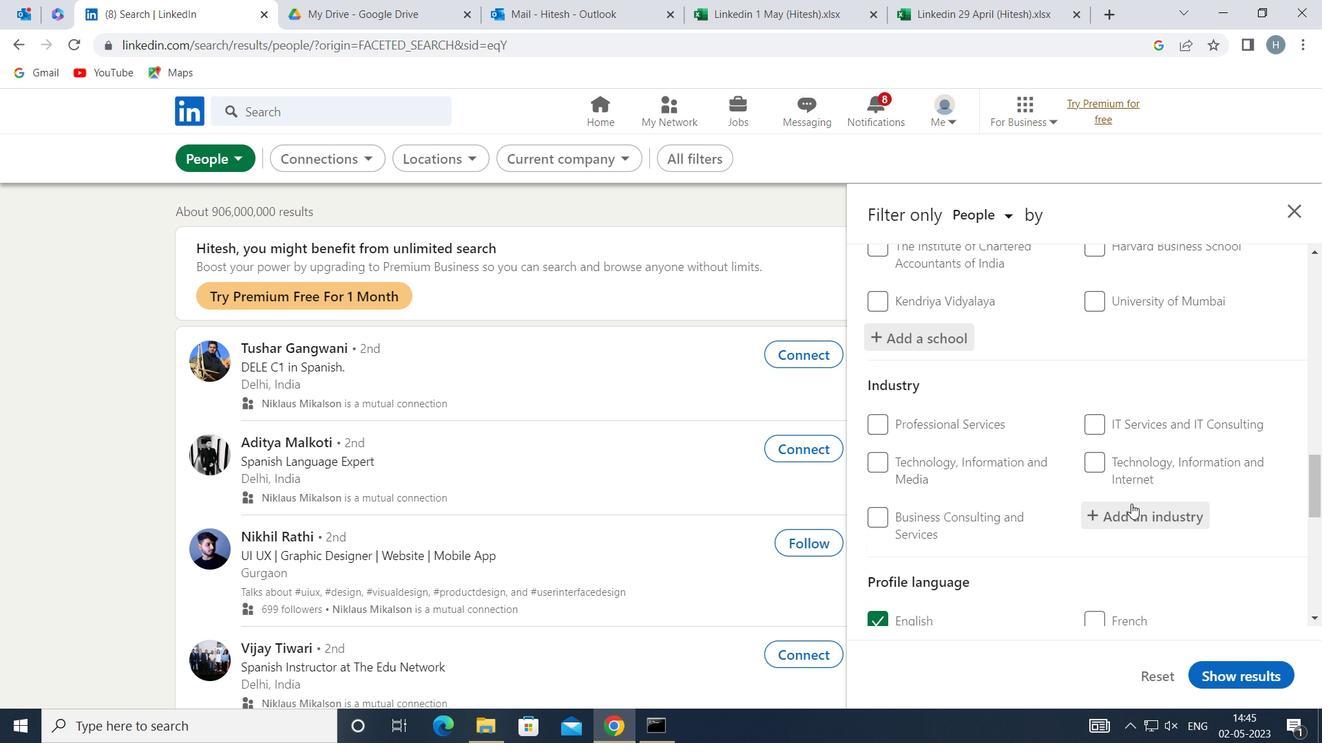 
Action: Mouse moved to (1133, 509)
Screenshot: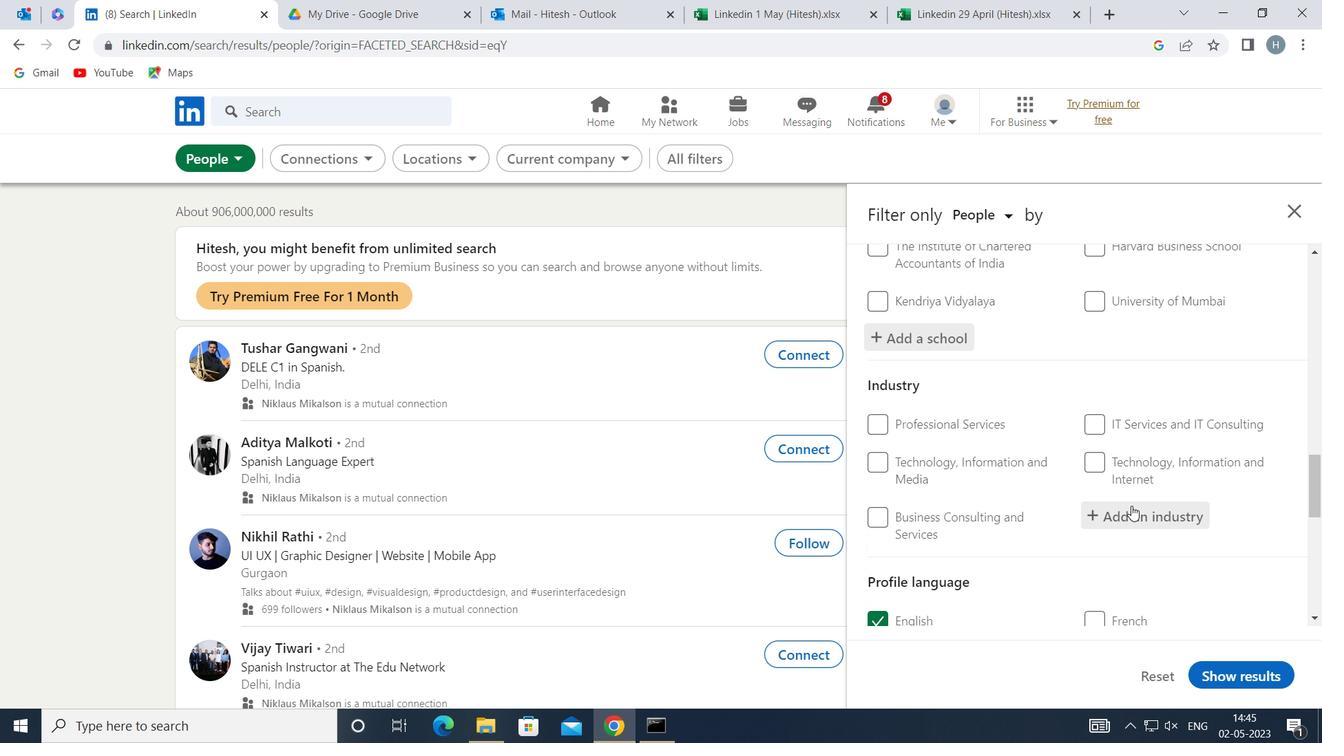 
Action: Key pressed <Key.shift>MEDIA<Key.space><Key.shift>&<Key.space><Key.shift>TE
Screenshot: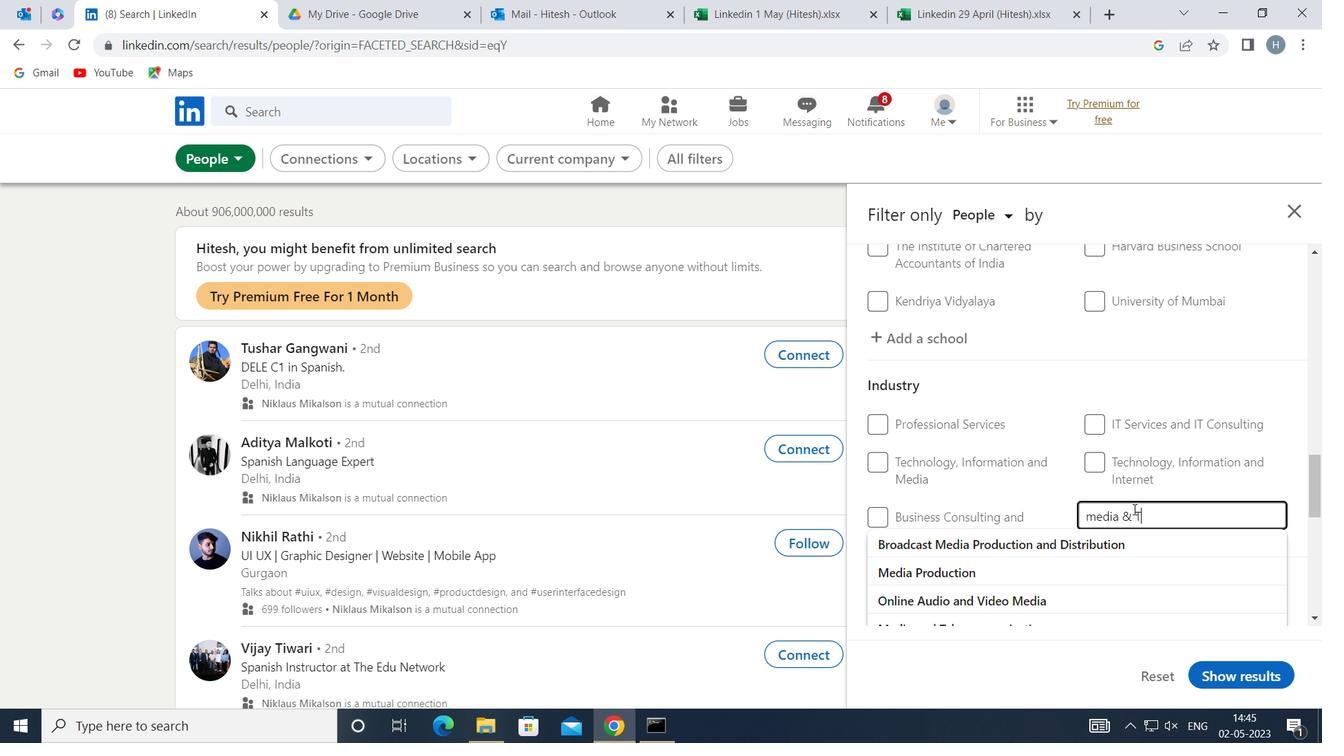 
Action: Mouse moved to (1114, 533)
Screenshot: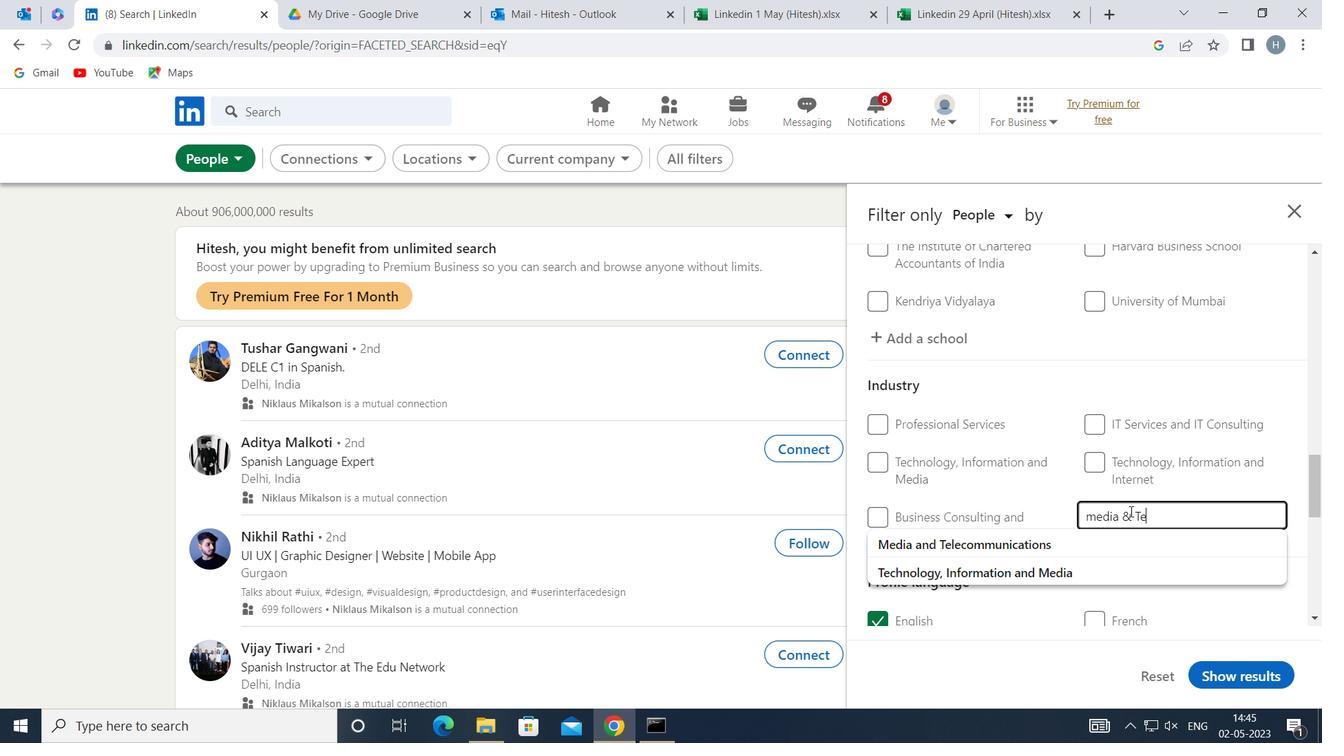 
Action: Mouse pressed left at (1114, 533)
Screenshot: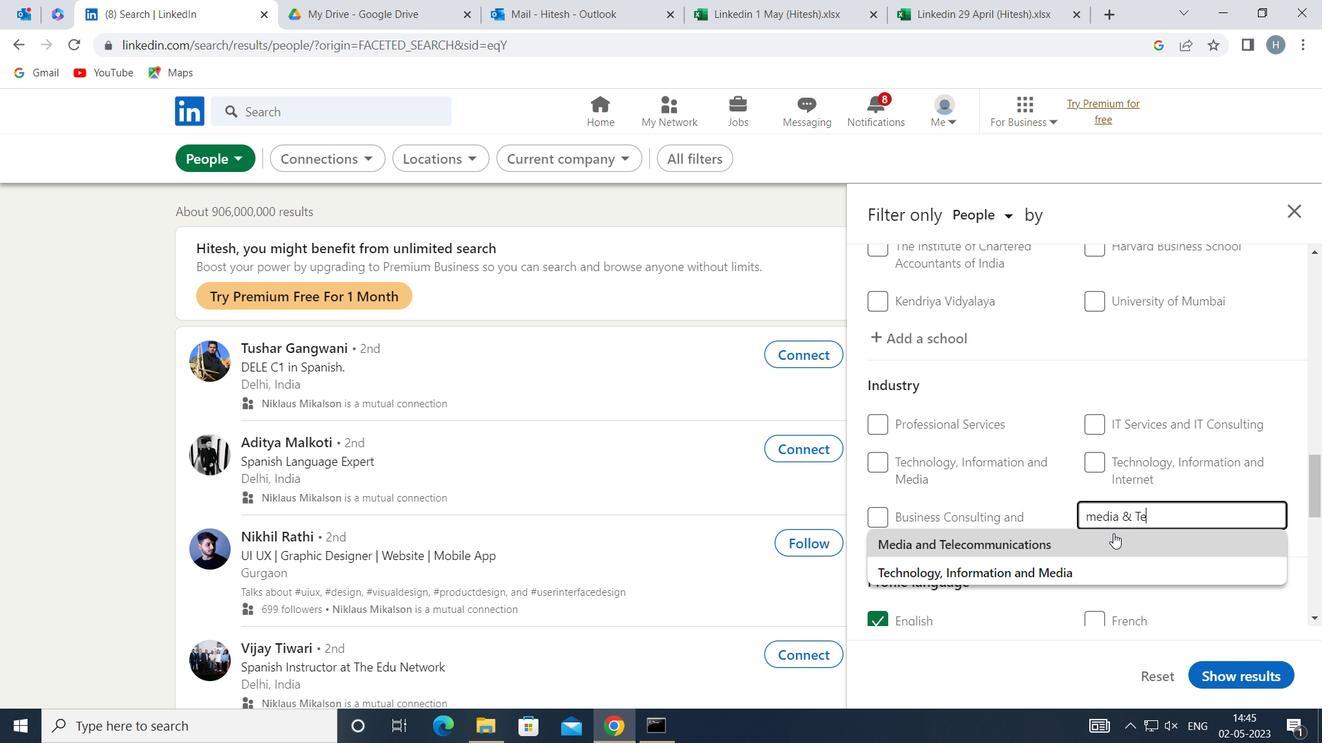 
Action: Mouse moved to (1095, 517)
Screenshot: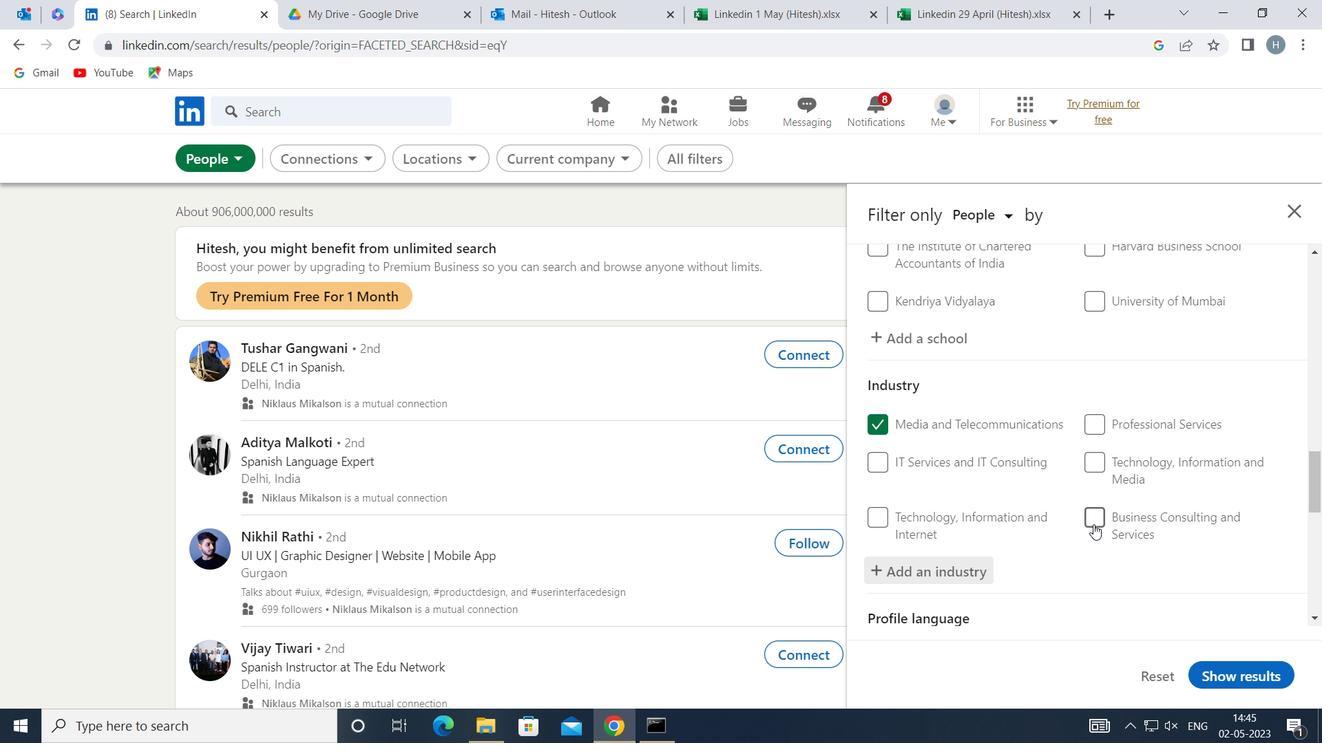 
Action: Mouse scrolled (1095, 517) with delta (0, 0)
Screenshot: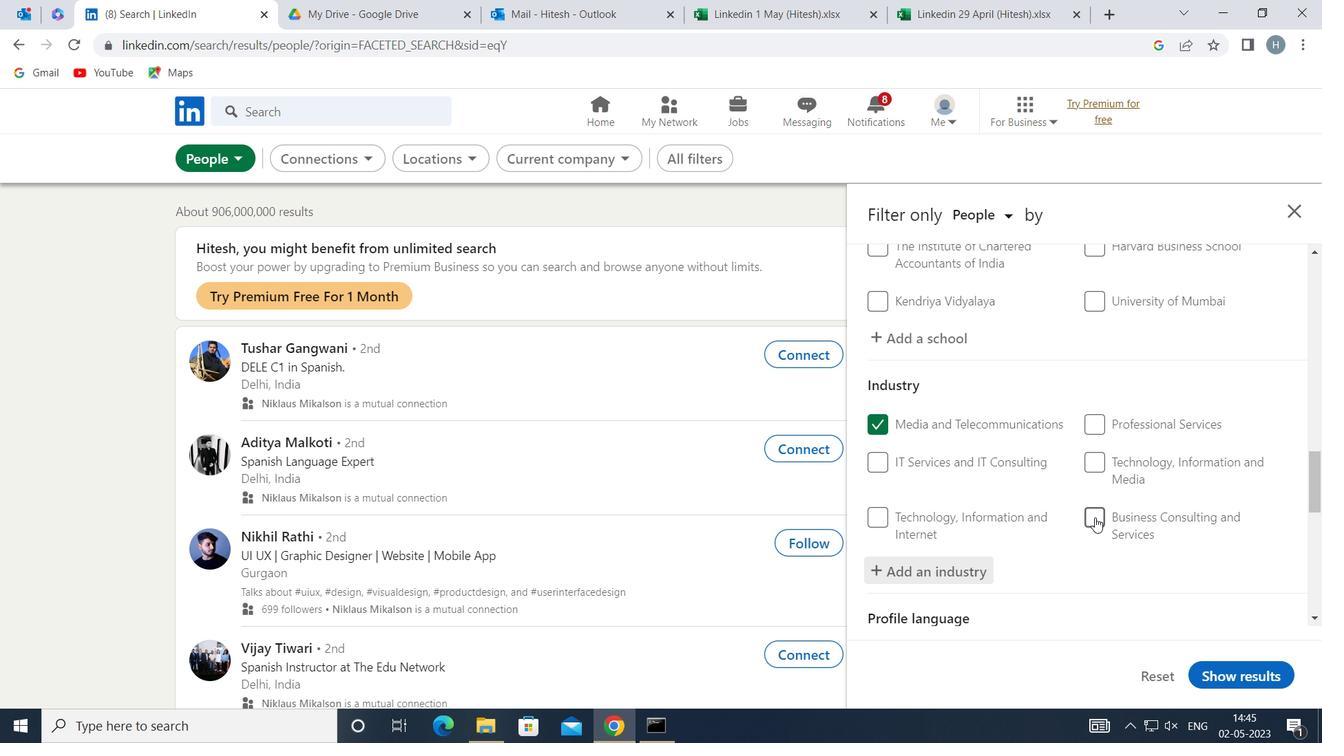 
Action: Mouse scrolled (1095, 517) with delta (0, 0)
Screenshot: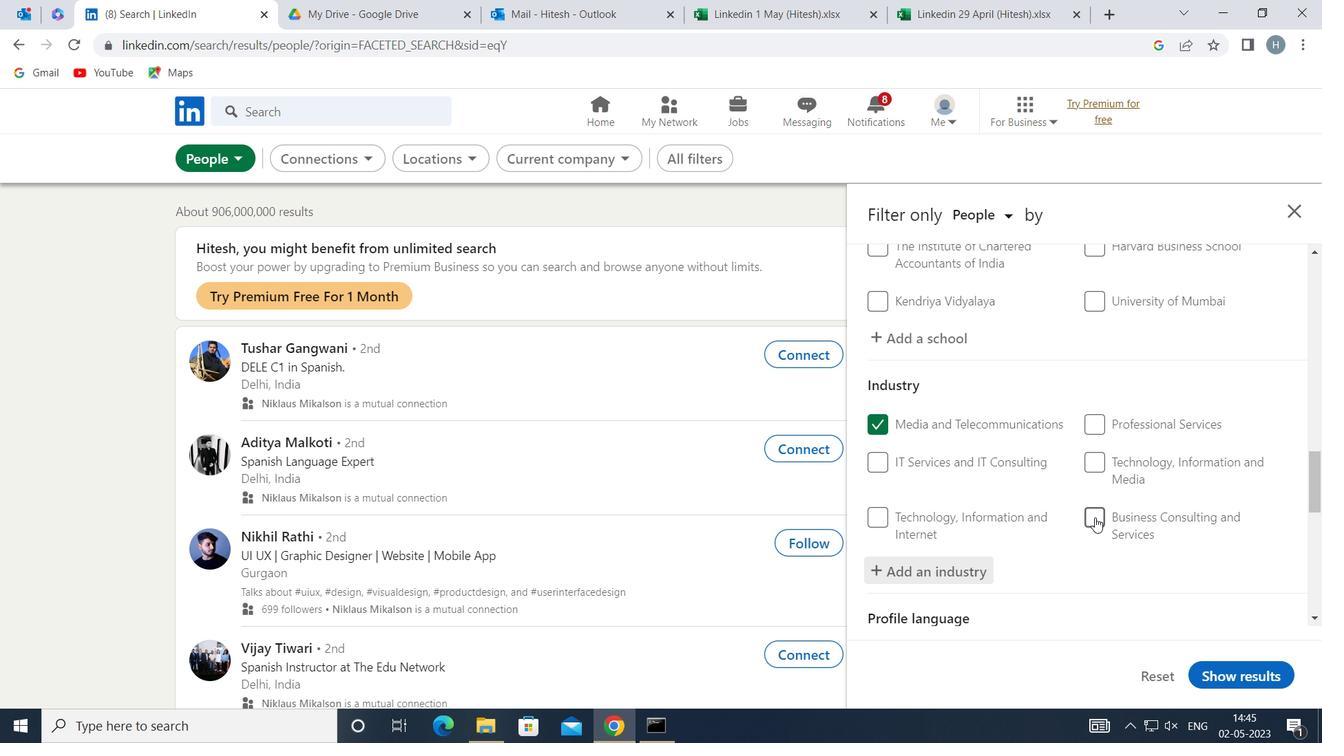 
Action: Mouse moved to (1077, 519)
Screenshot: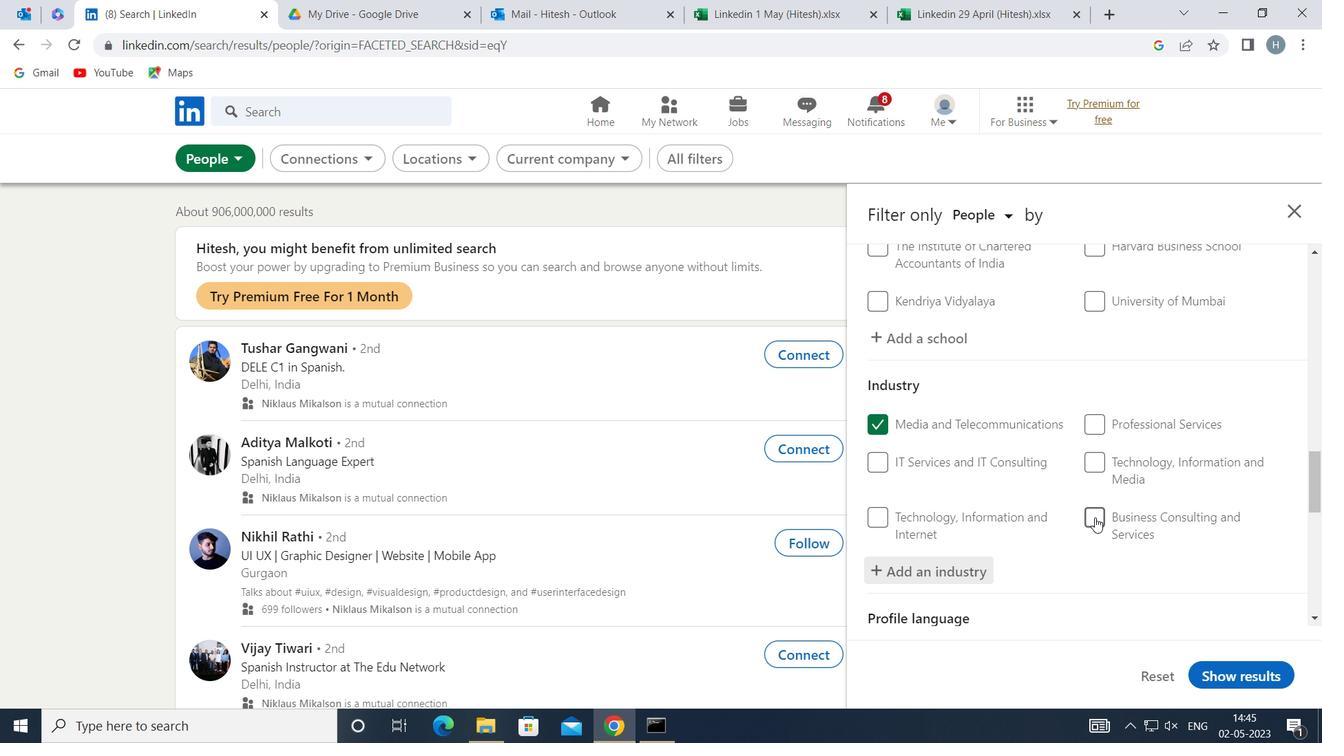 
Action: Mouse scrolled (1077, 518) with delta (0, 0)
Screenshot: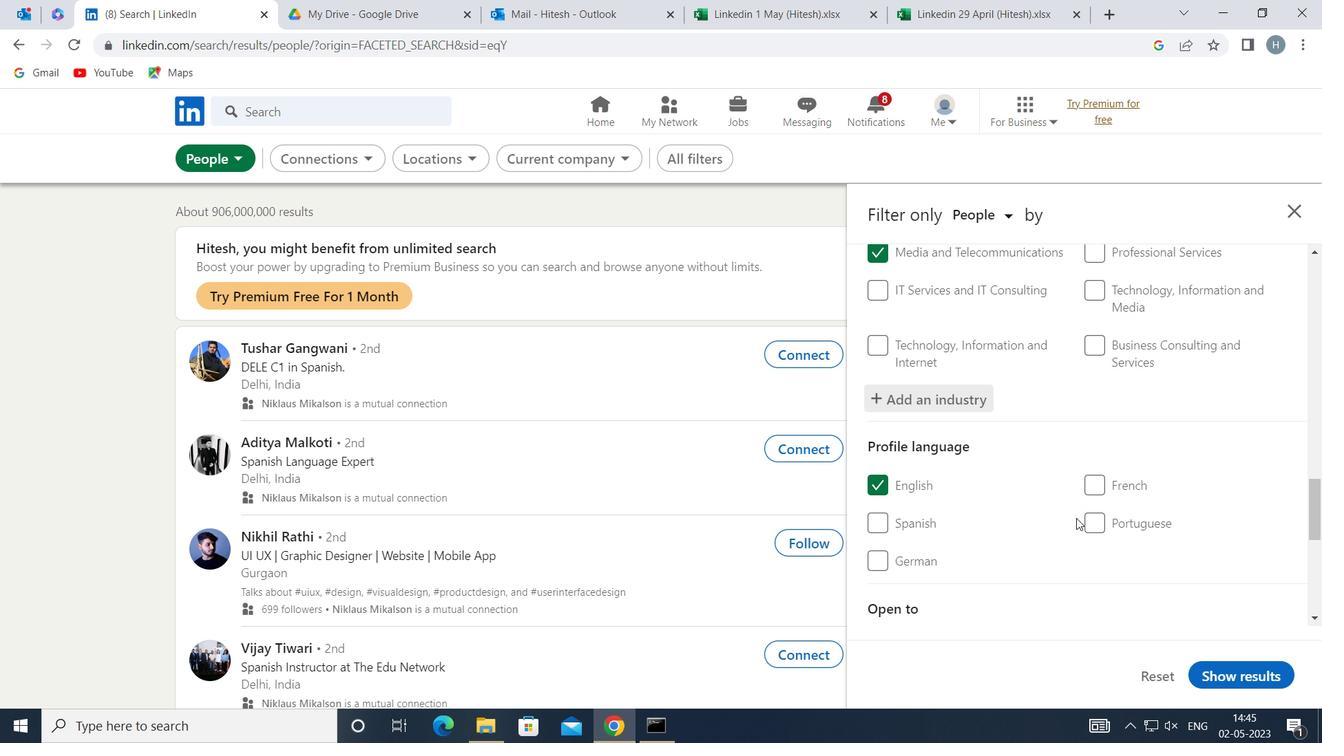 
Action: Mouse scrolled (1077, 518) with delta (0, 0)
Screenshot: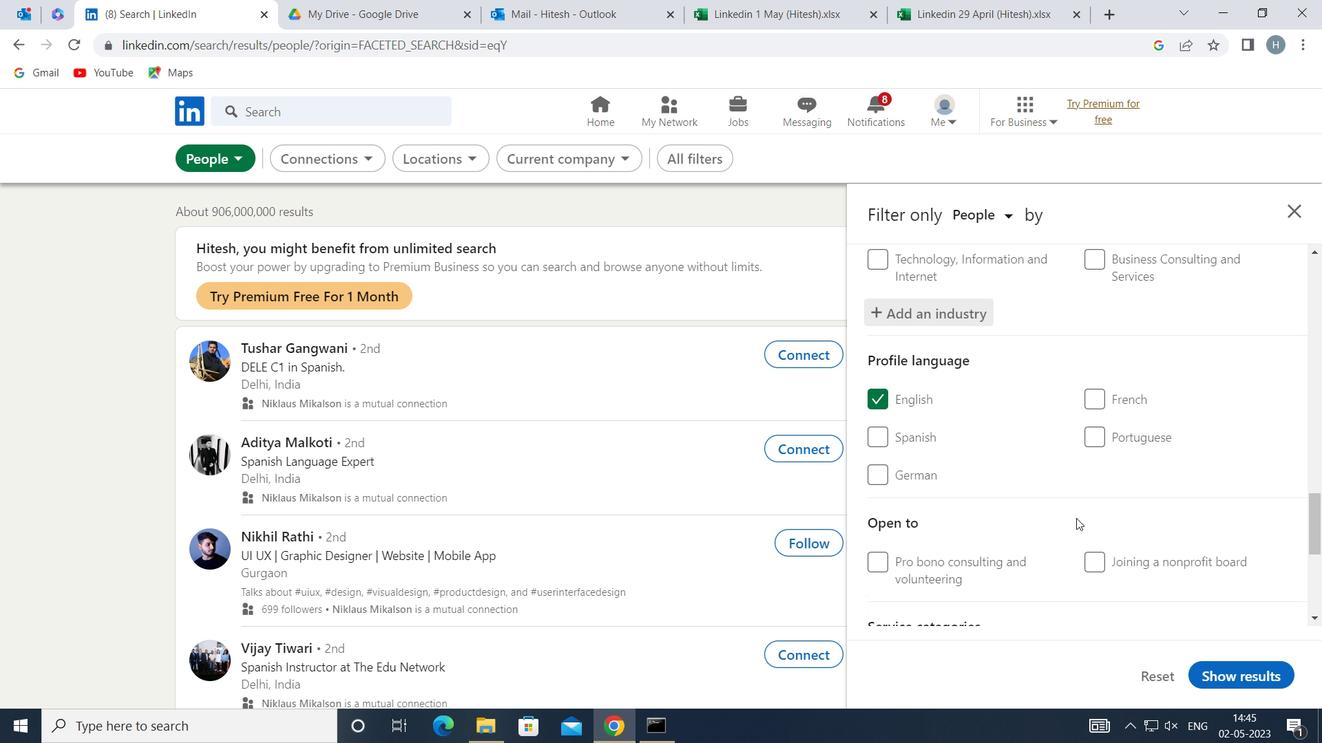 
Action: Mouse scrolled (1077, 518) with delta (0, 0)
Screenshot: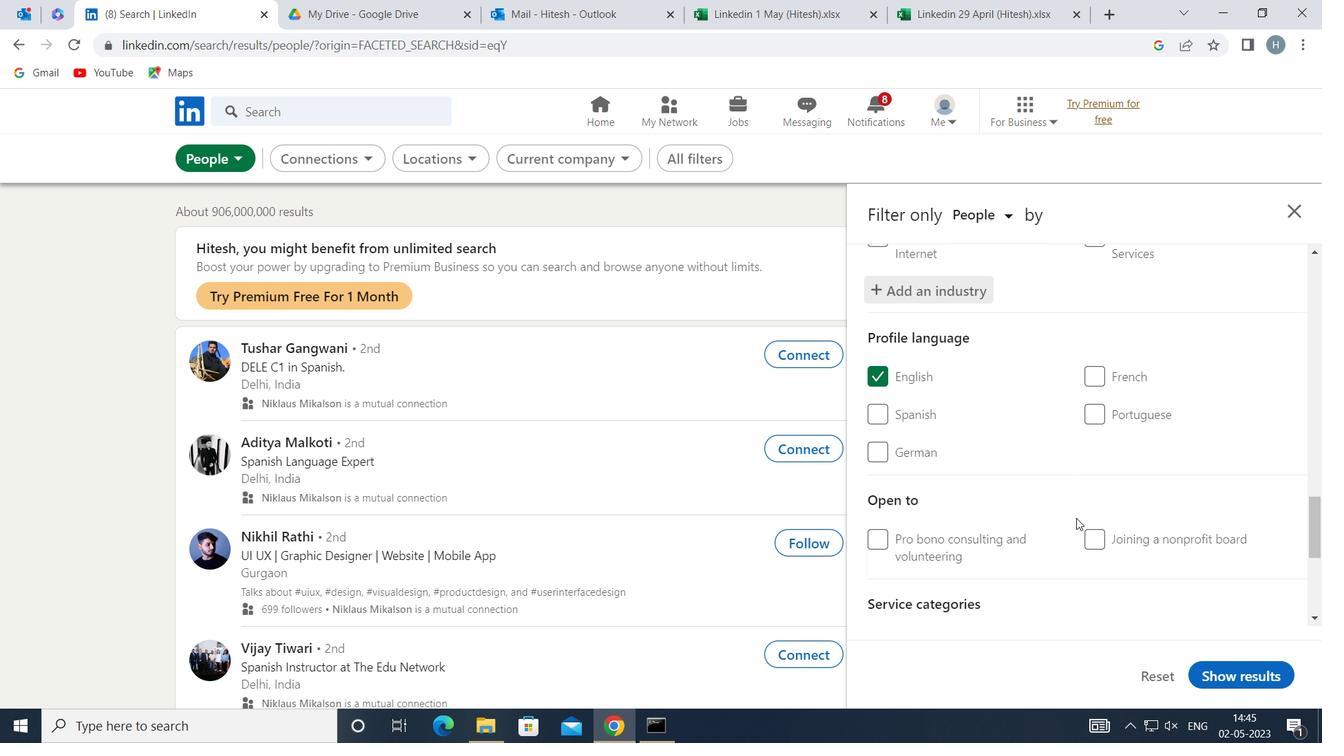 
Action: Mouse moved to (1123, 568)
Screenshot: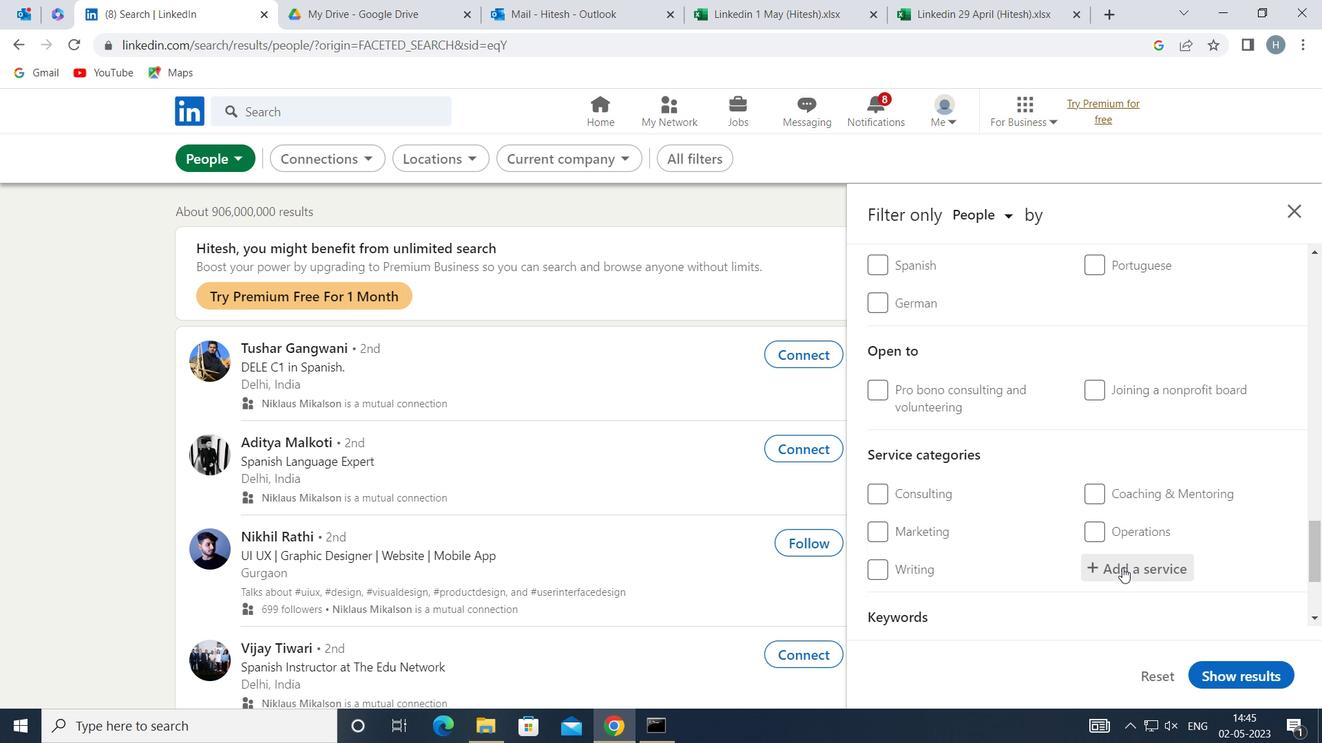 
Action: Mouse pressed left at (1123, 568)
Screenshot: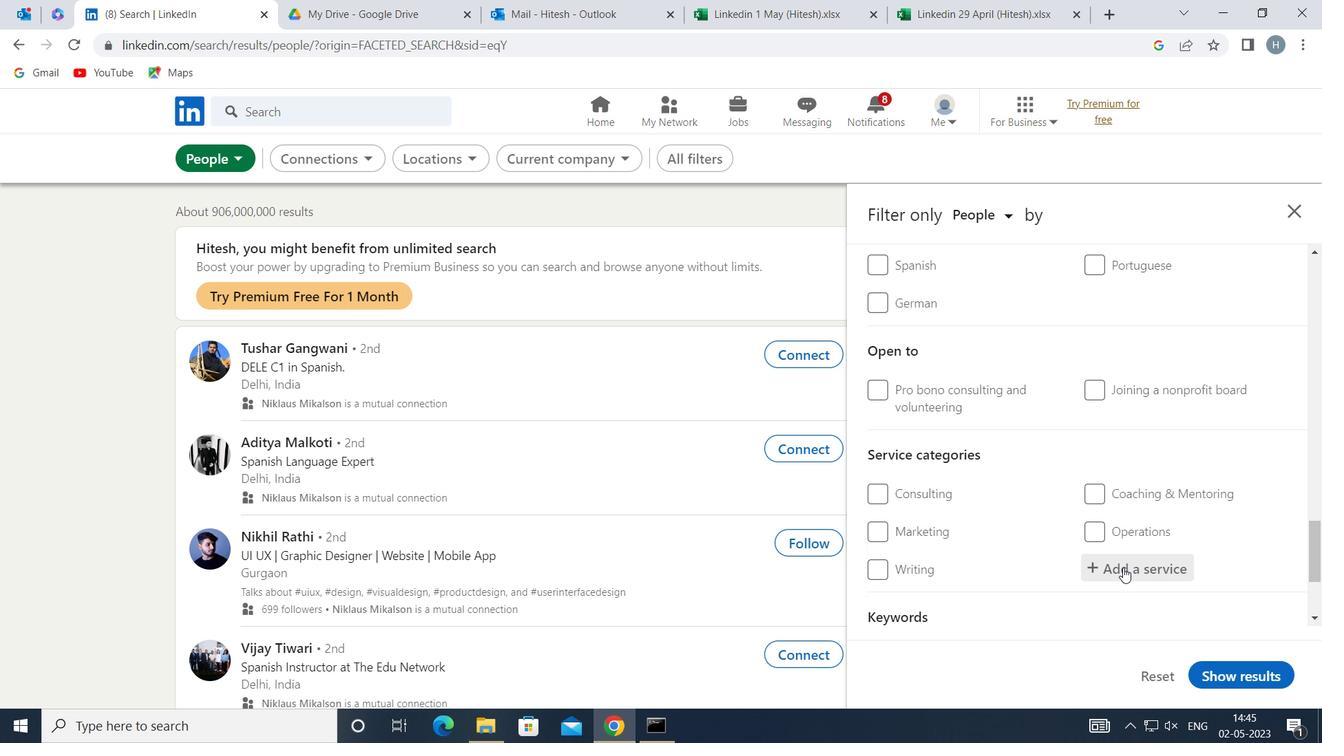 
Action: Mouse moved to (1116, 563)
Screenshot: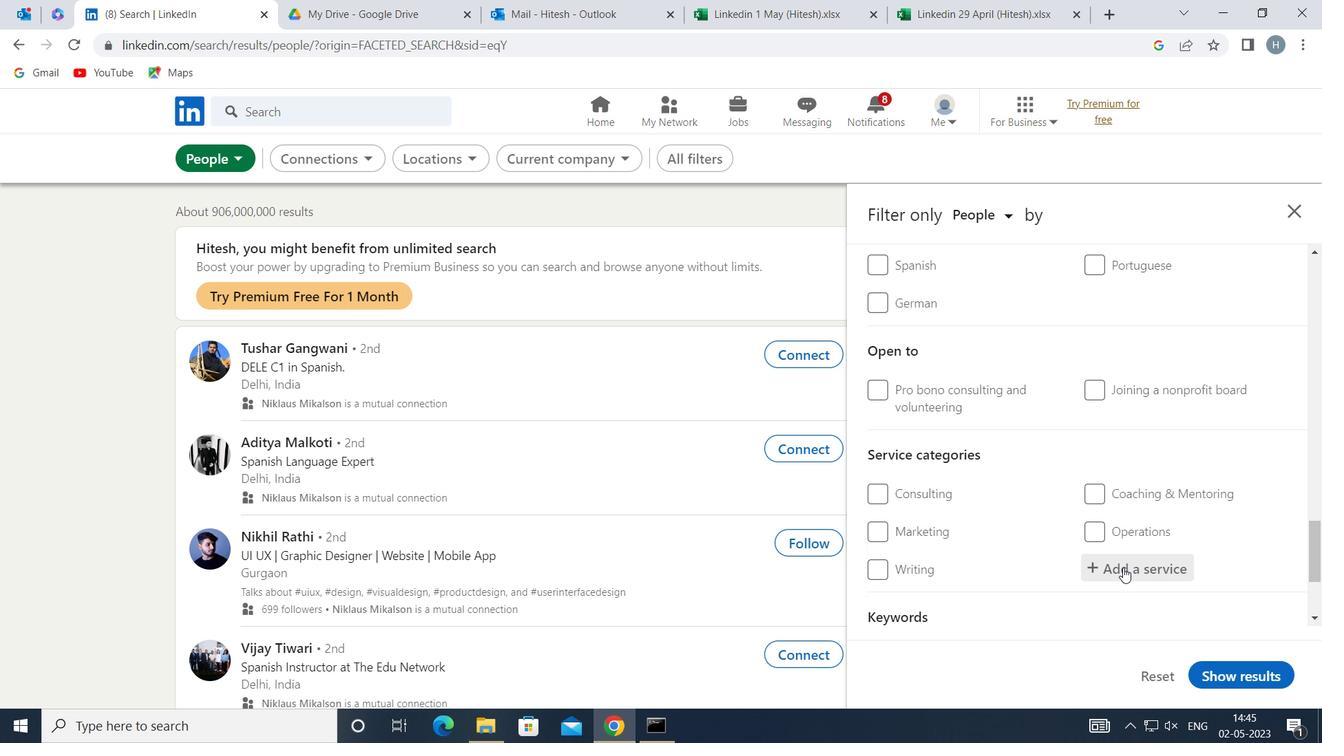 
Action: Key pressed <Key.shift>TRADE<Key.space><Key.shift>SHO
Screenshot: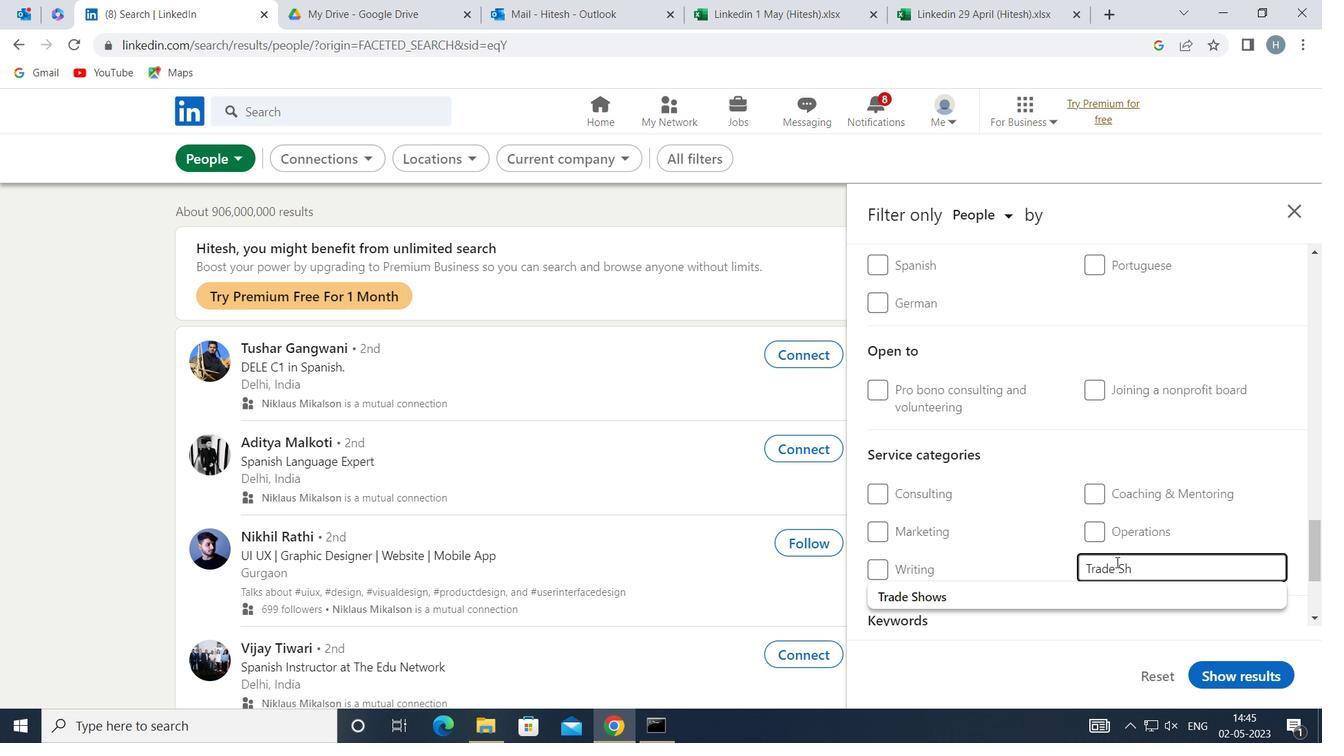 
Action: Mouse moved to (1046, 595)
Screenshot: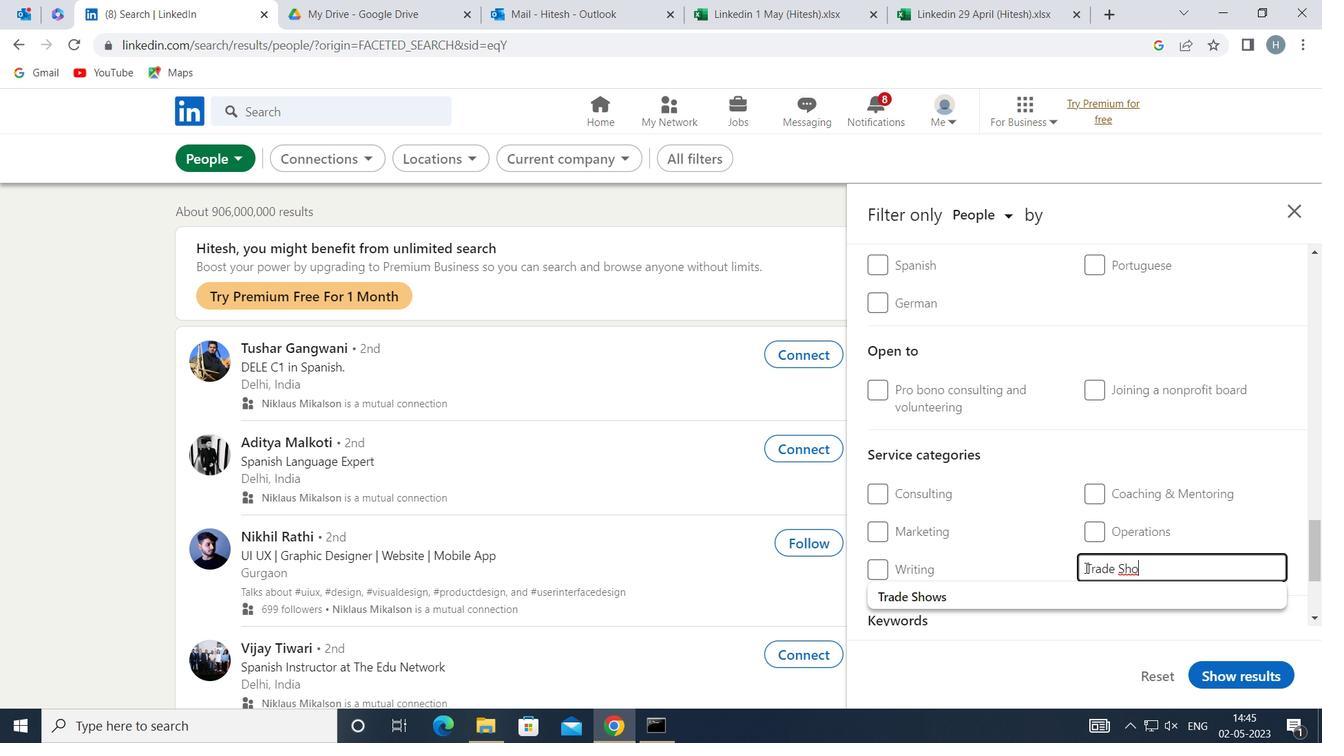 
Action: Mouse pressed left at (1046, 595)
Screenshot: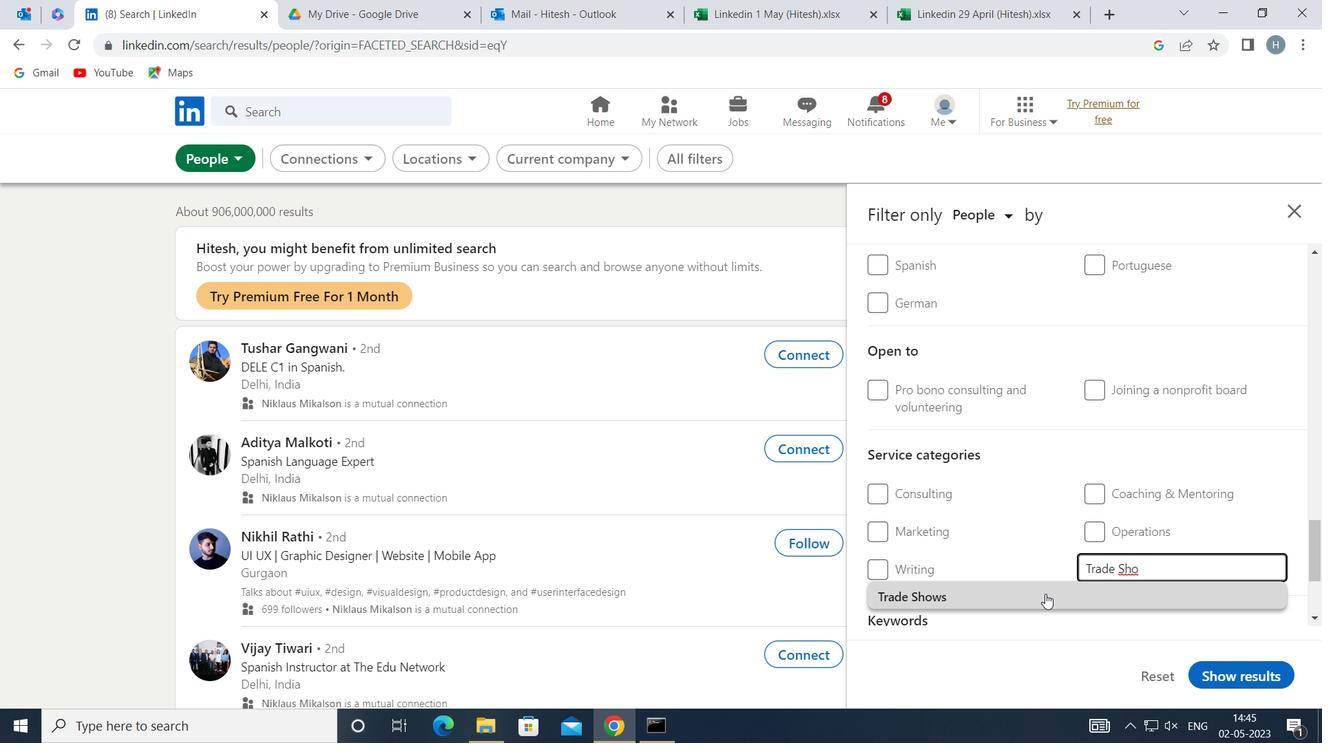 
Action: Mouse moved to (1041, 590)
Screenshot: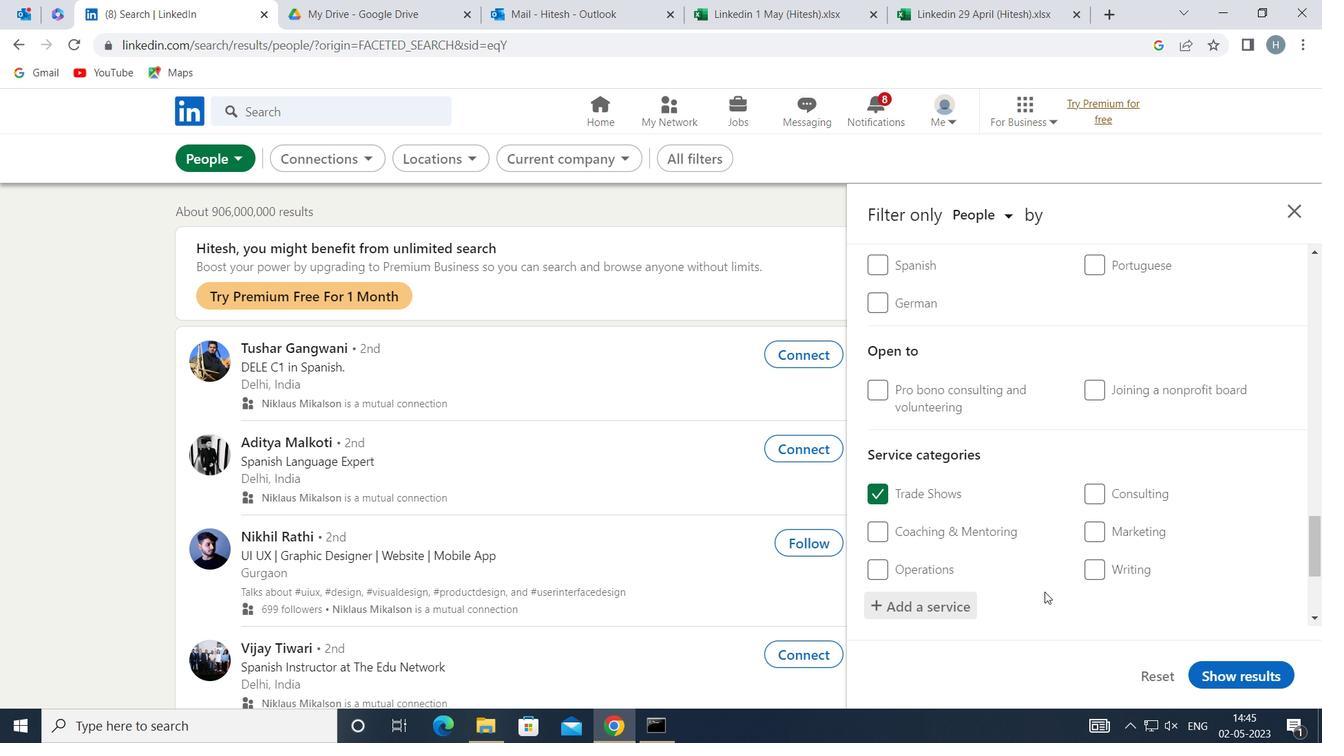 
Action: Mouse scrolled (1041, 590) with delta (0, 0)
Screenshot: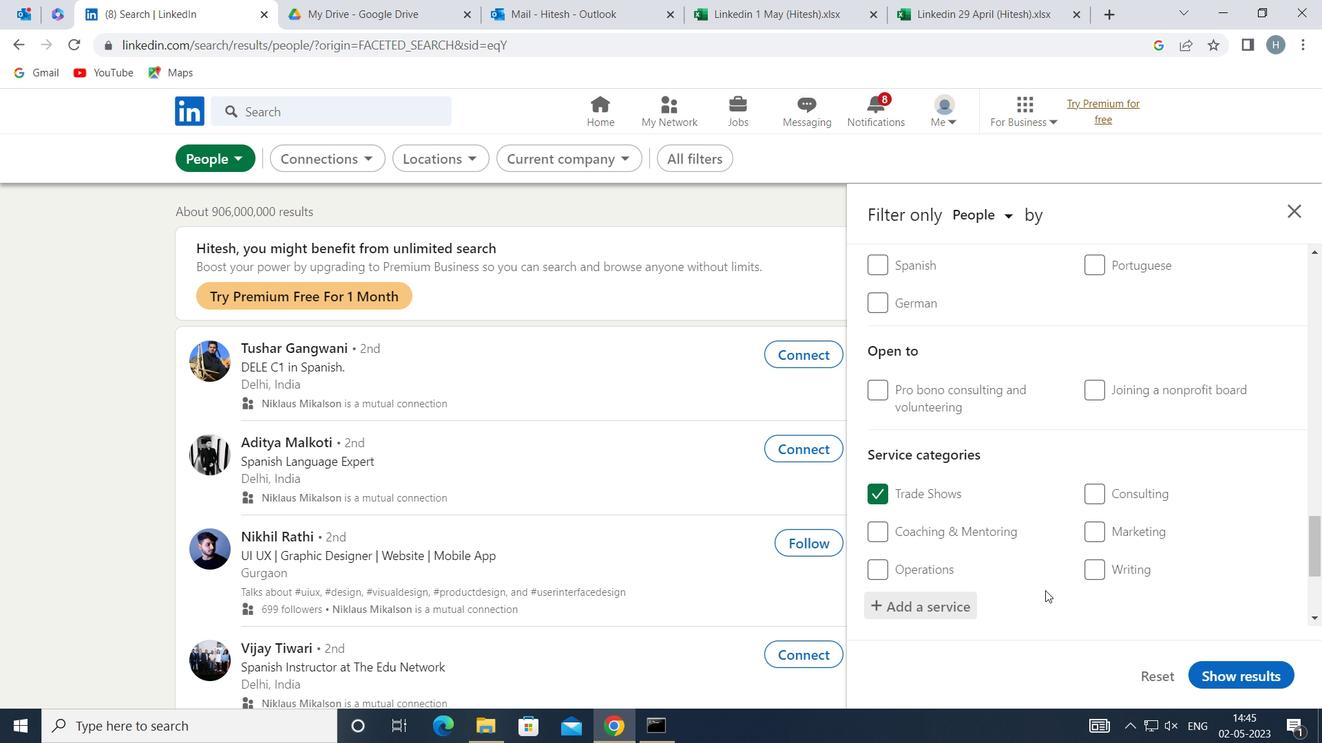 
Action: Mouse moved to (1040, 590)
Screenshot: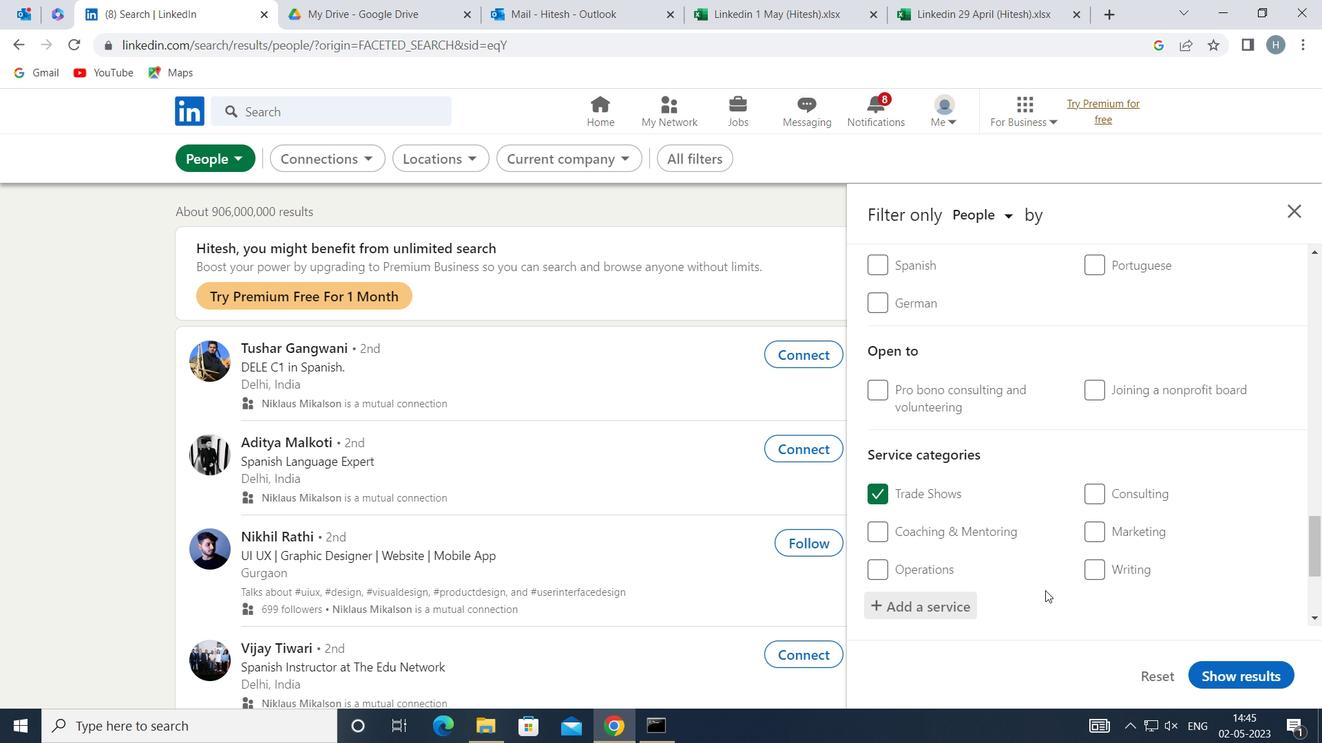 
Action: Mouse scrolled (1040, 590) with delta (0, 0)
Screenshot: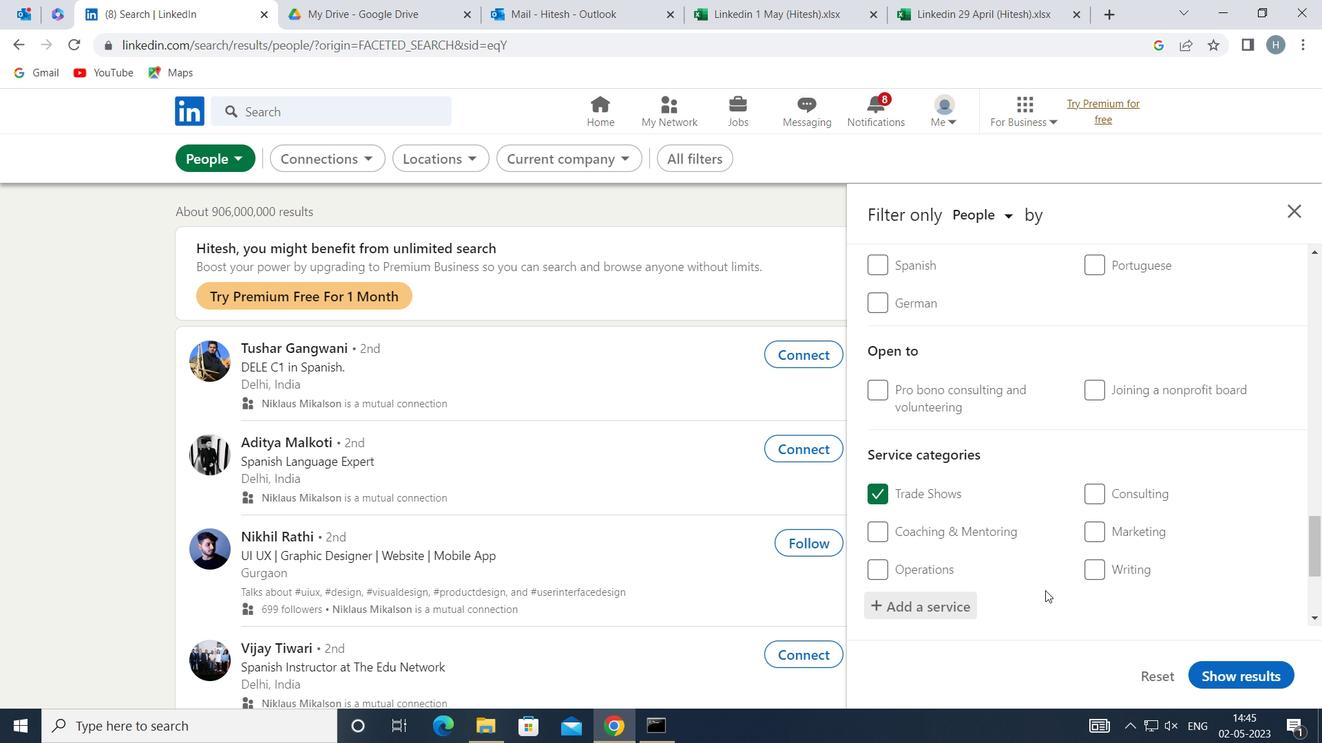 
Action: Mouse moved to (1037, 590)
Screenshot: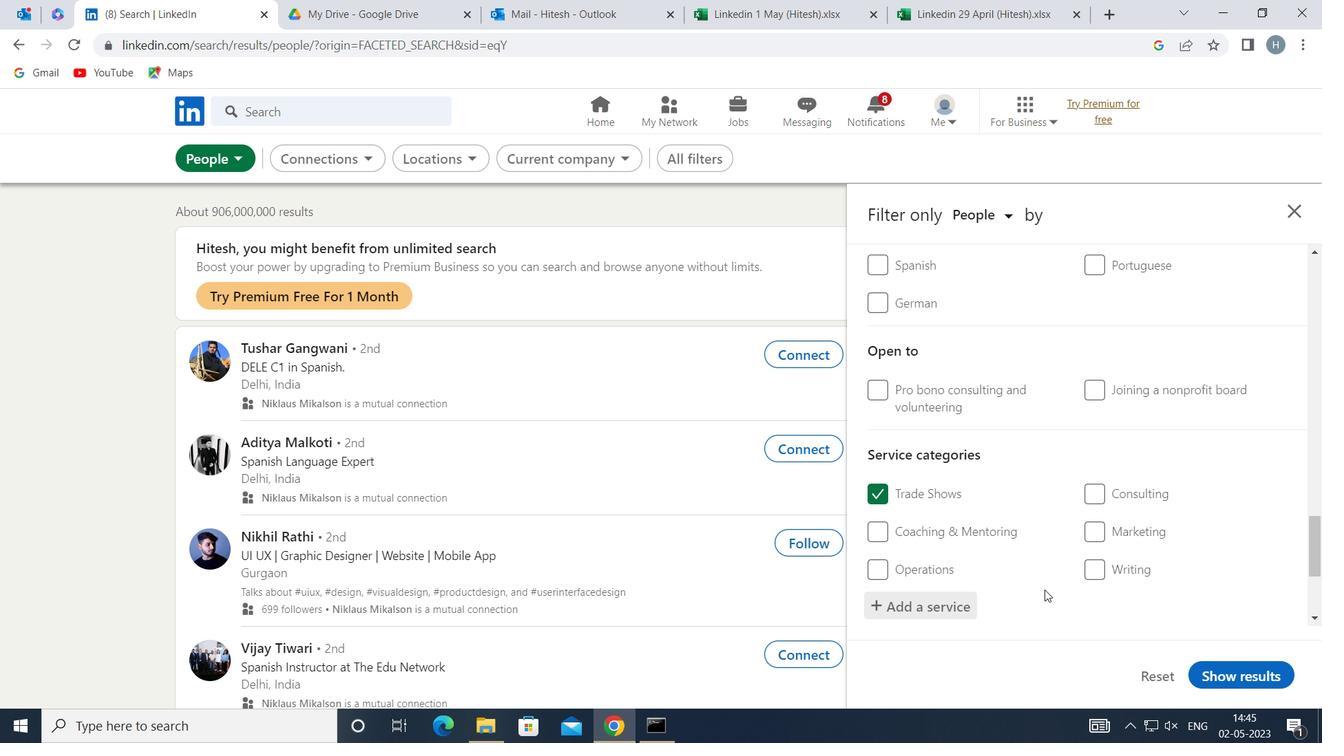 
Action: Mouse scrolled (1037, 590) with delta (0, 0)
Screenshot: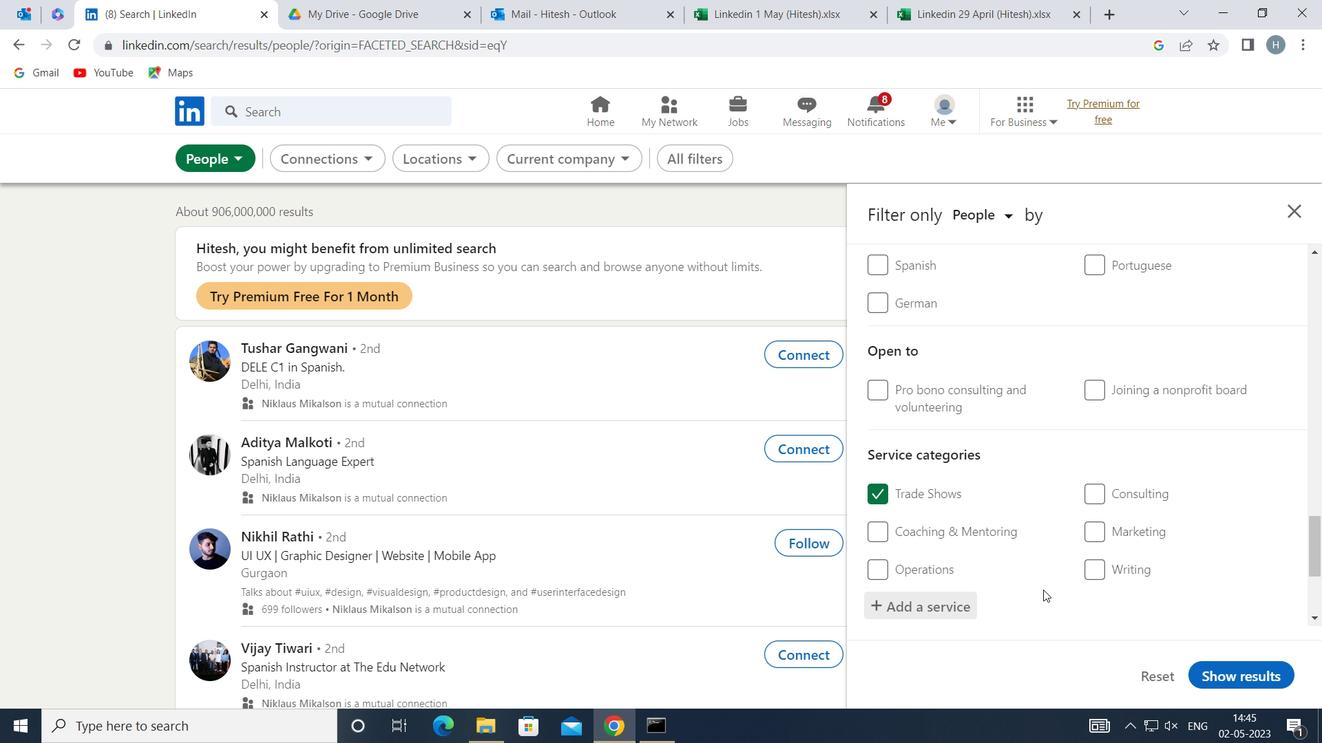 
Action: Mouse moved to (1038, 577)
Screenshot: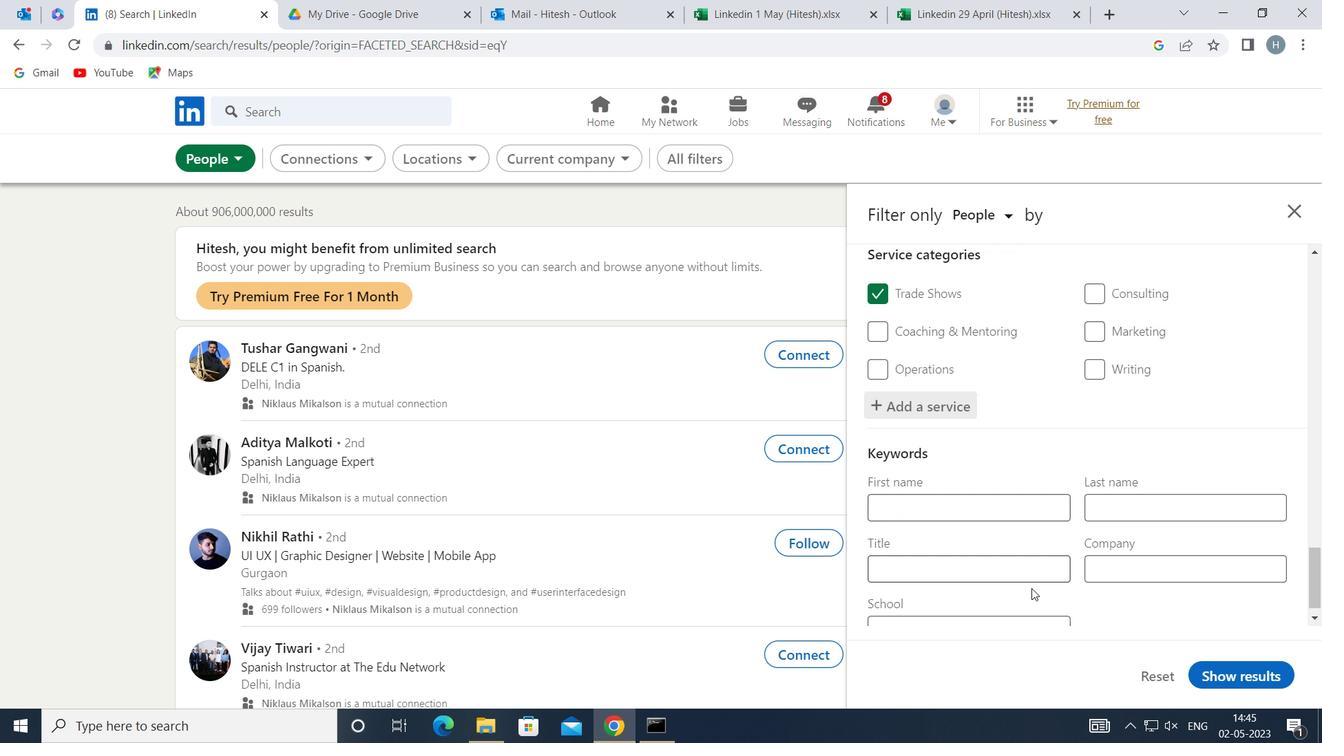 
Action: Mouse scrolled (1038, 576) with delta (0, 0)
Screenshot: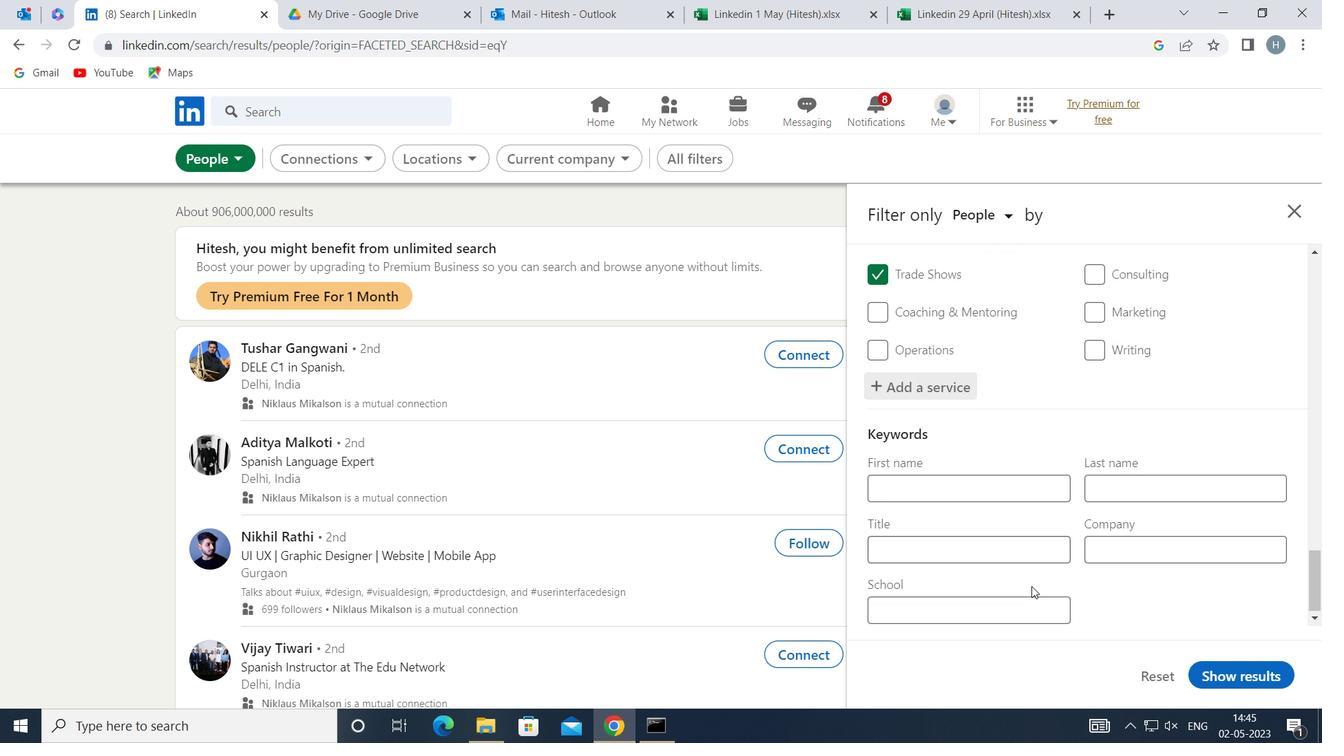 
Action: Mouse scrolled (1038, 576) with delta (0, 0)
Screenshot: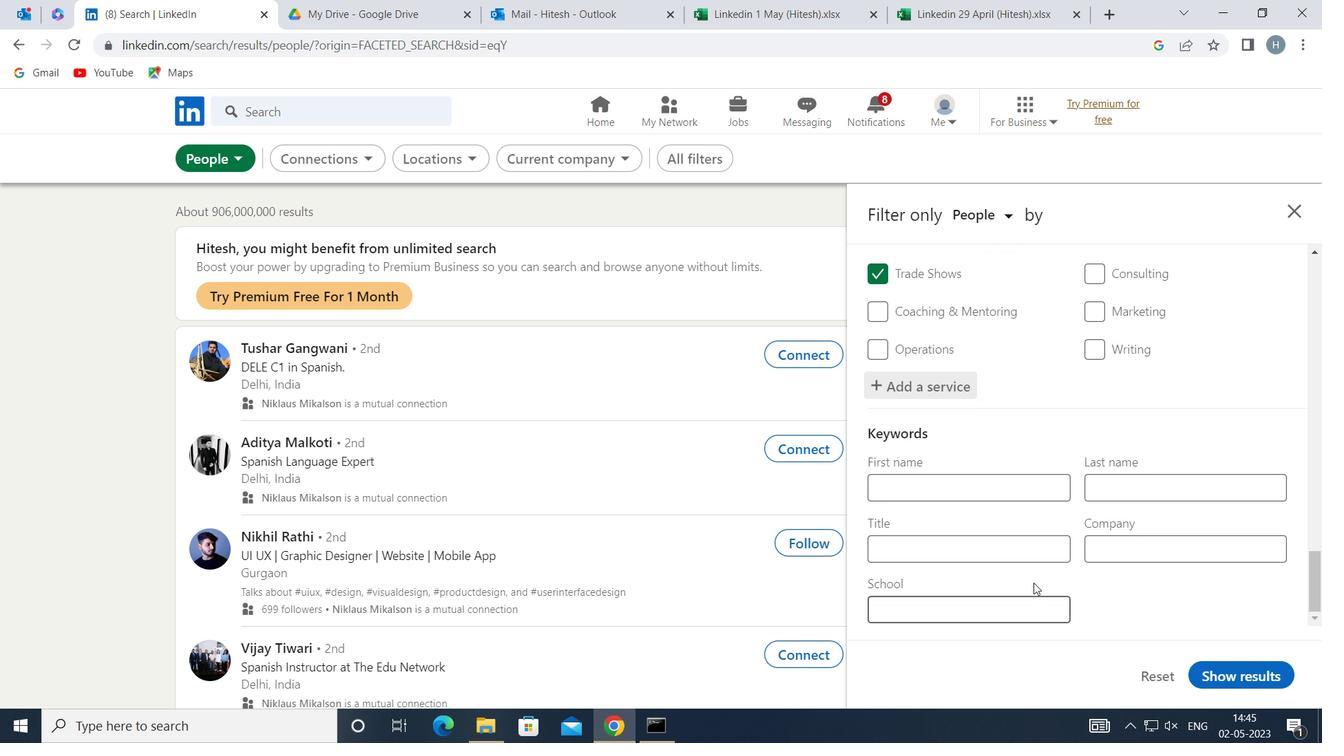 
Action: Mouse moved to (1039, 543)
Screenshot: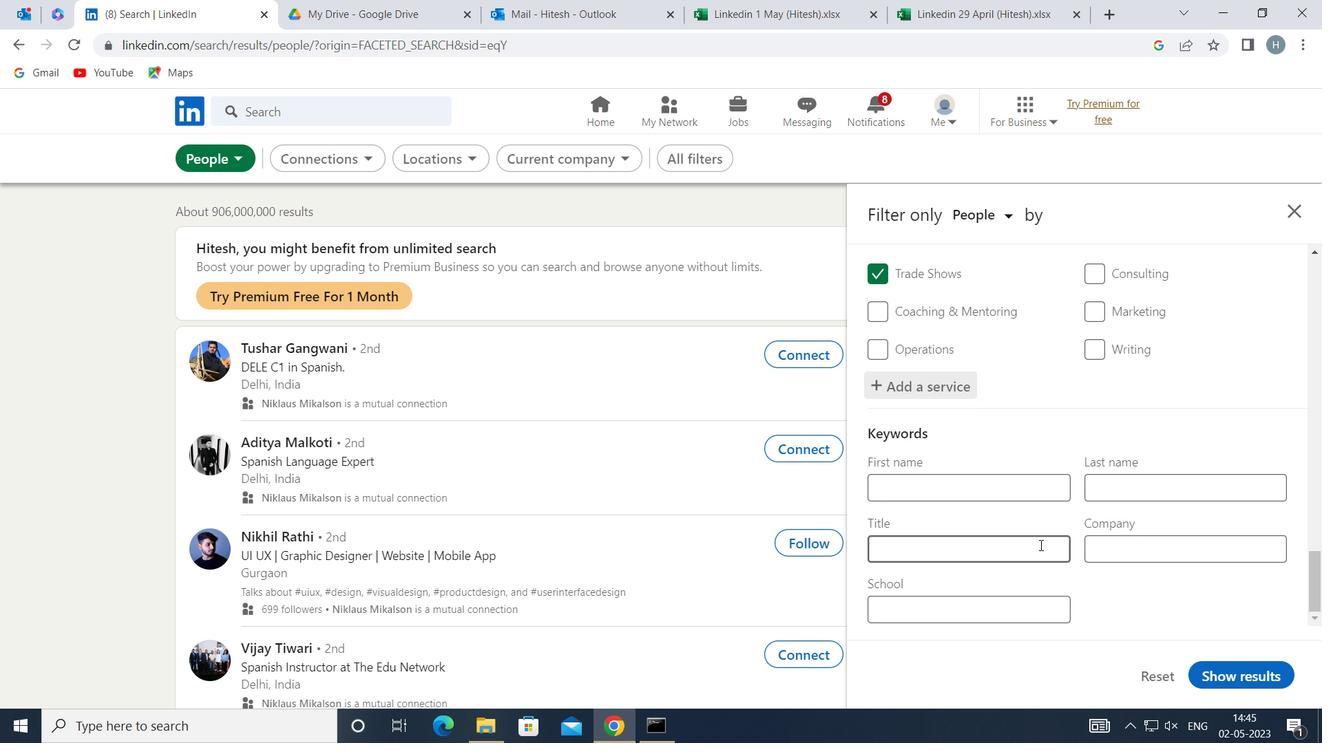 
Action: Mouse pressed left at (1039, 543)
Screenshot: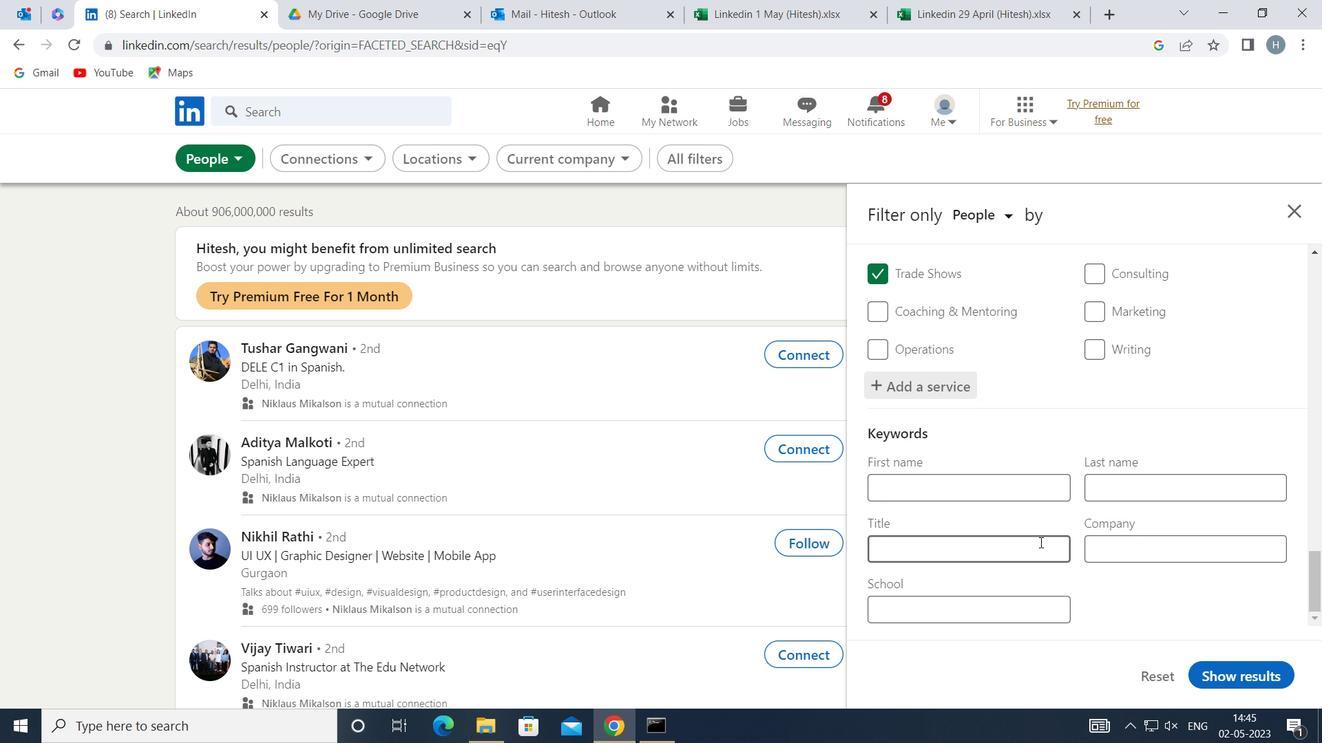 
Action: Key pressed <Key.shift>SOLAR<Key.space><Key.shift>PHOTOVOLTAIC<Key.space><Key.shift>INSTALLER
Screenshot: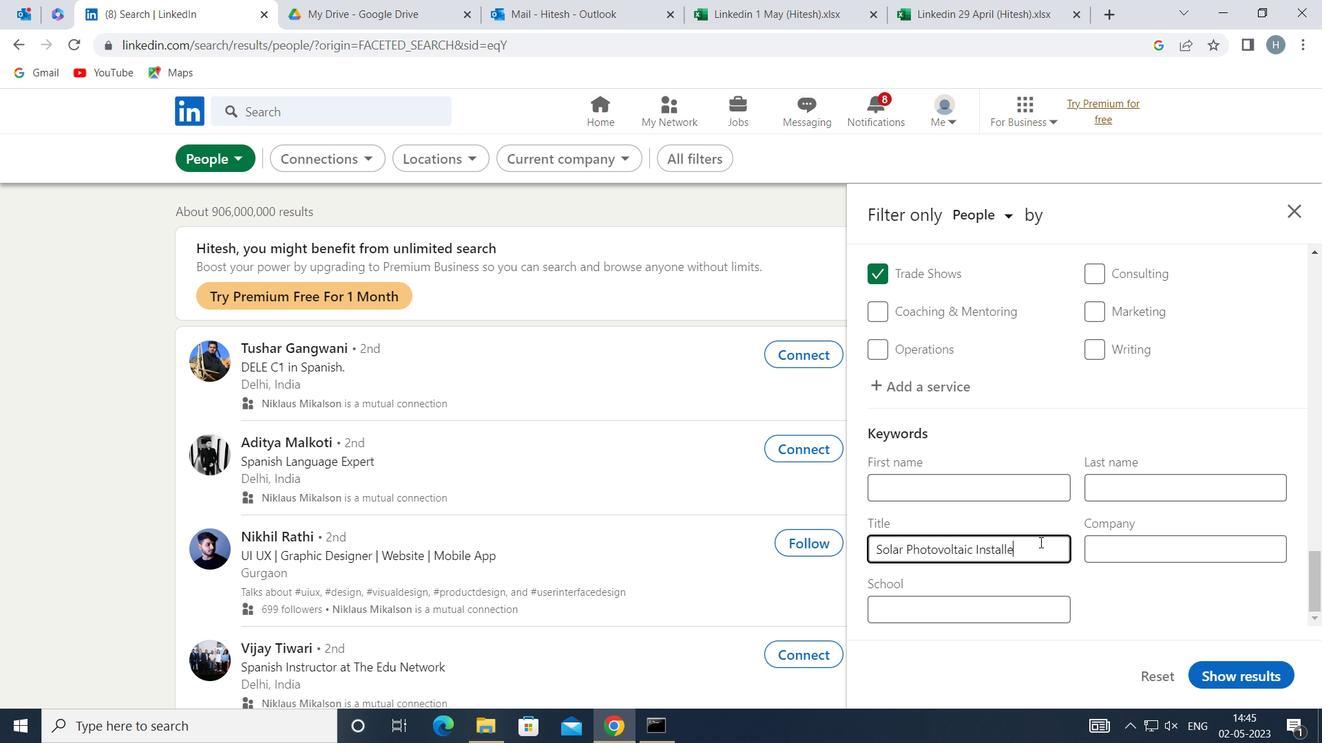 
Action: Mouse moved to (1261, 672)
Screenshot: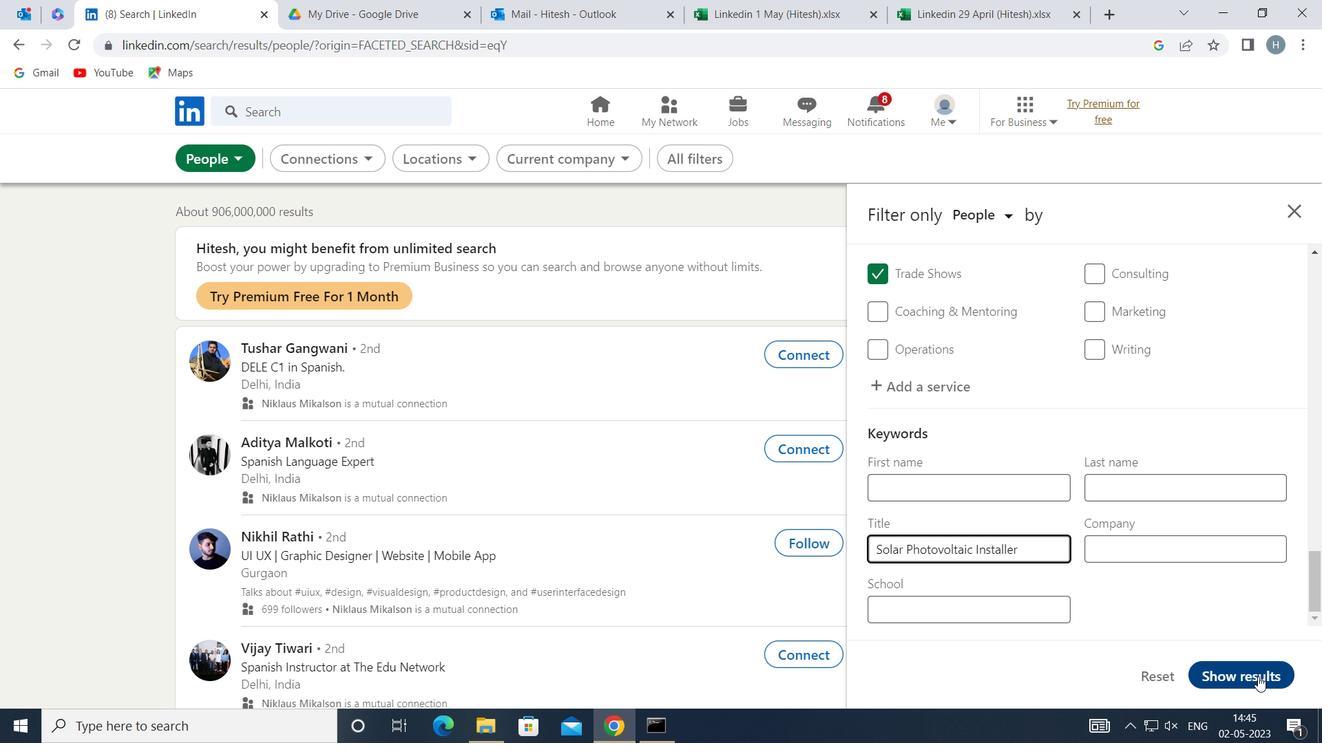
Action: Mouse pressed left at (1261, 672)
Screenshot: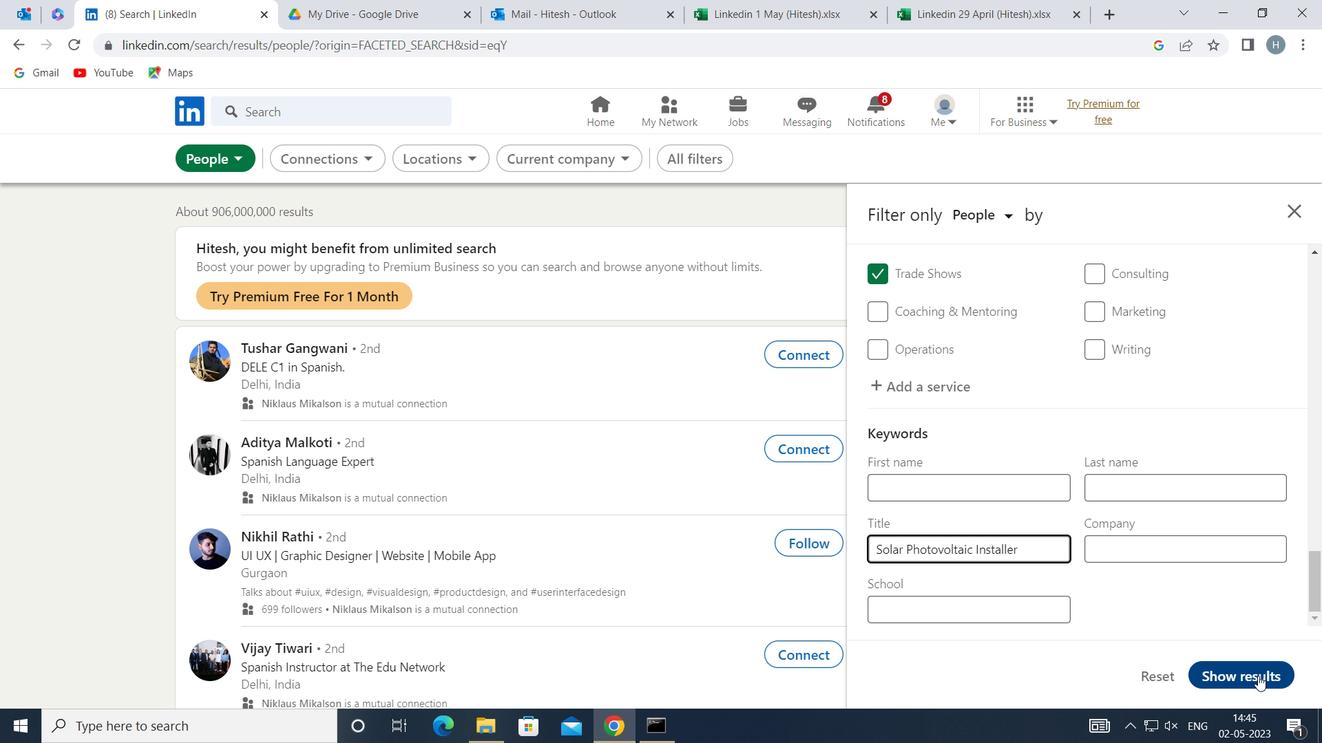 
Action: Mouse moved to (960, 438)
Screenshot: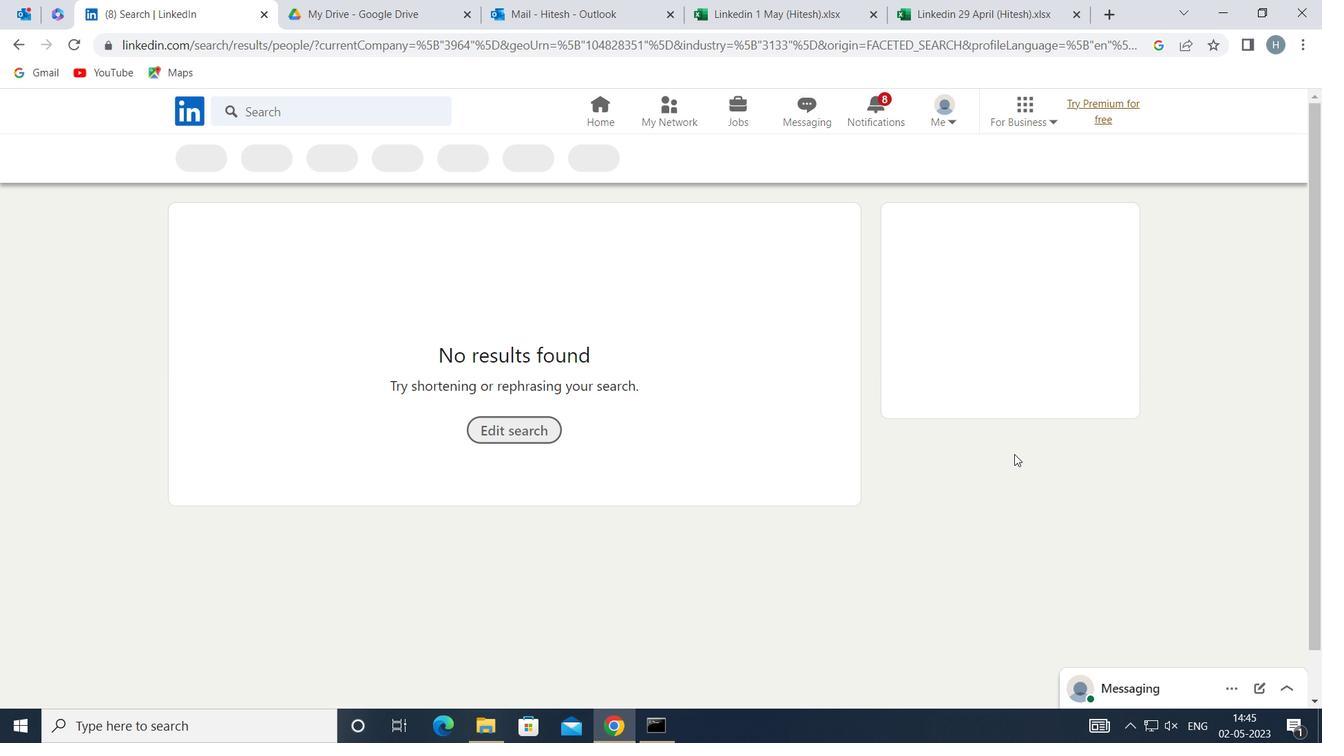 
